Task: Search one way flight ticket for 1 adult, 5 children, 2 infants in seat and 1 infant on lap in first from Orlando: Orlando International Airport to Wilmington: Wilmington International Airport on 8-6-2023. Choice of flights is Westjet. Number of bags: 1 checked bag. Price is upto 82000. Outbound departure time preference is 6:45.
Action: Mouse moved to (297, 398)
Screenshot: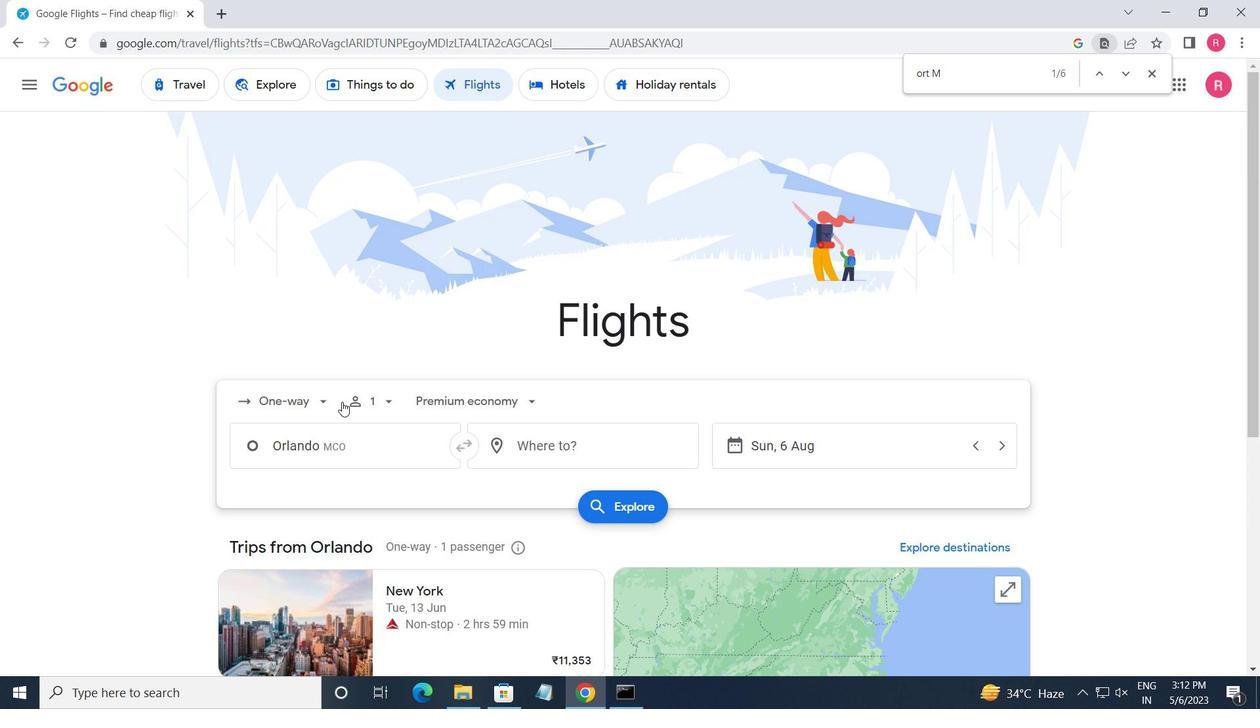 
Action: Mouse pressed left at (297, 398)
Screenshot: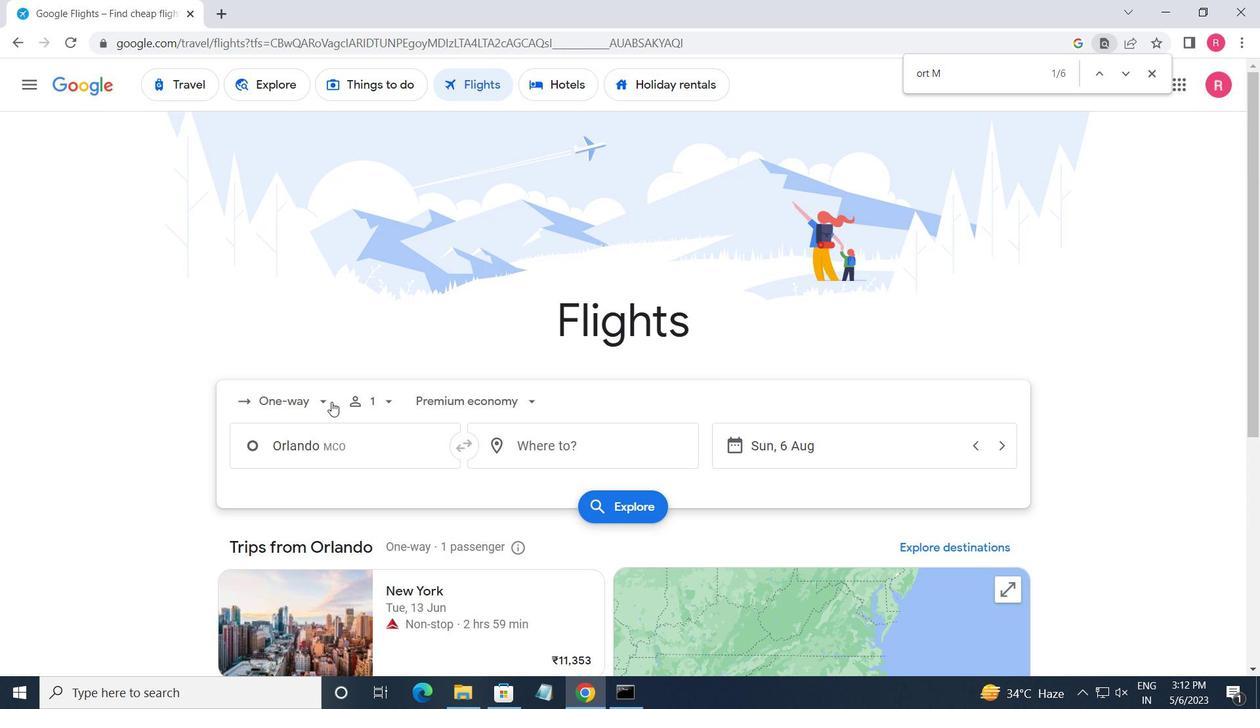 
Action: Mouse moved to (302, 481)
Screenshot: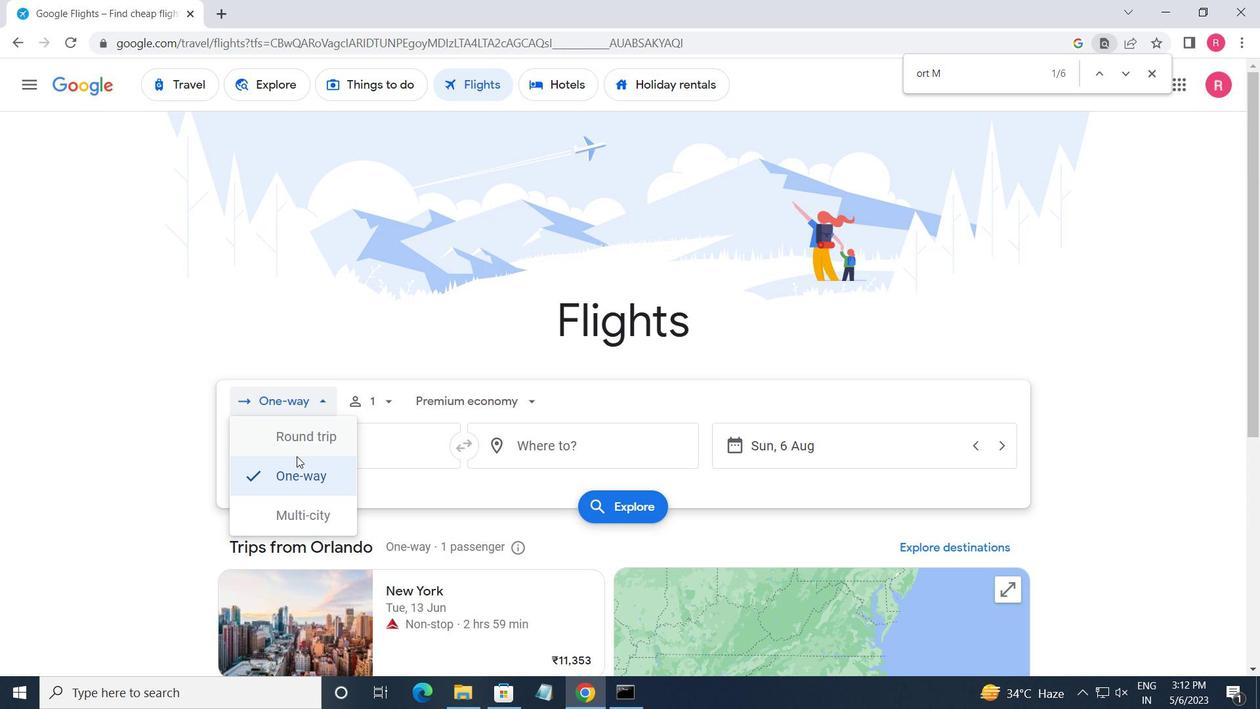 
Action: Mouse pressed left at (302, 481)
Screenshot: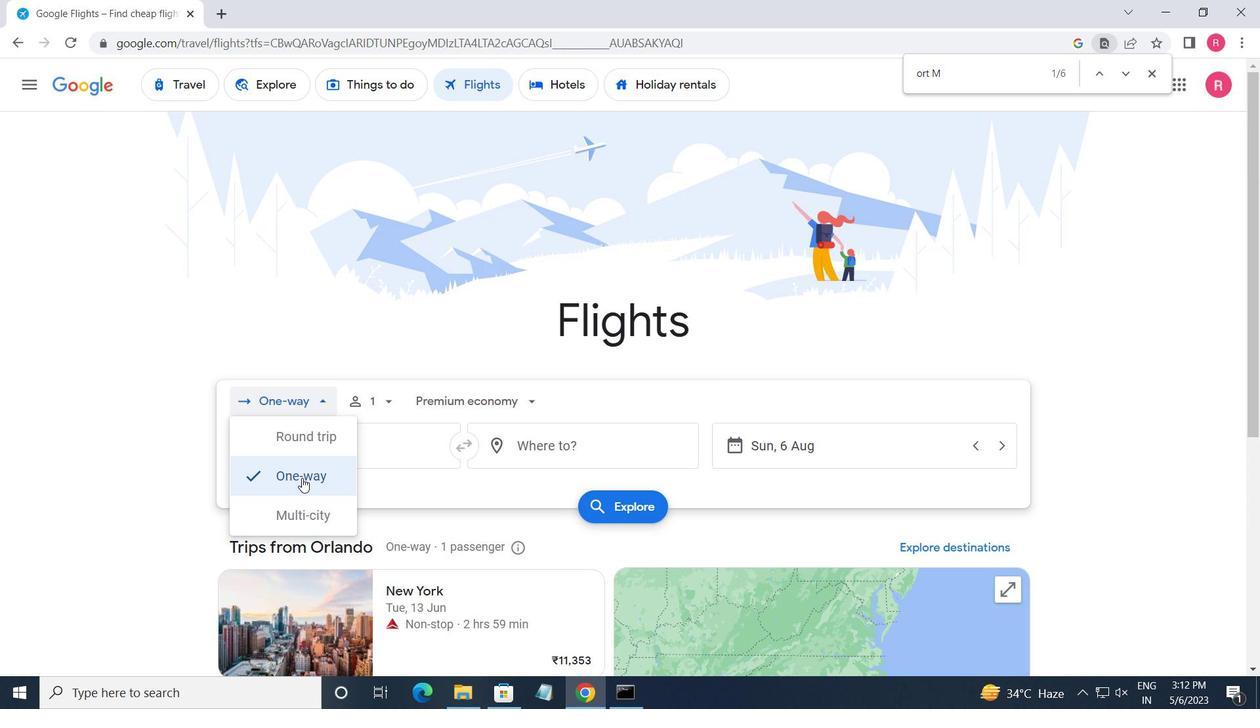 
Action: Mouse moved to (386, 412)
Screenshot: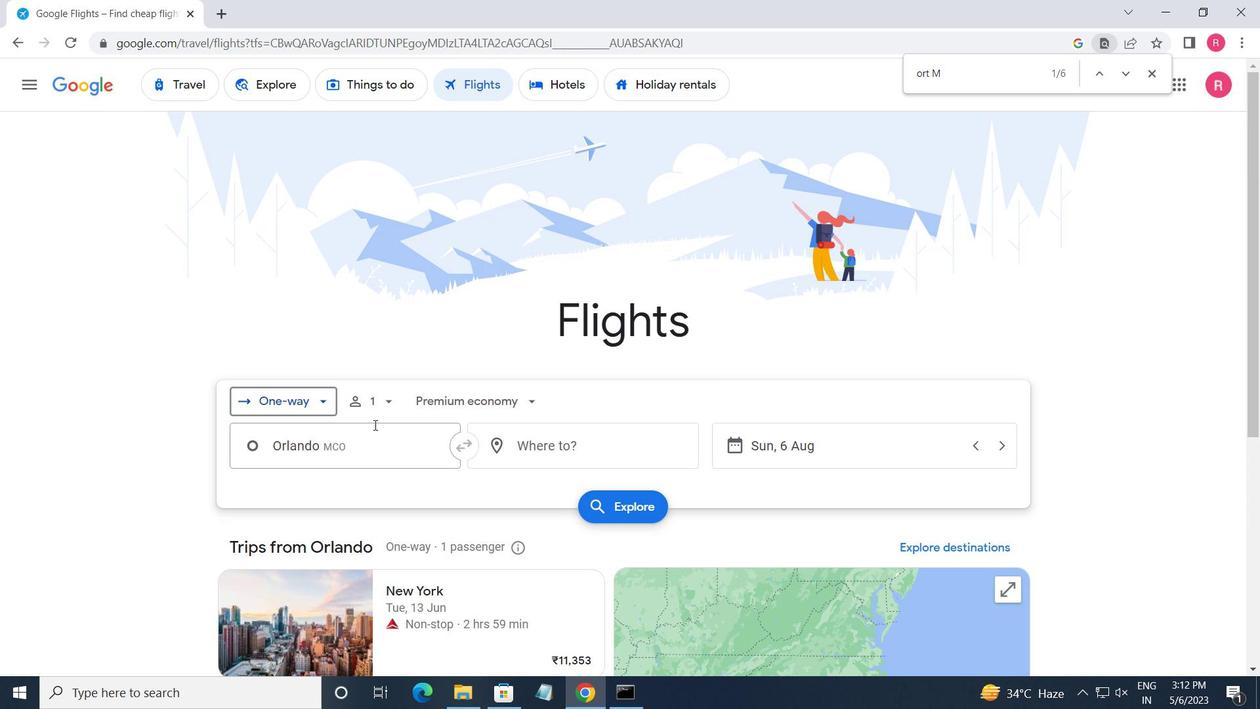 
Action: Mouse pressed left at (386, 412)
Screenshot: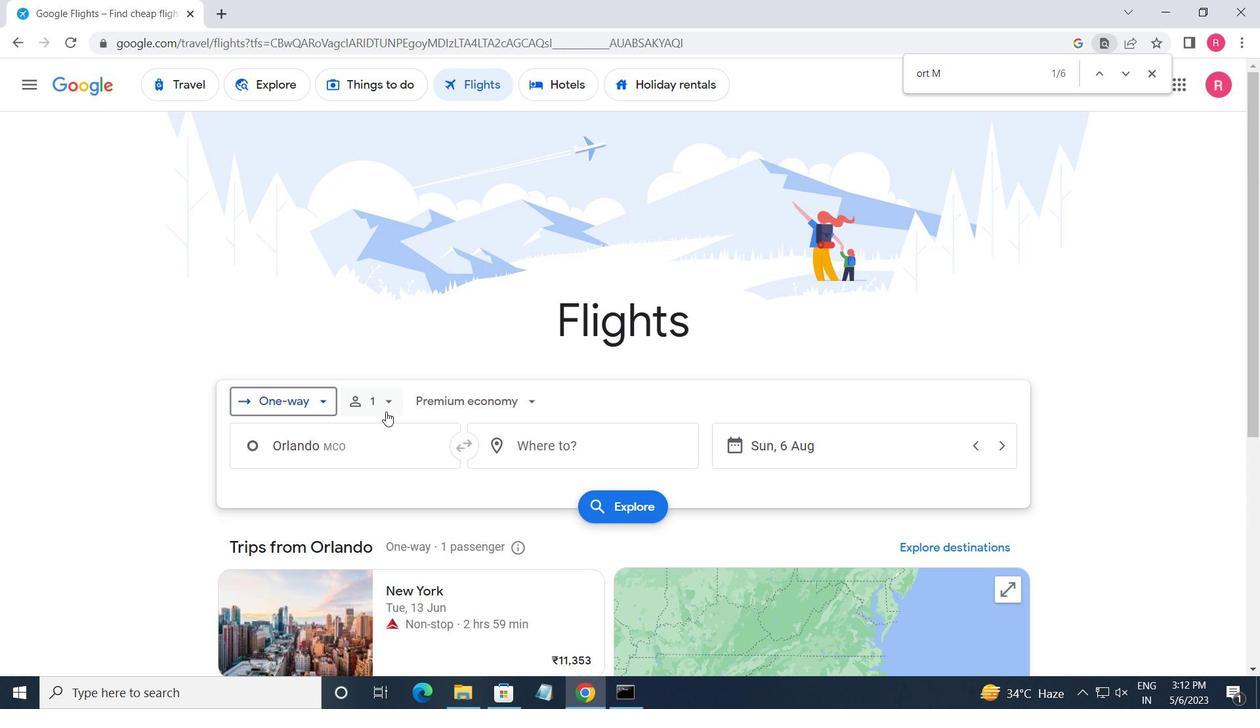 
Action: Mouse moved to (508, 488)
Screenshot: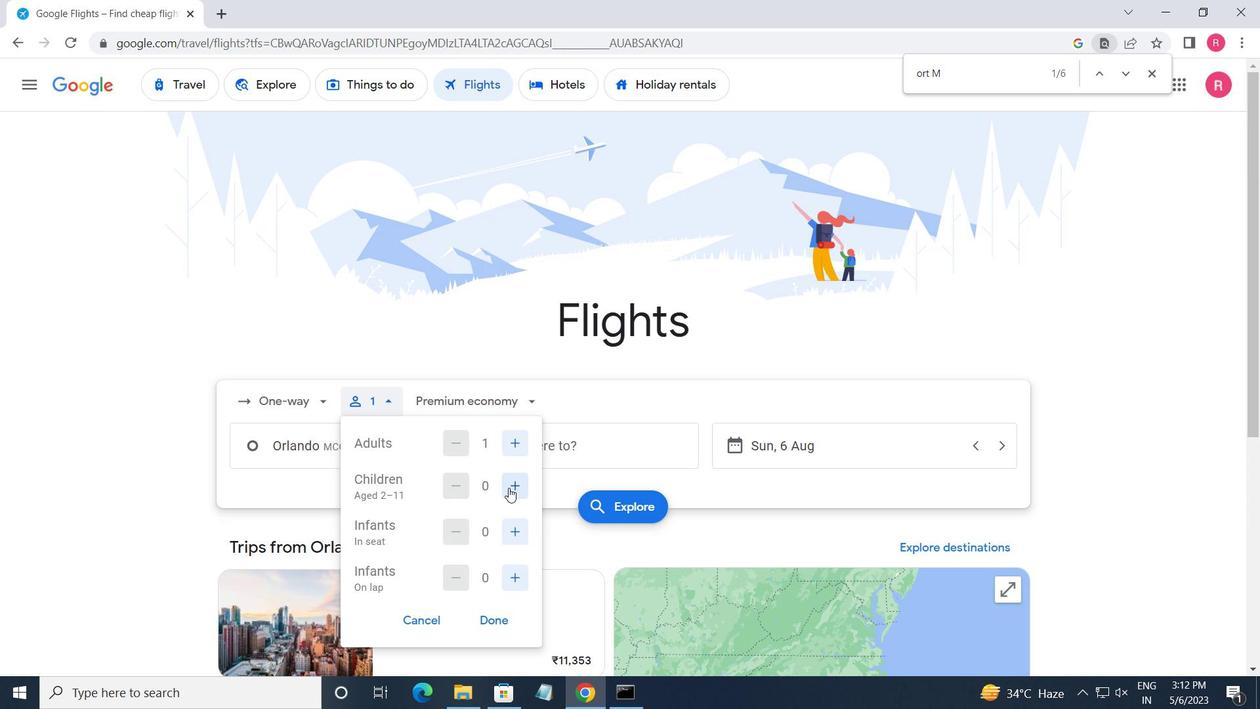 
Action: Mouse pressed left at (508, 488)
Screenshot: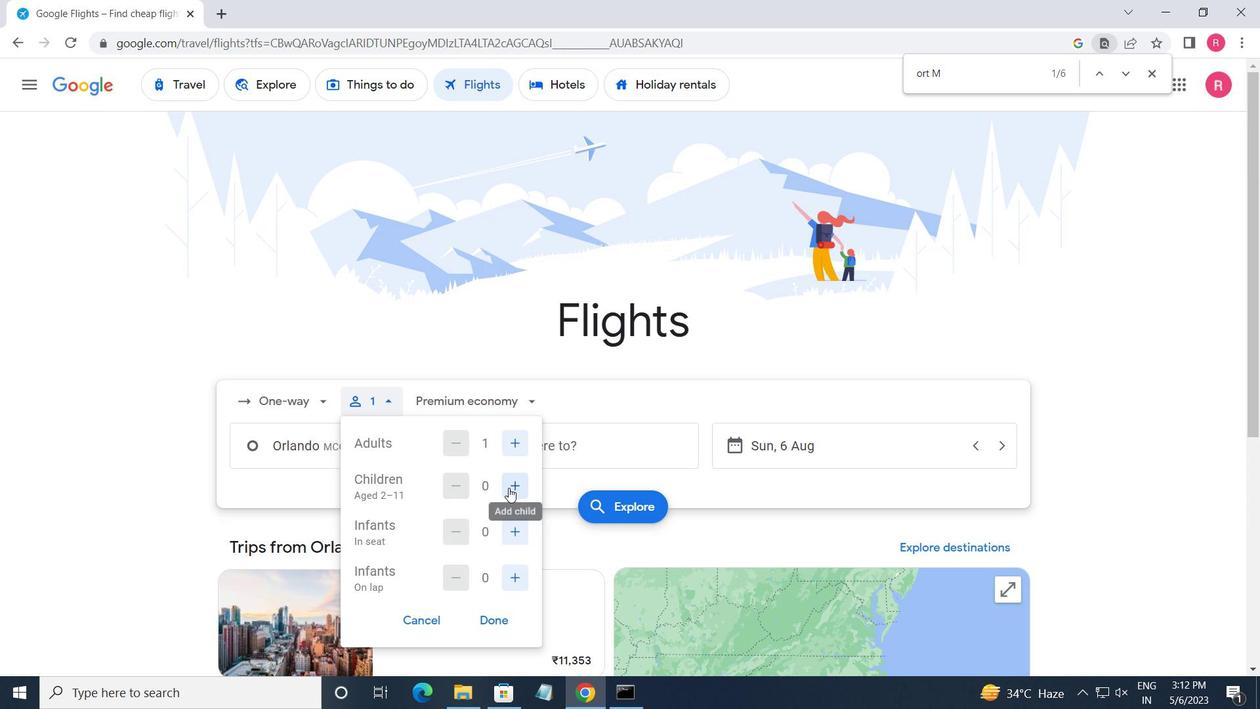 
Action: Mouse pressed left at (508, 488)
Screenshot: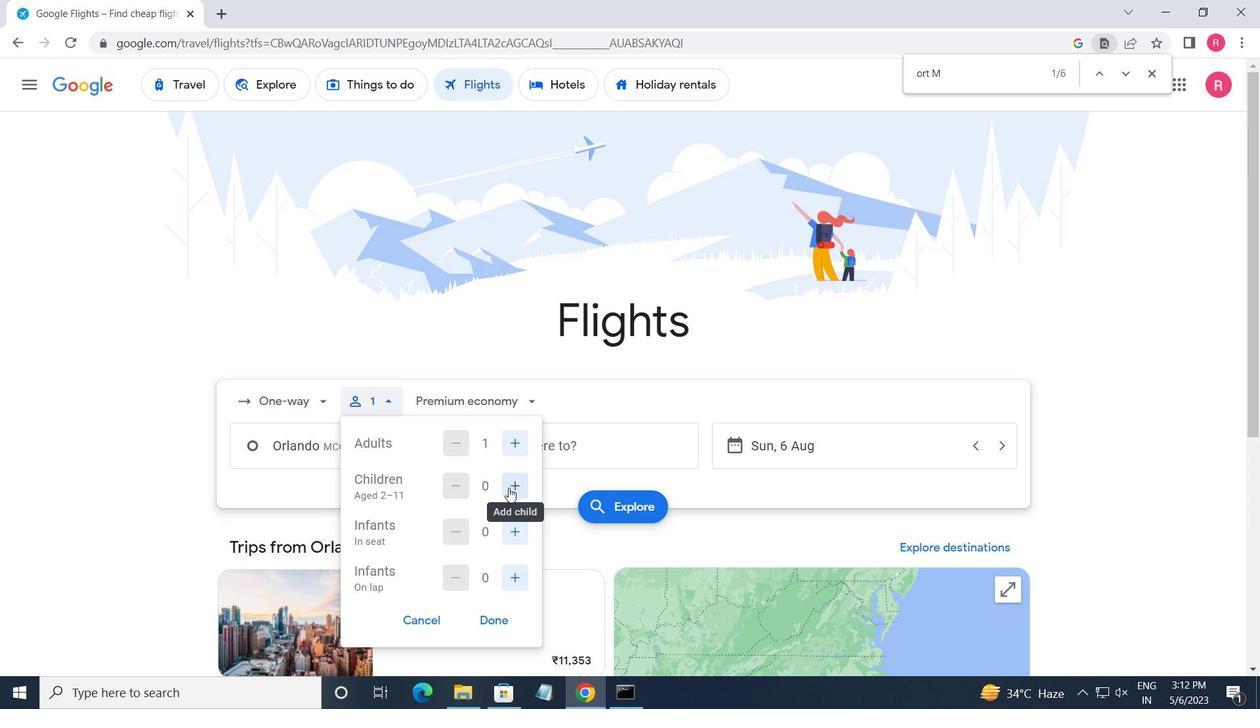 
Action: Mouse pressed left at (508, 488)
Screenshot: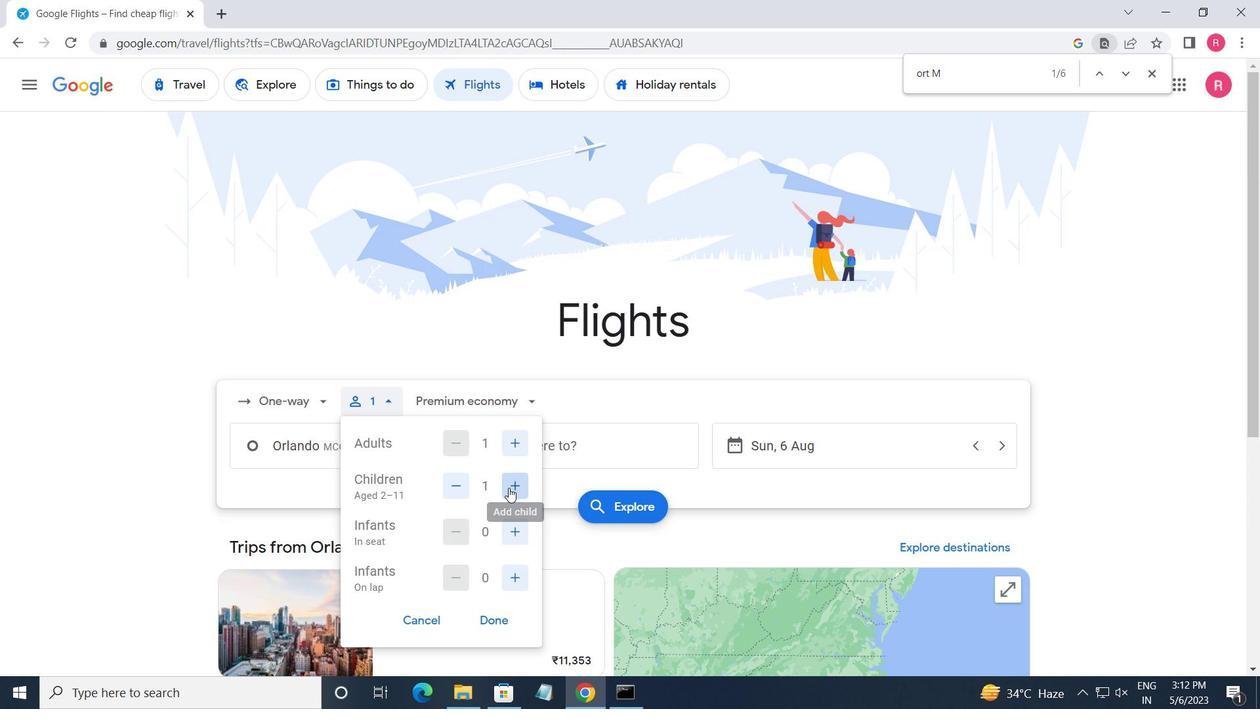 
Action: Mouse pressed left at (508, 488)
Screenshot: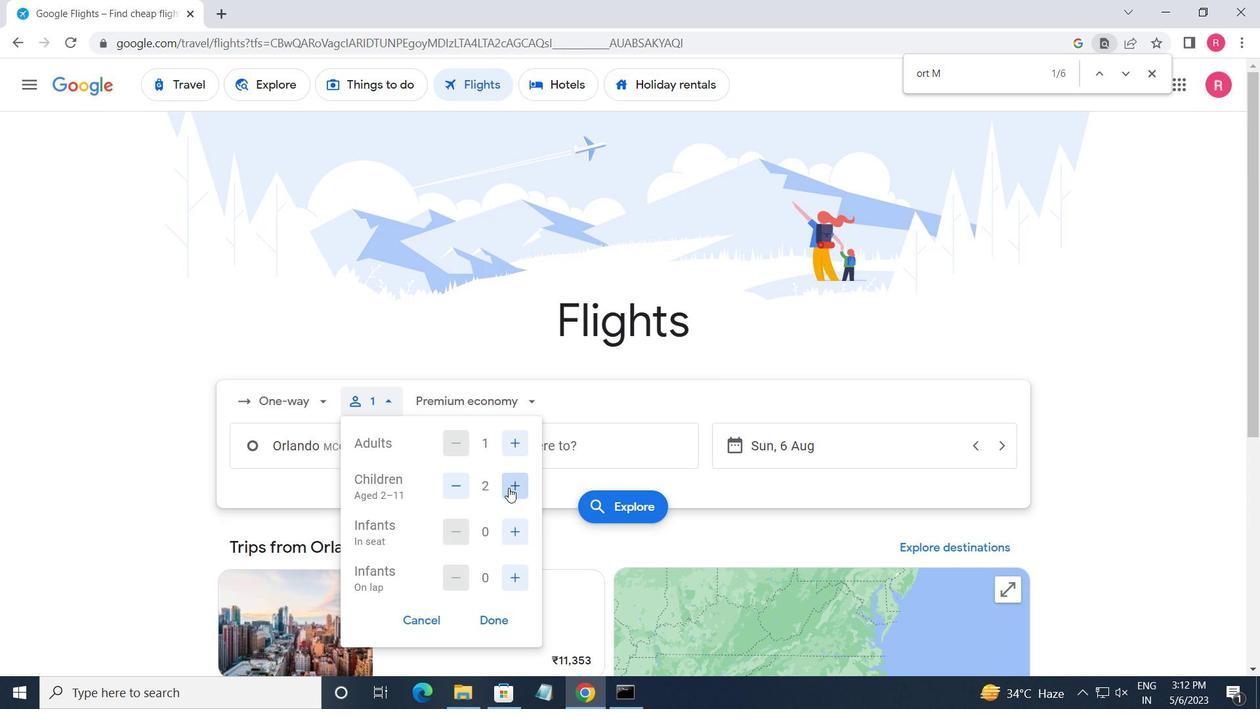 
Action: Mouse pressed left at (508, 488)
Screenshot: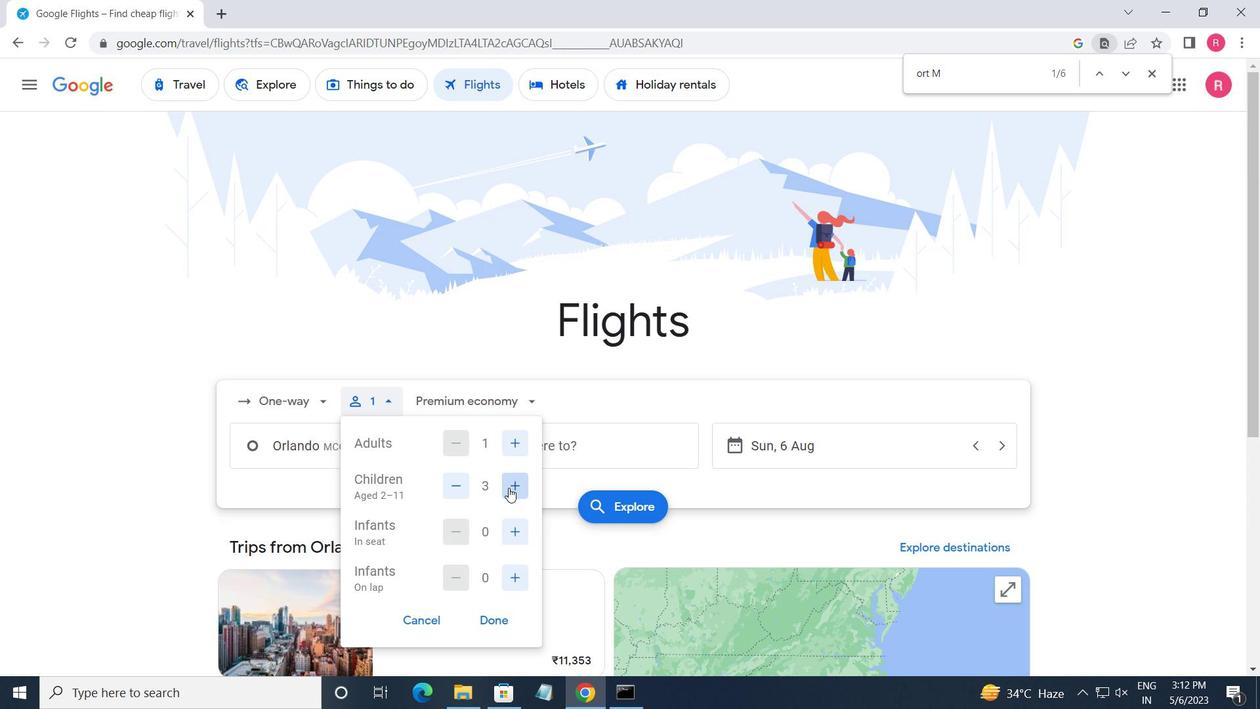 
Action: Mouse moved to (511, 522)
Screenshot: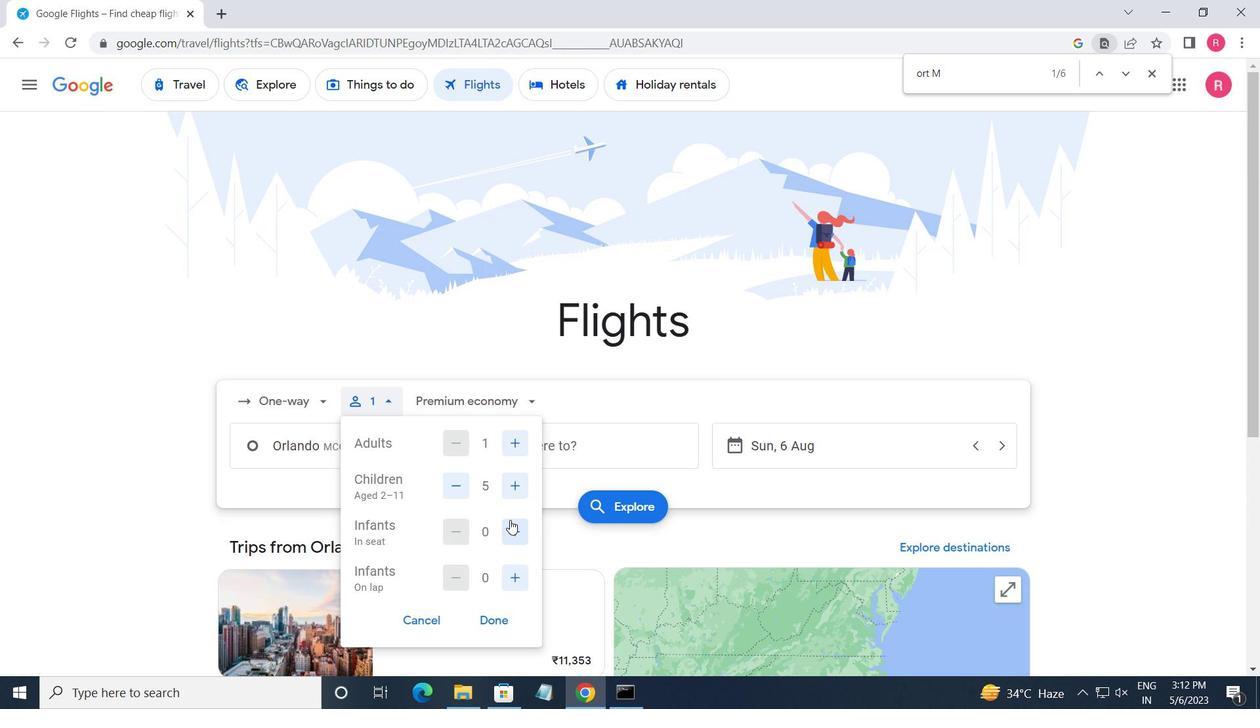 
Action: Mouse pressed left at (511, 522)
Screenshot: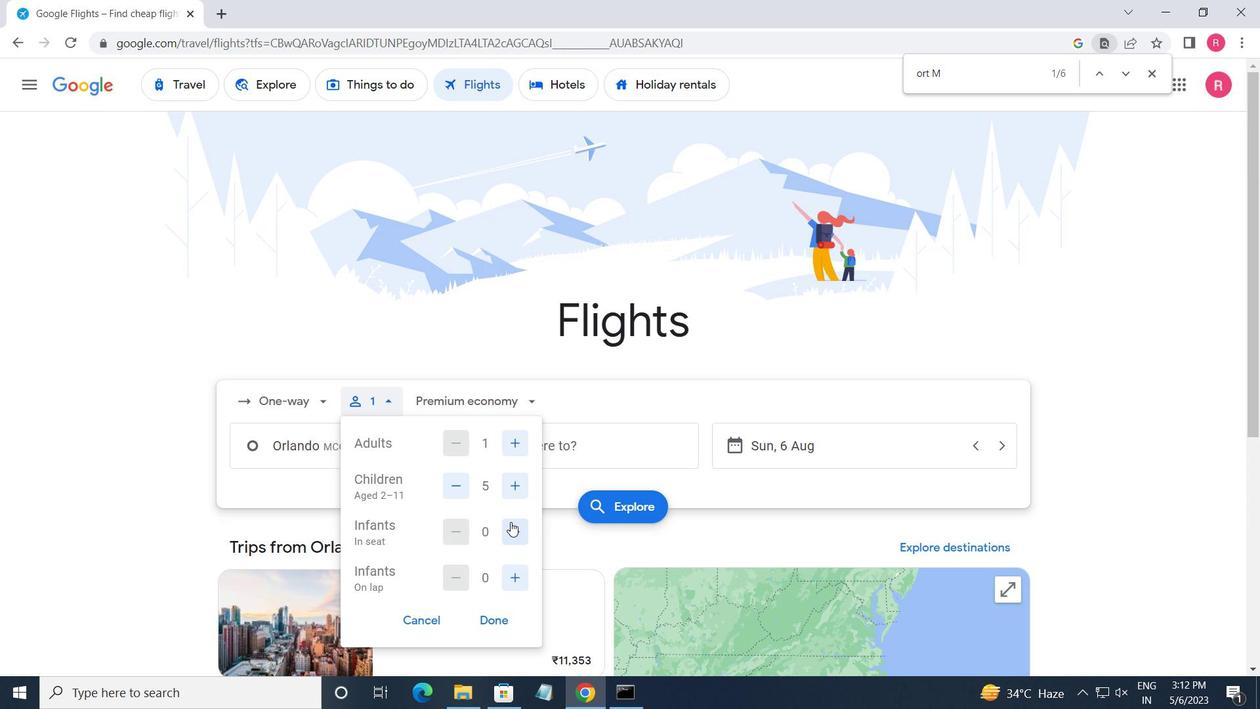 
Action: Mouse pressed left at (511, 522)
Screenshot: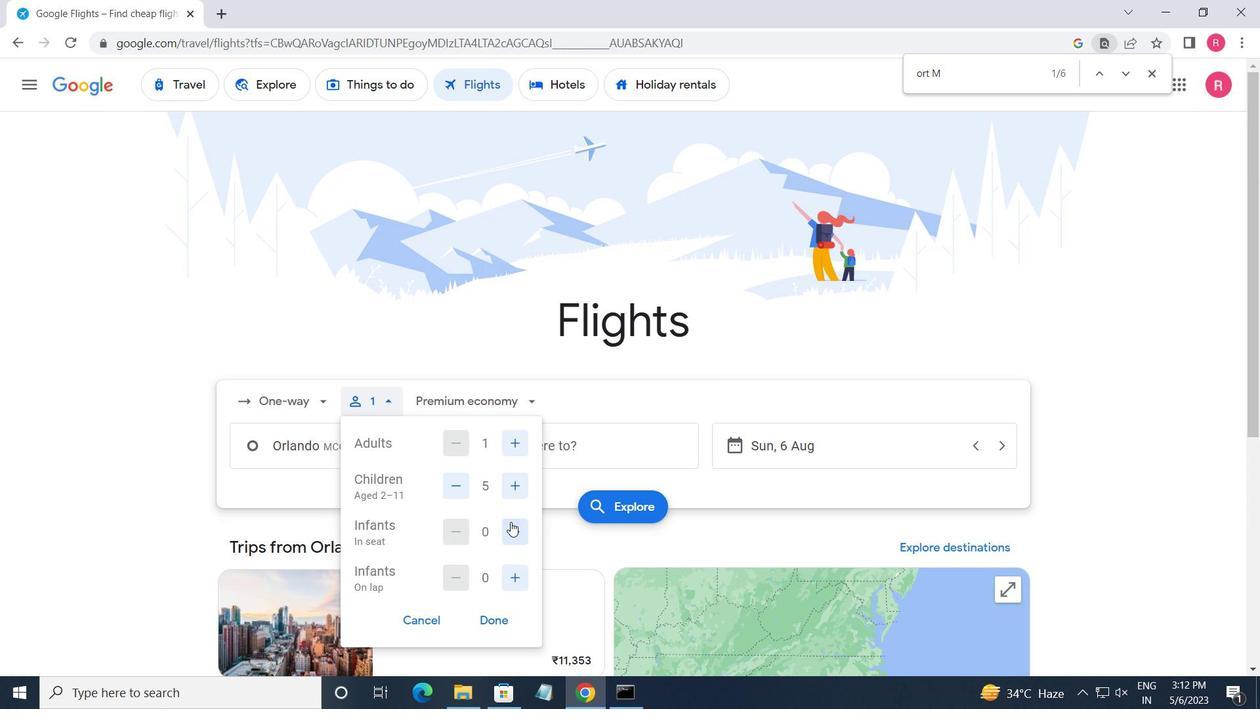 
Action: Mouse moved to (518, 575)
Screenshot: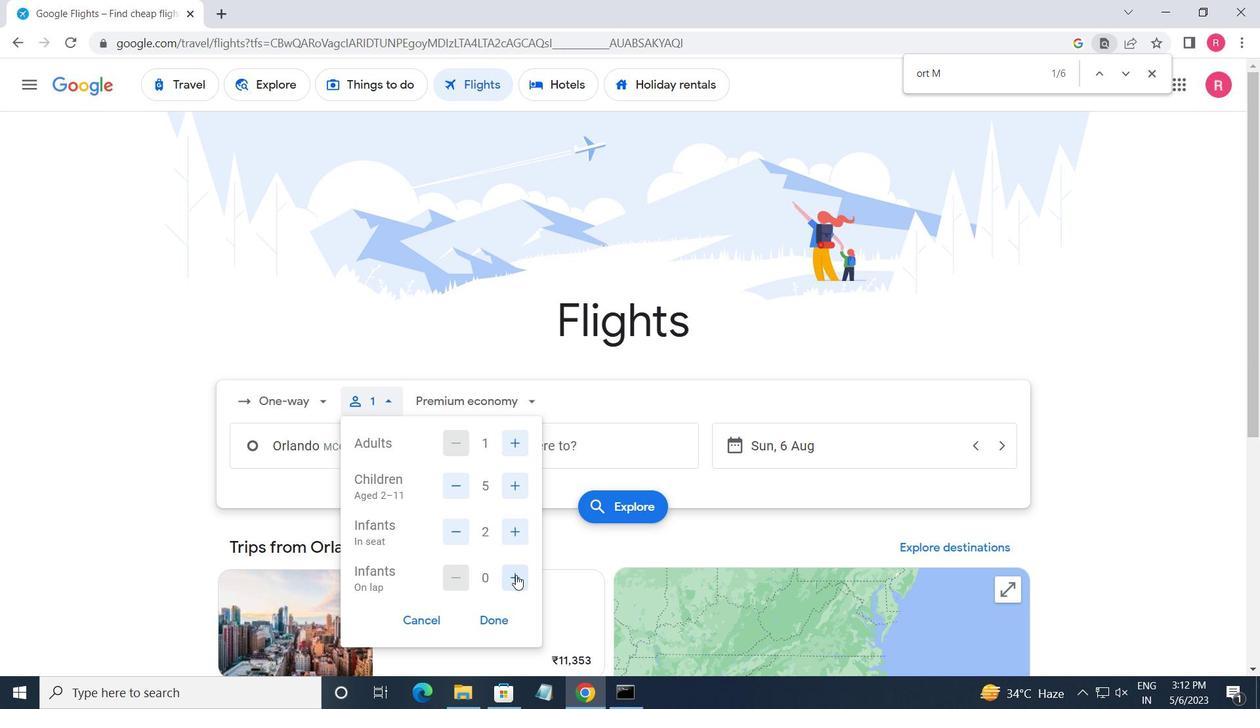 
Action: Mouse pressed left at (518, 575)
Screenshot: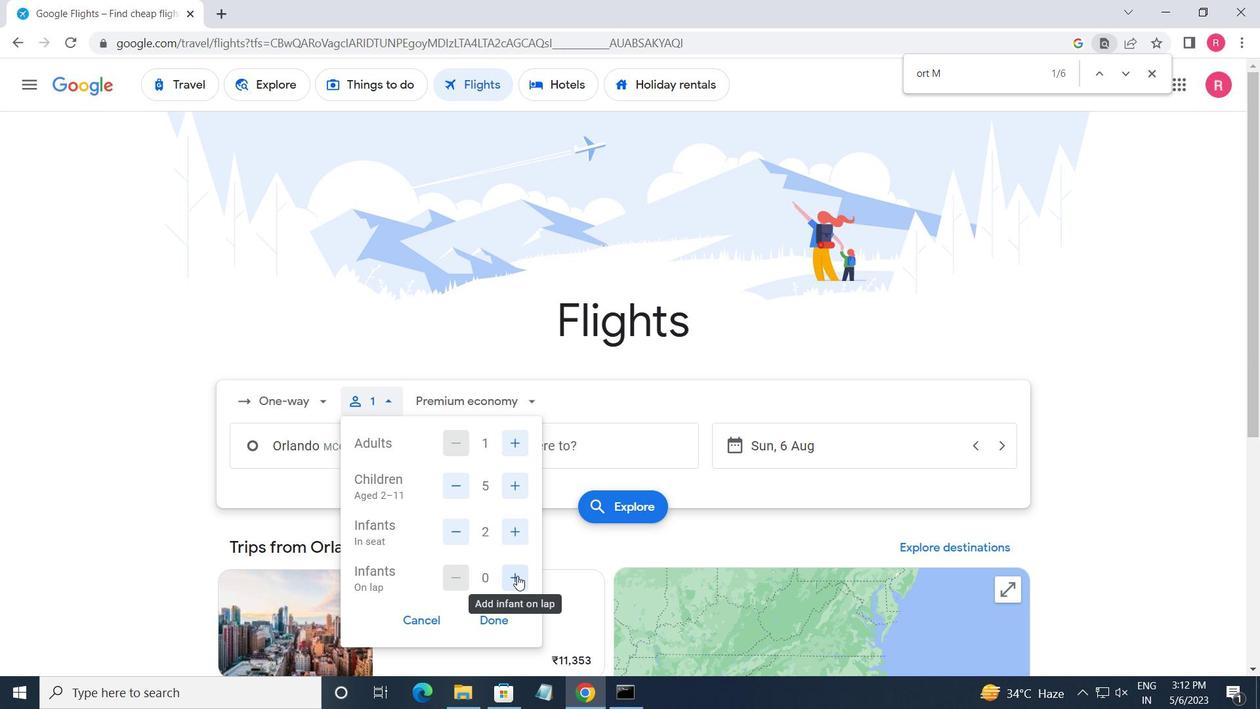 
Action: Mouse moved to (452, 581)
Screenshot: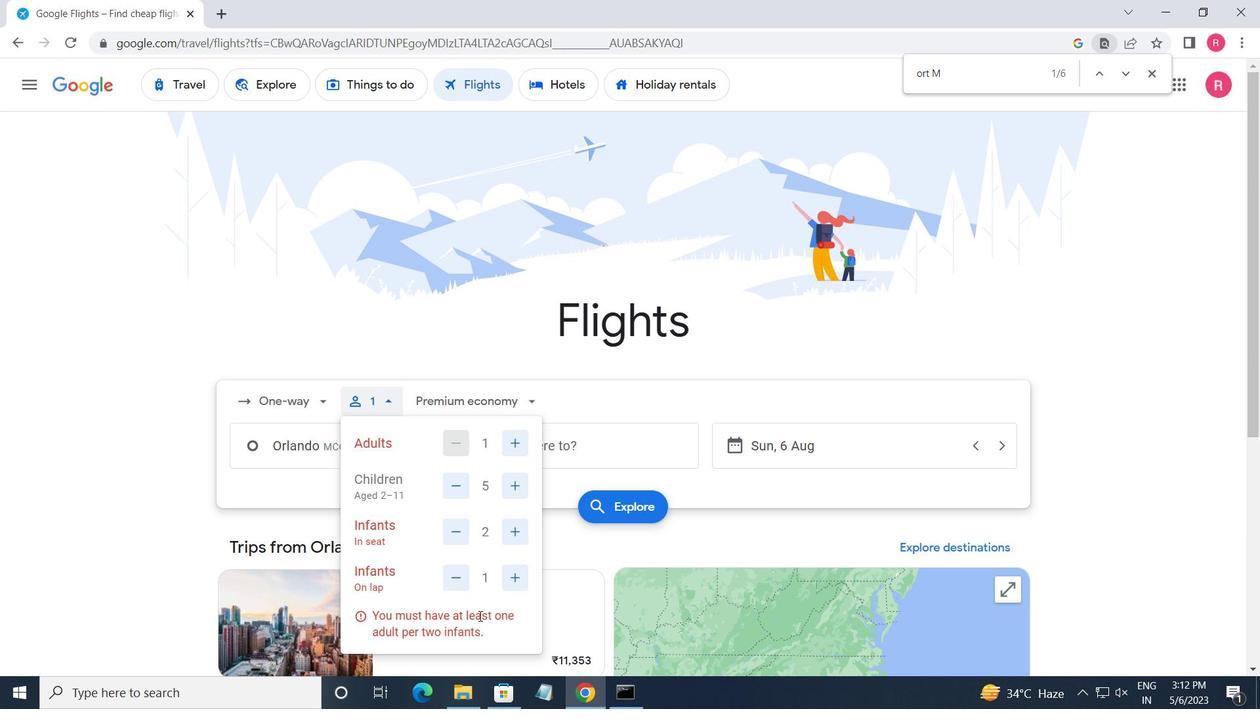 
Action: Mouse pressed left at (452, 581)
Screenshot: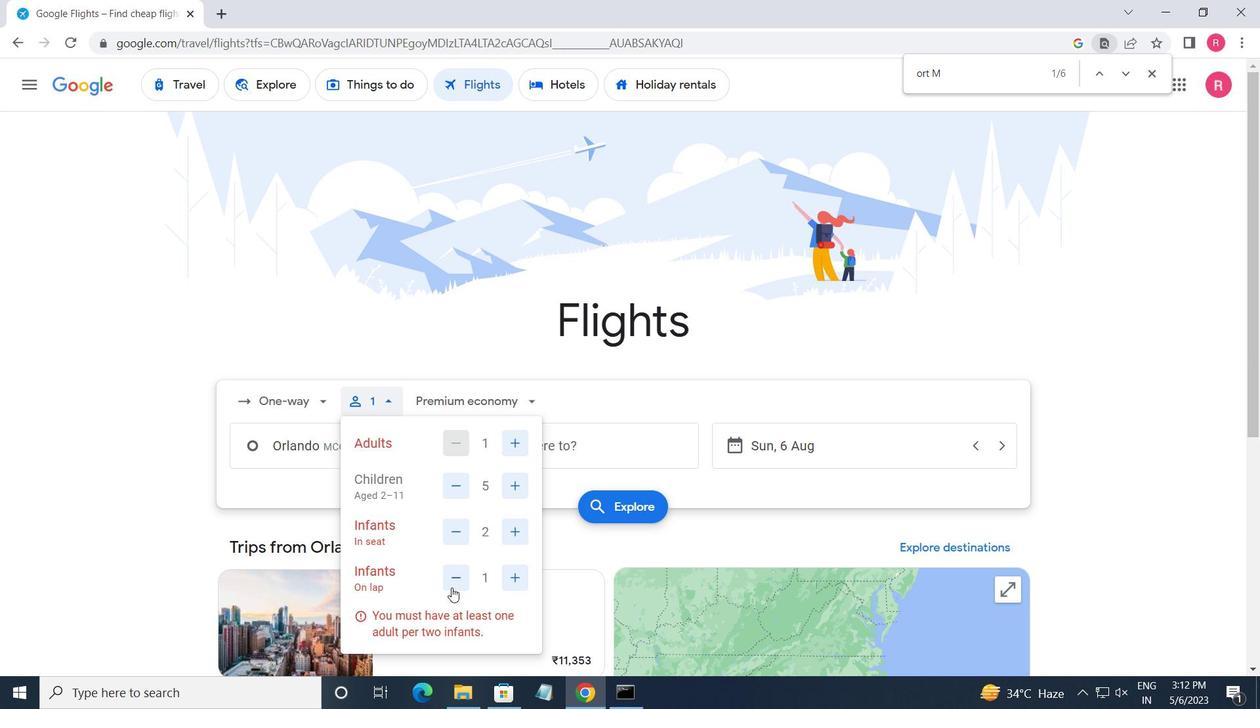 
Action: Mouse moved to (476, 618)
Screenshot: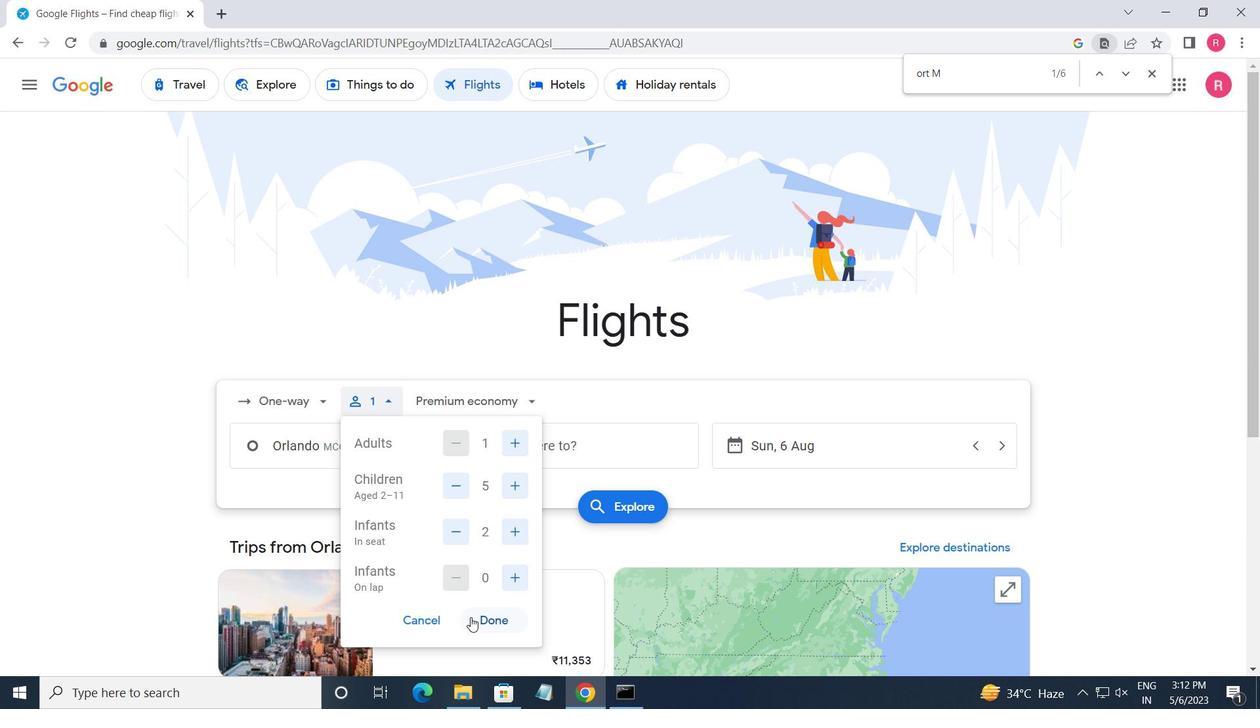 
Action: Mouse pressed left at (476, 618)
Screenshot: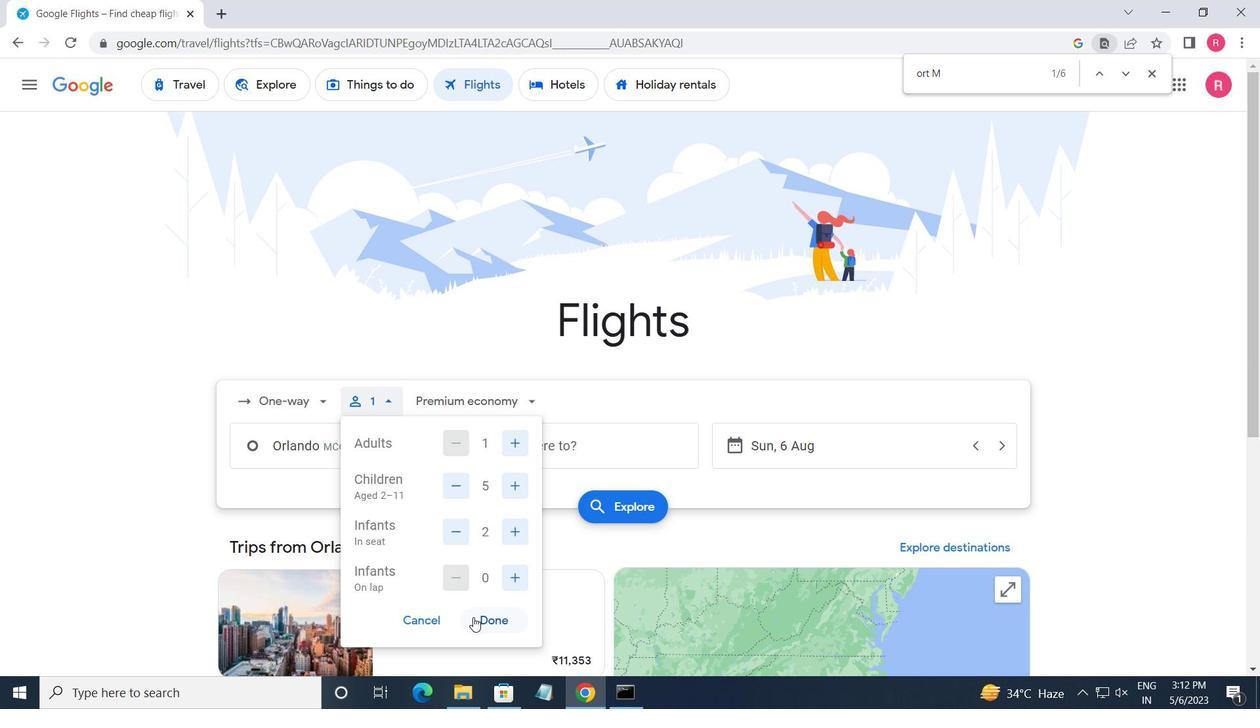 
Action: Mouse moved to (449, 407)
Screenshot: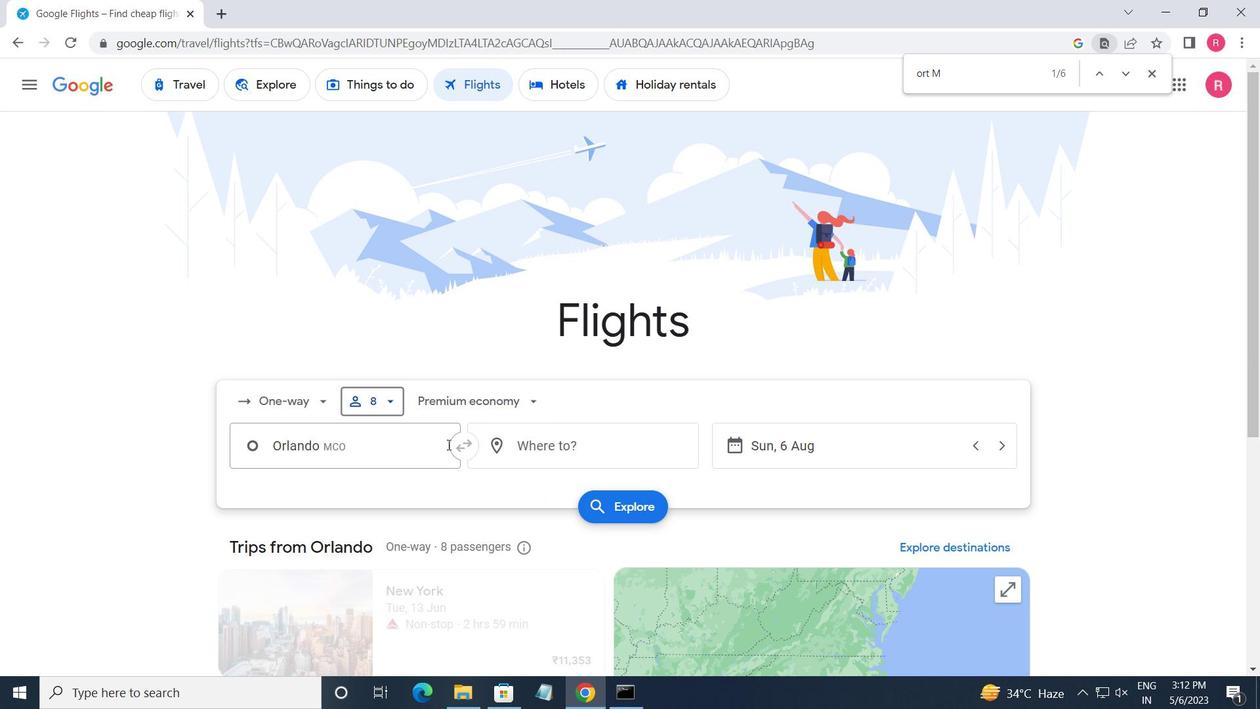 
Action: Mouse pressed left at (449, 407)
Screenshot: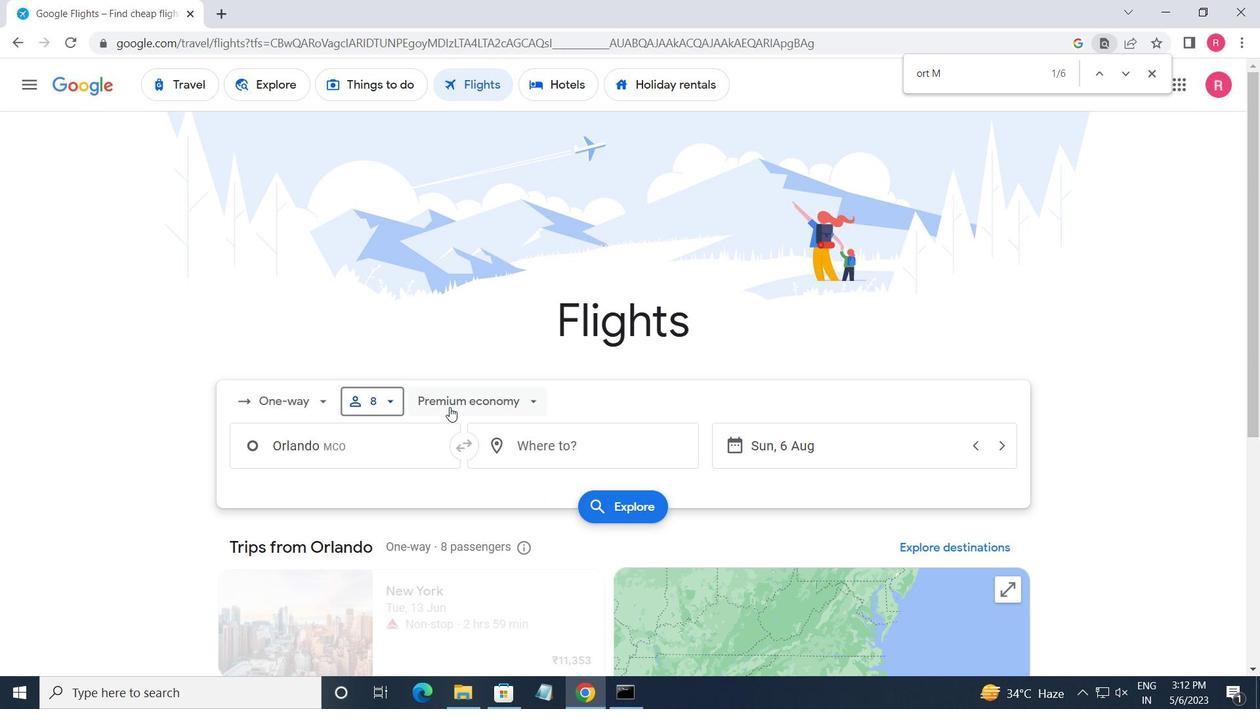 
Action: Mouse moved to (456, 548)
Screenshot: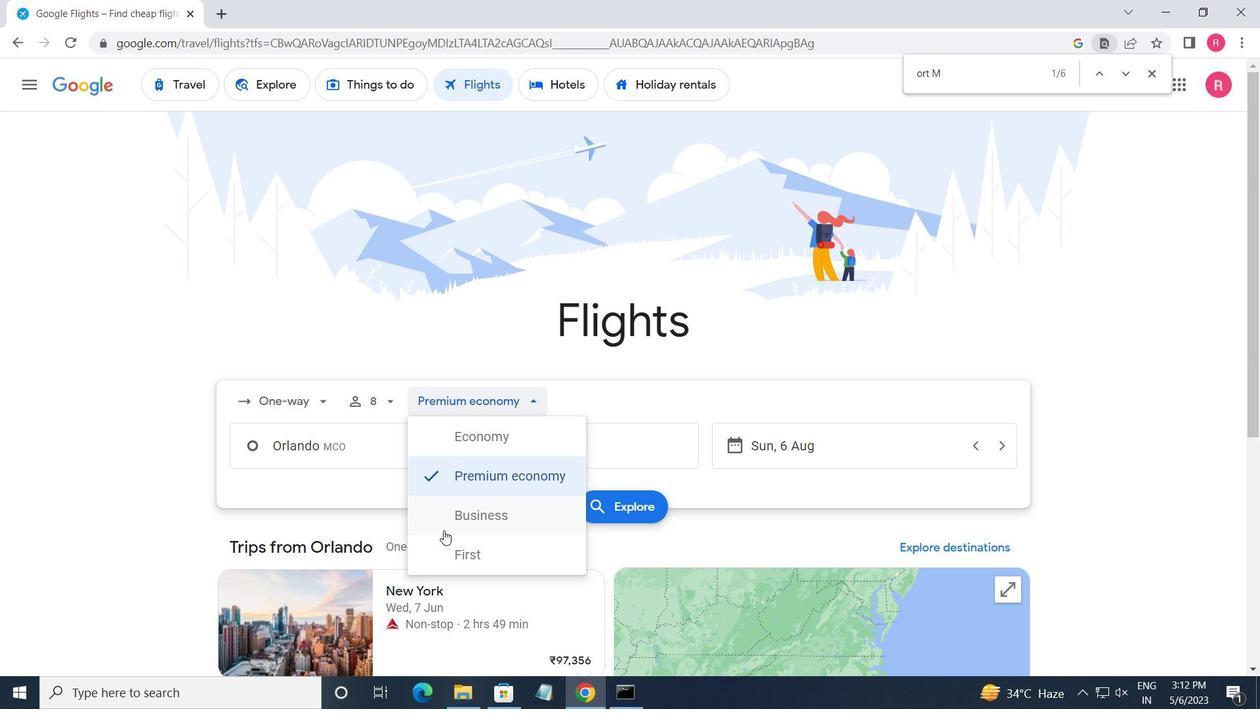 
Action: Mouse pressed left at (456, 548)
Screenshot: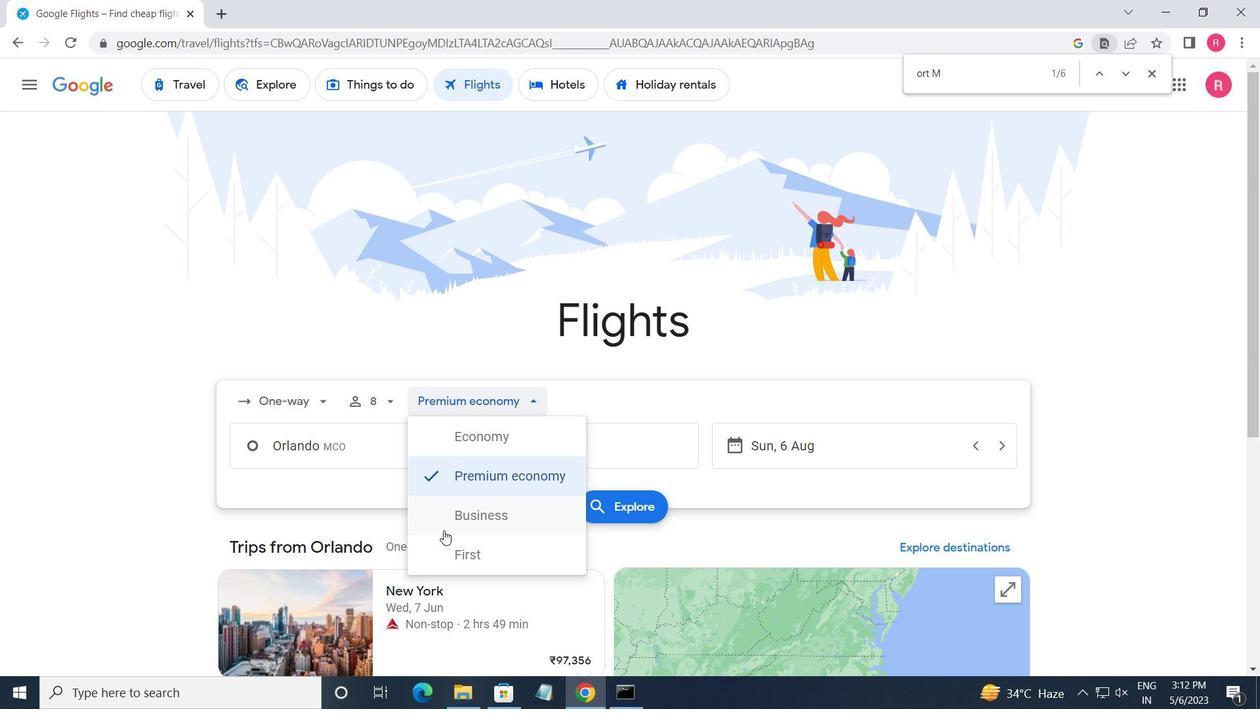 
Action: Mouse moved to (401, 441)
Screenshot: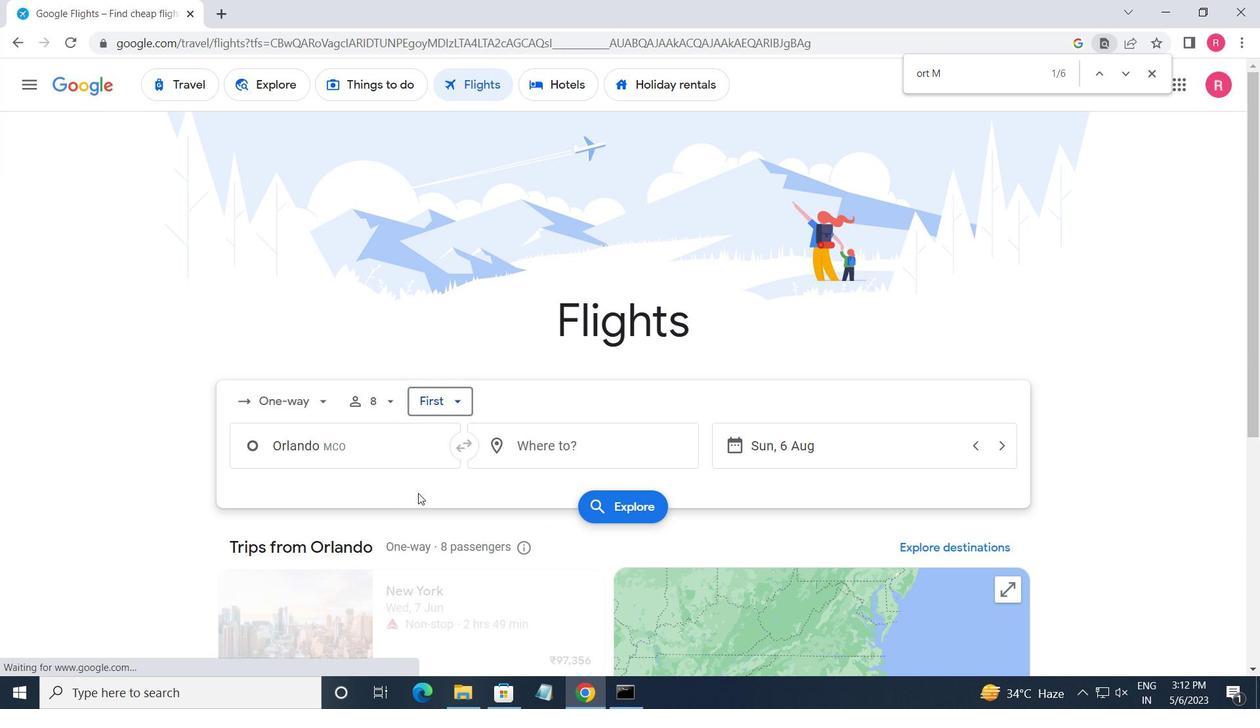 
Action: Mouse pressed left at (401, 441)
Screenshot: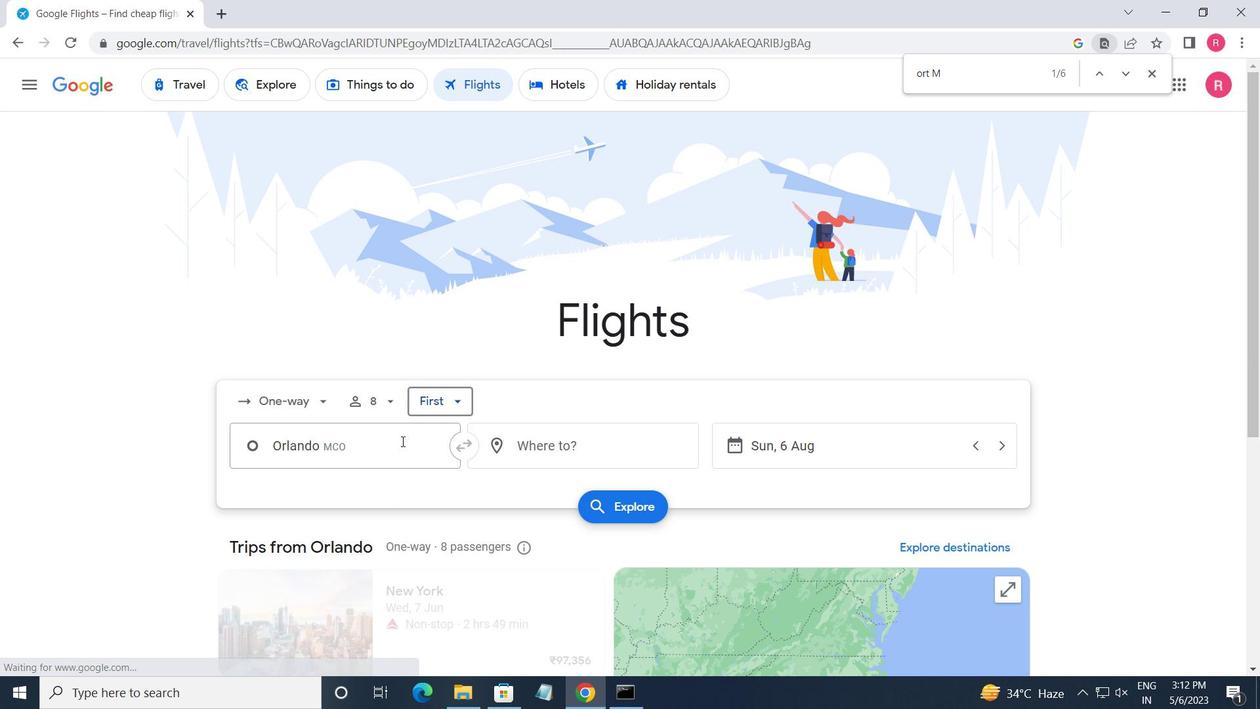 
Action: Key pressed <Key.shift_r>Orlando
Screenshot: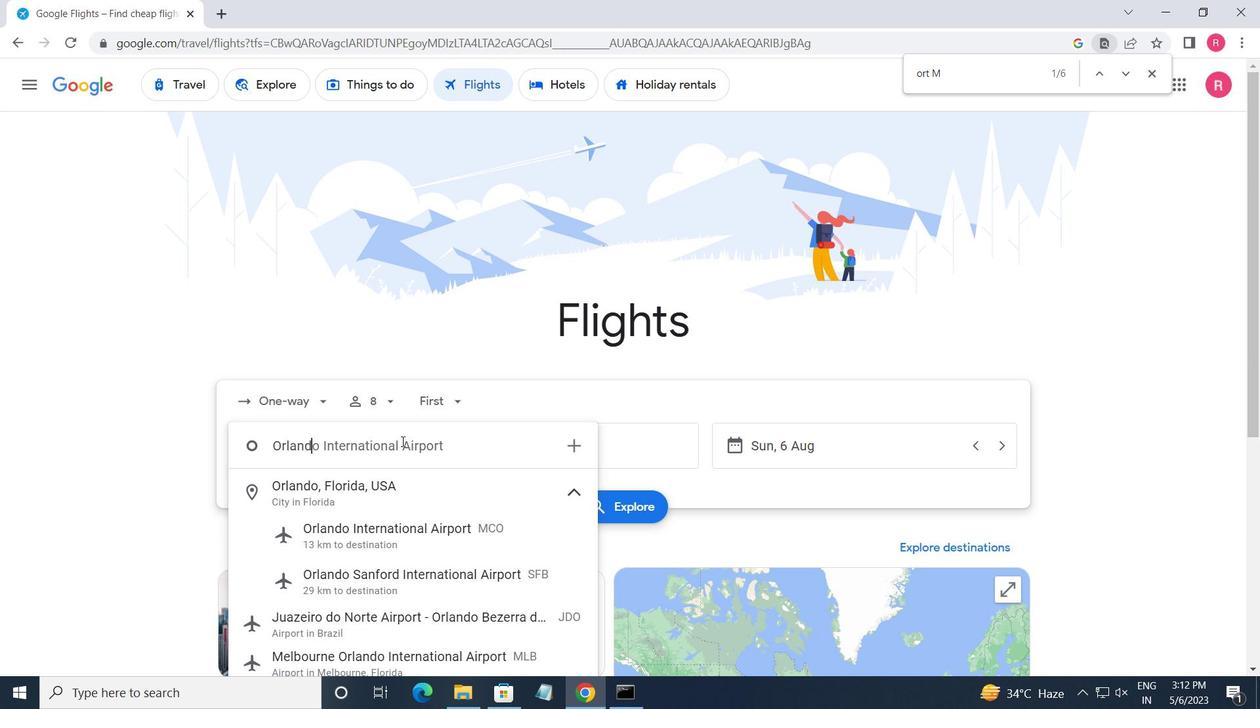 
Action: Mouse moved to (407, 522)
Screenshot: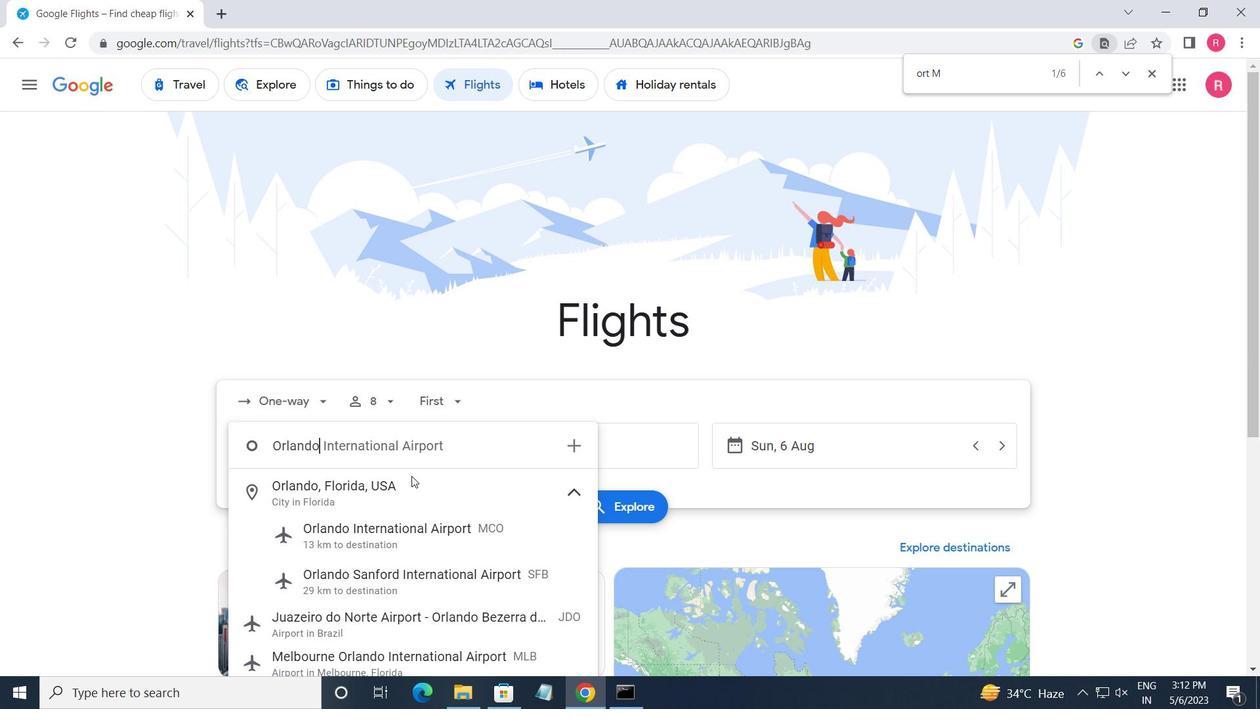 
Action: Mouse pressed left at (407, 522)
Screenshot: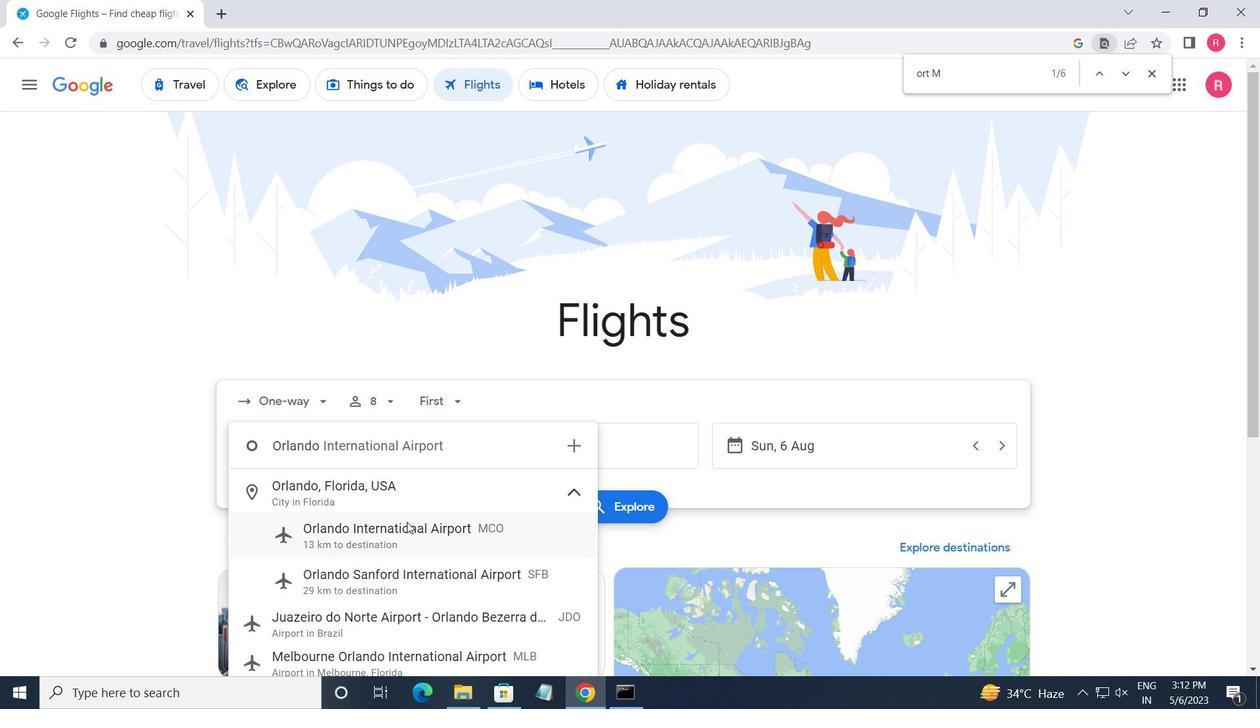 
Action: Mouse moved to (567, 452)
Screenshot: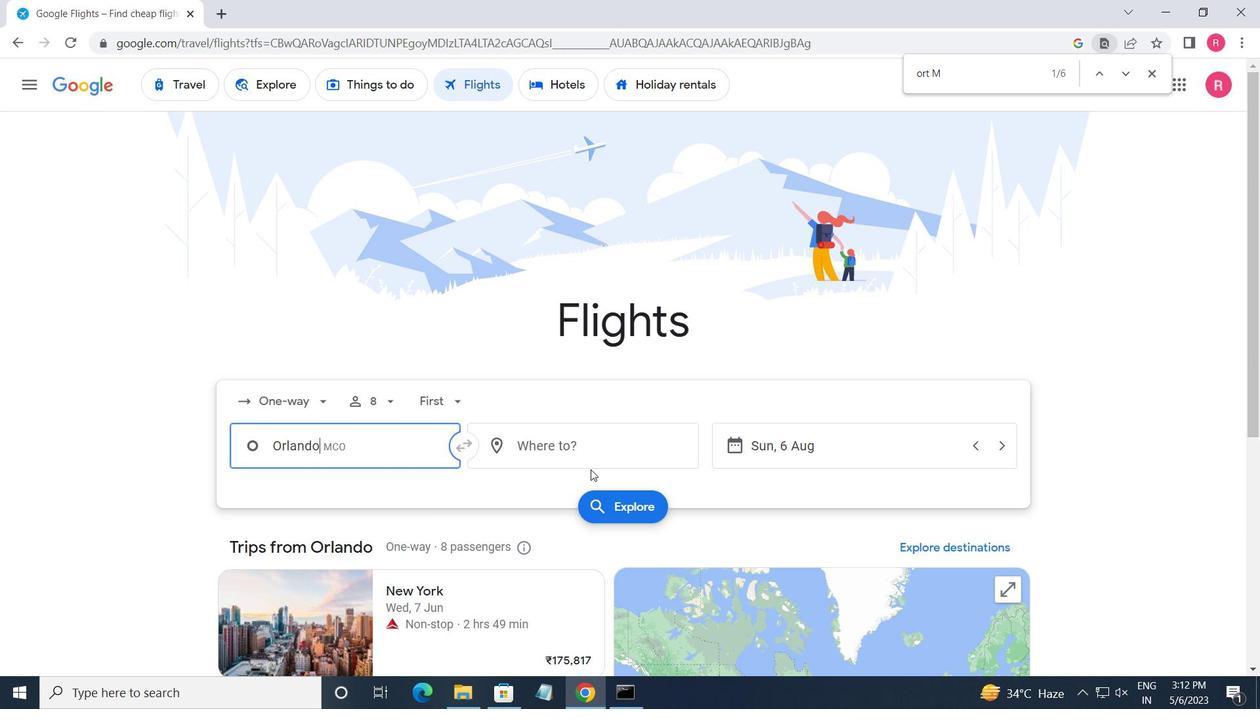 
Action: Mouse pressed left at (567, 452)
Screenshot: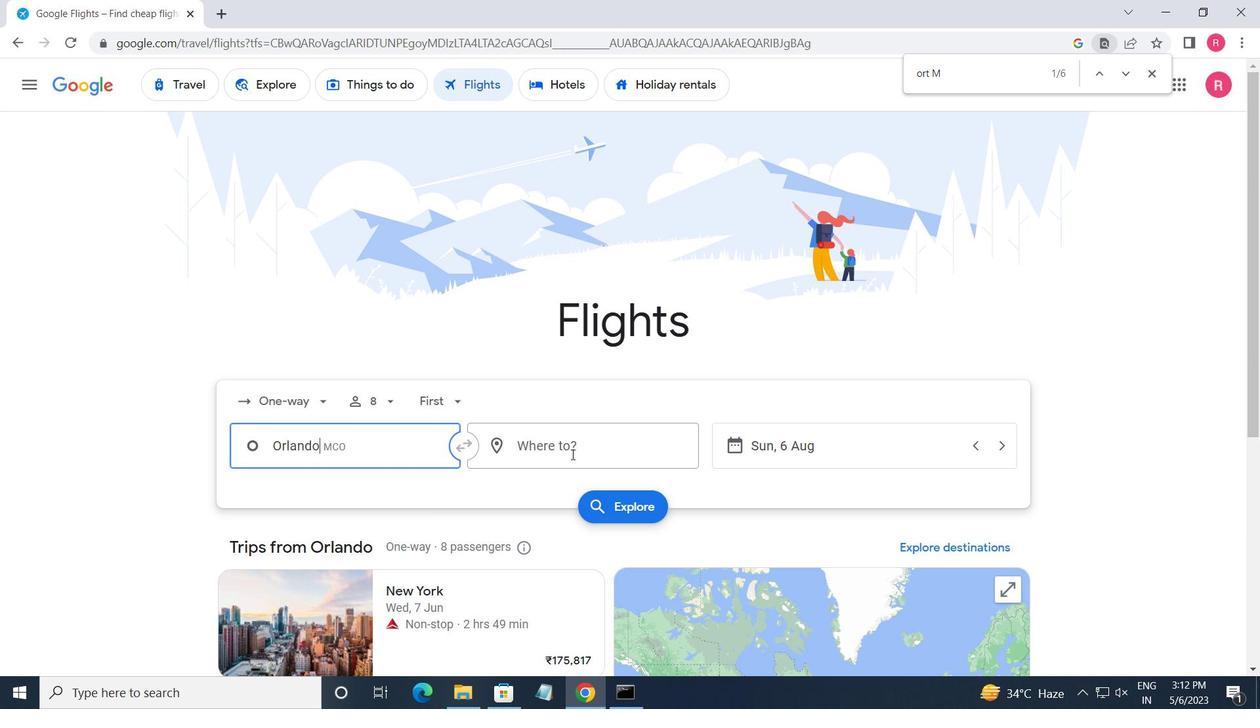 
Action: Key pressed <Key.shift>WILD<Key.backspace>MINGTON
Screenshot: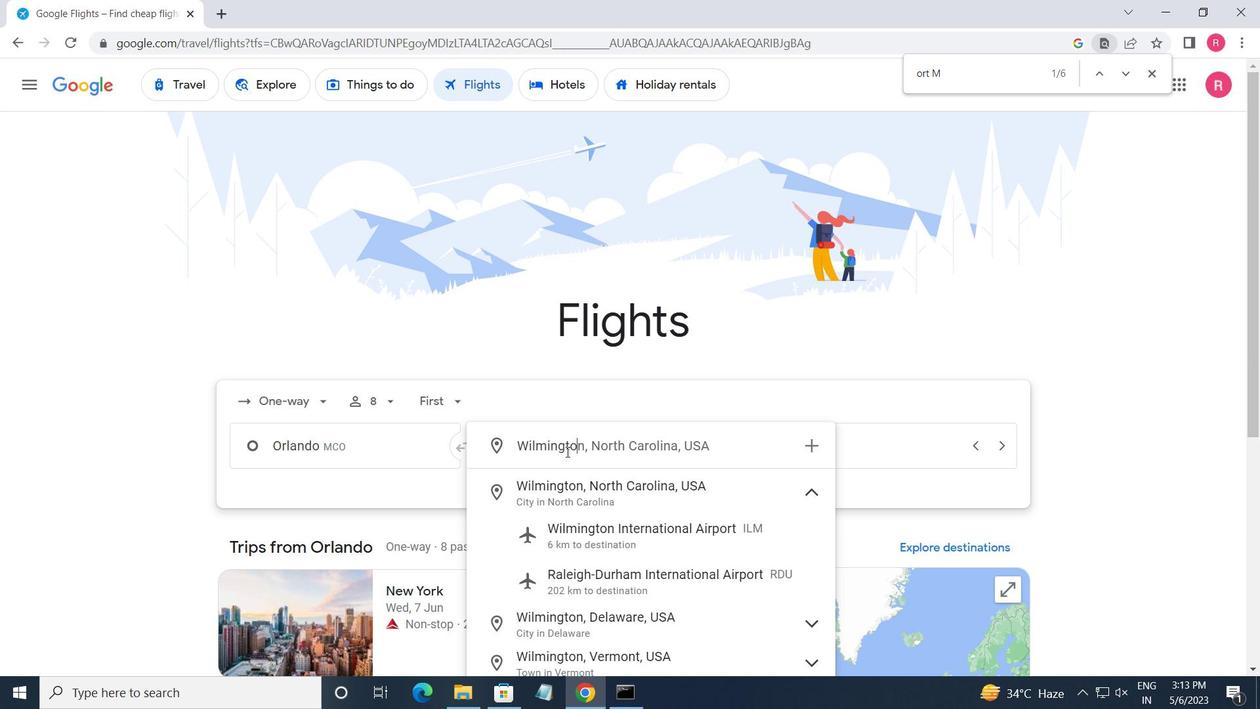 
Action: Mouse moved to (586, 550)
Screenshot: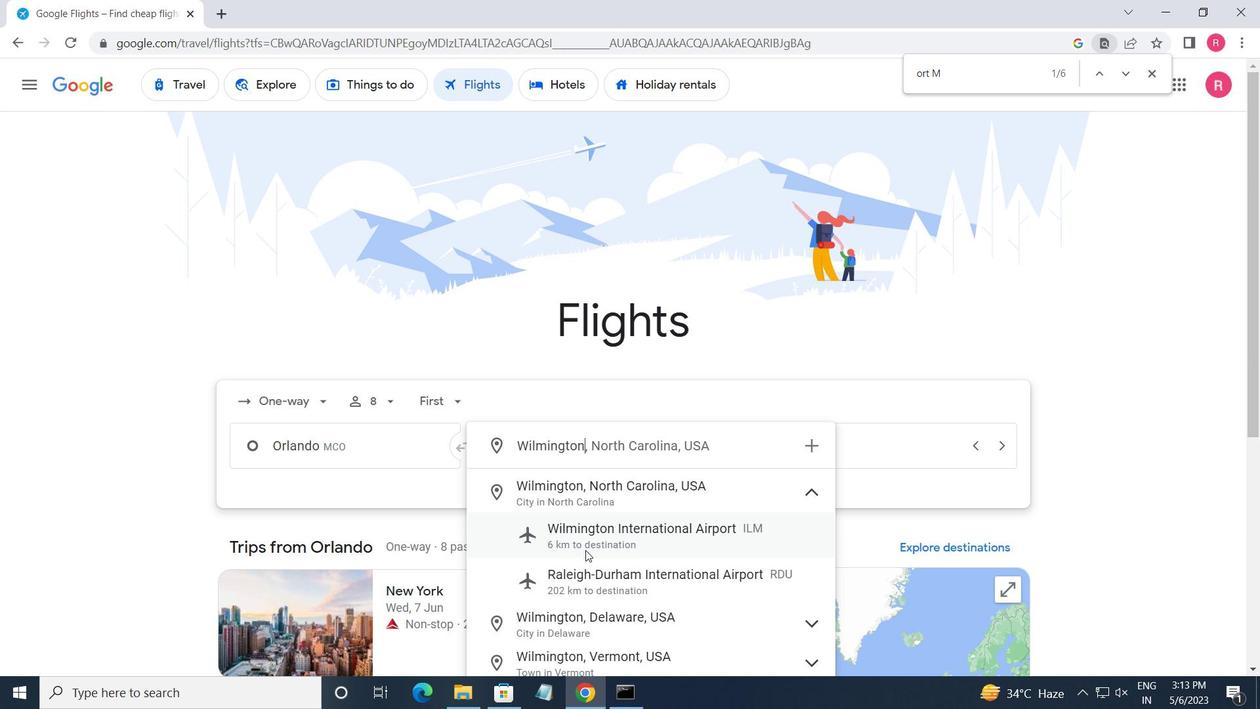 
Action: Mouse pressed left at (586, 550)
Screenshot: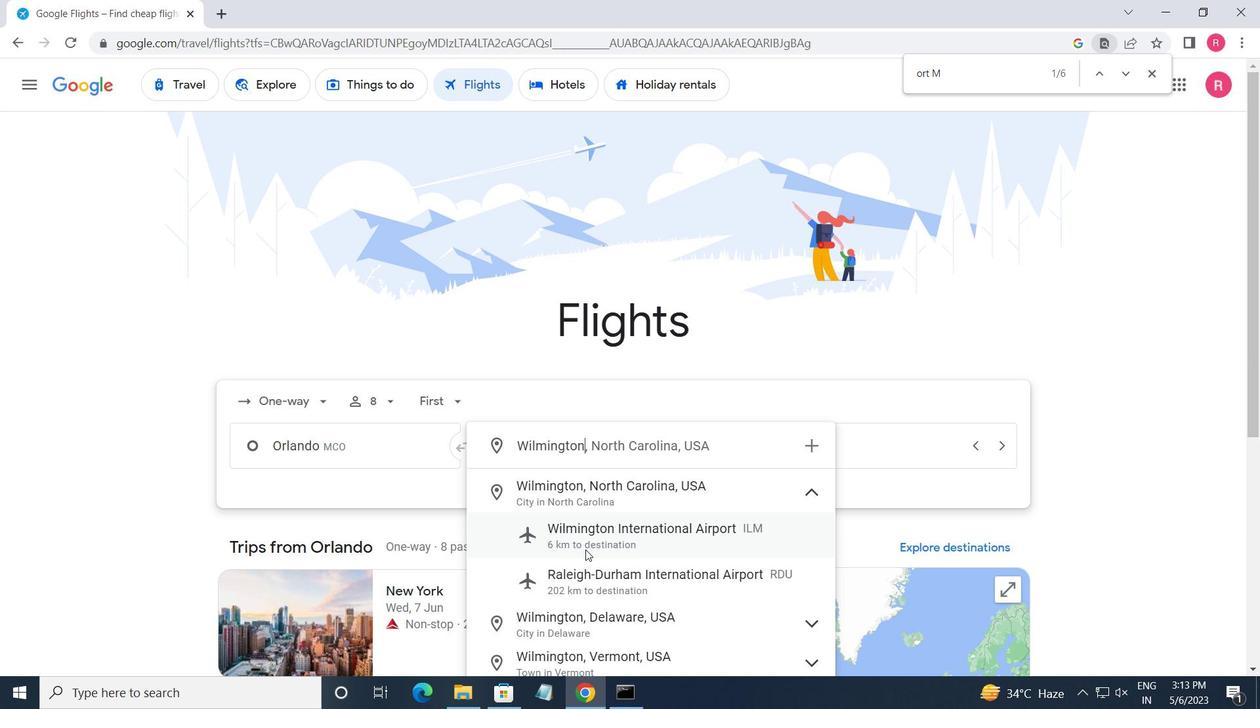 
Action: Mouse moved to (816, 435)
Screenshot: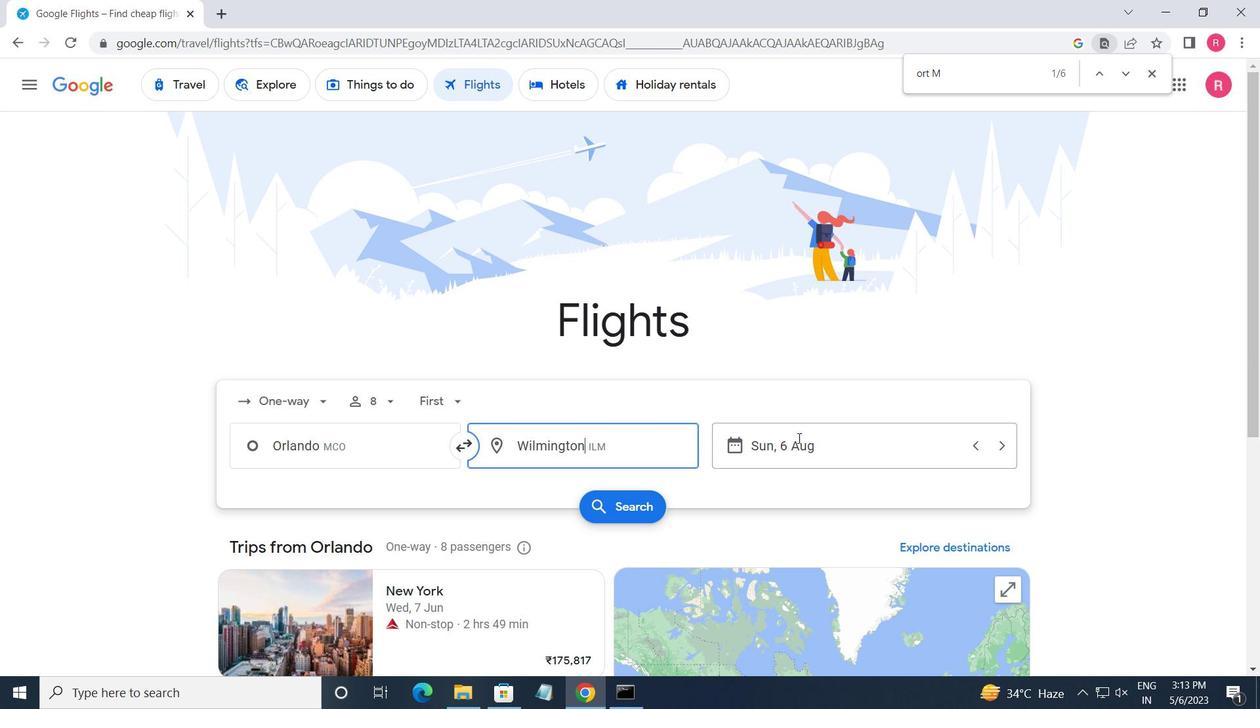 
Action: Mouse pressed left at (816, 435)
Screenshot: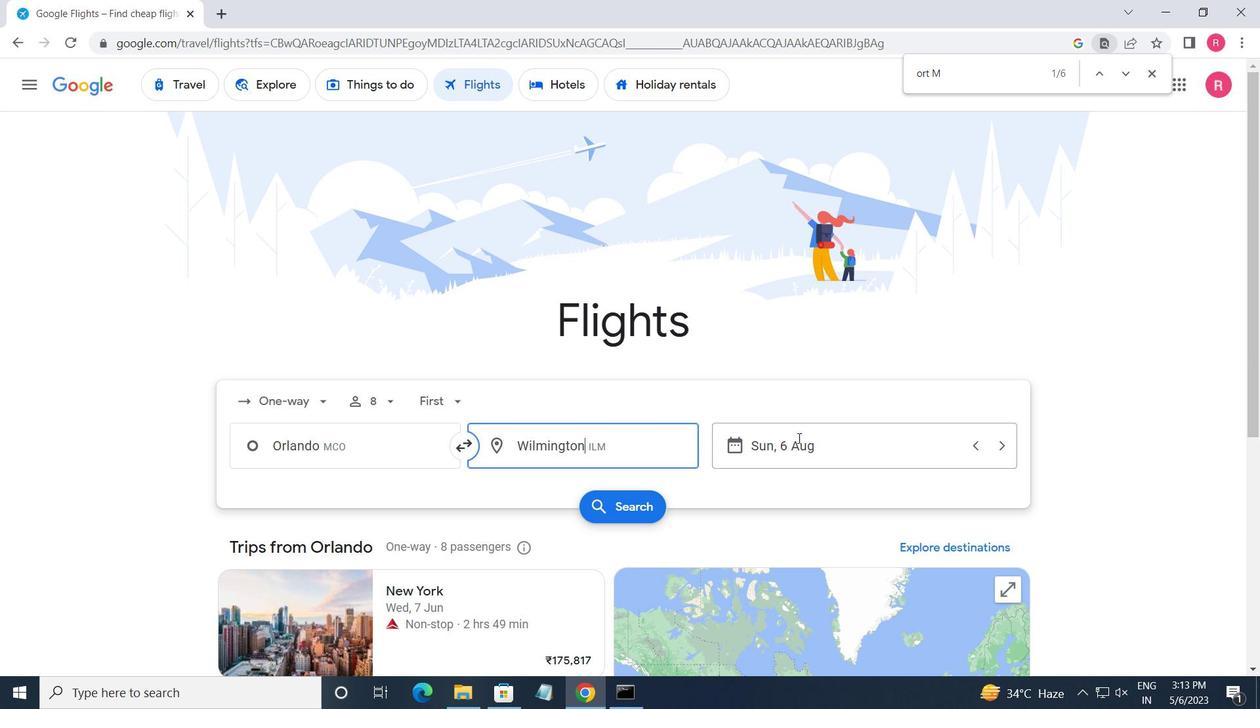 
Action: Mouse moved to (437, 426)
Screenshot: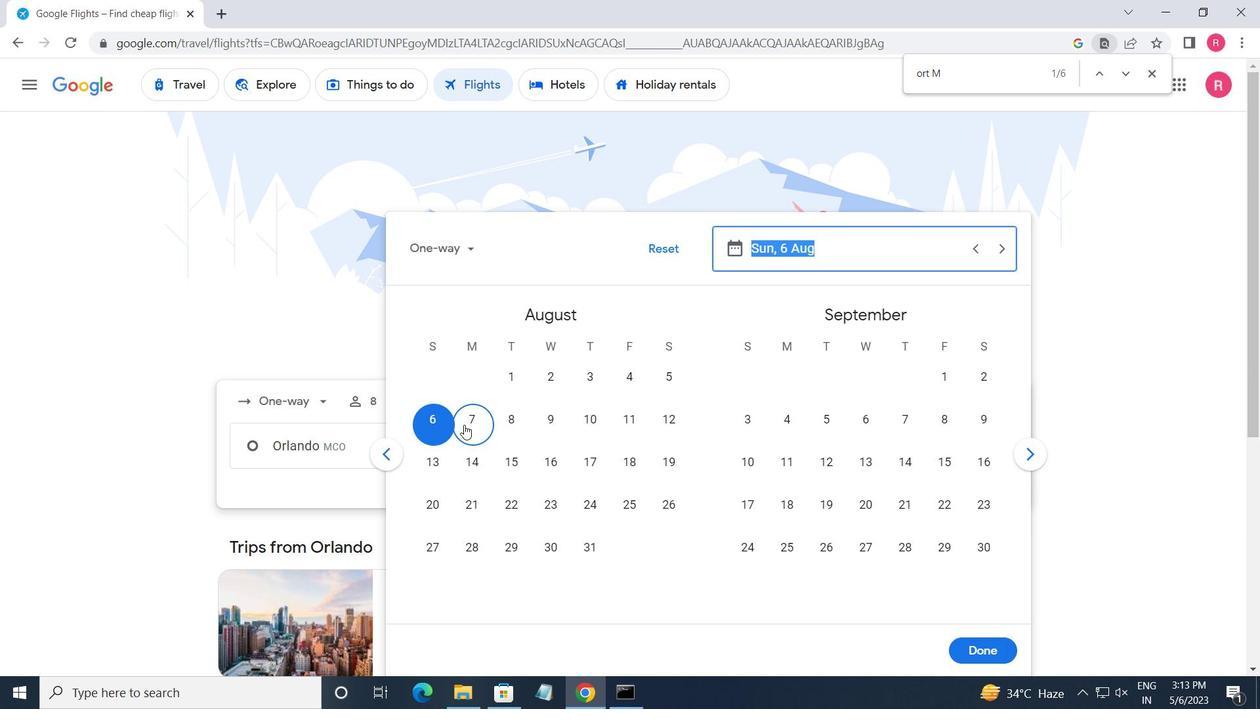 
Action: Mouse pressed left at (437, 426)
Screenshot: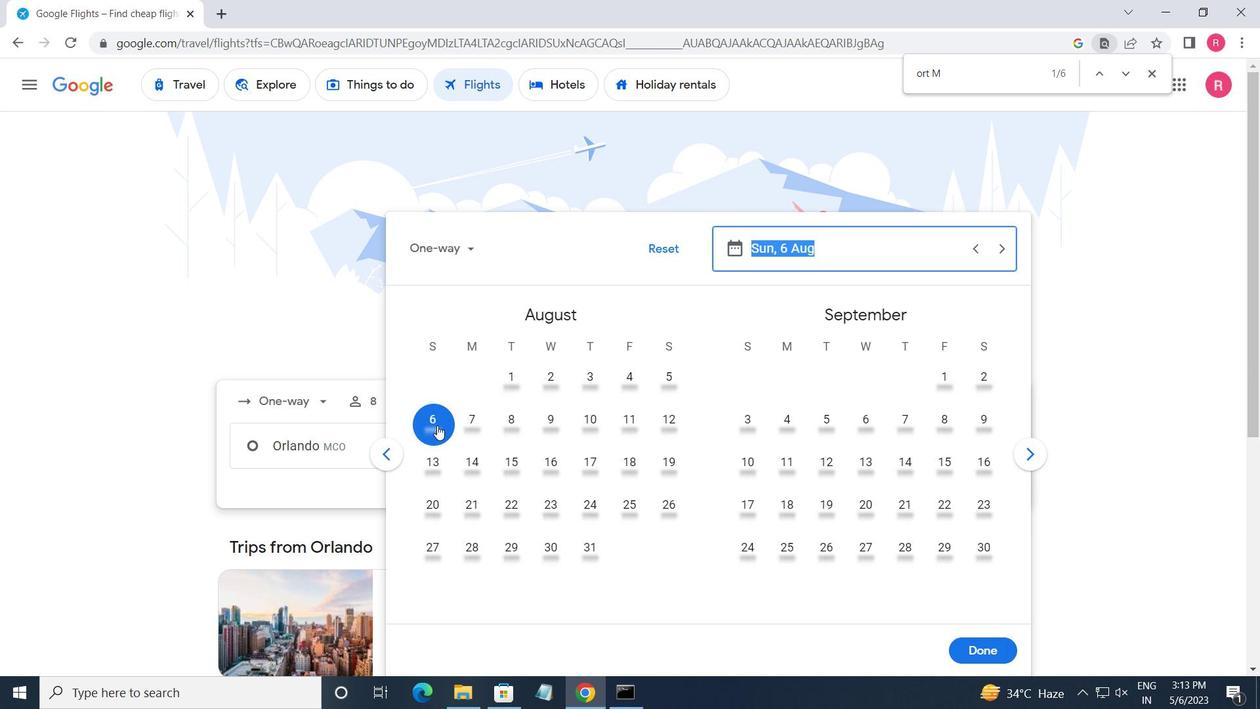 
Action: Mouse moved to (999, 657)
Screenshot: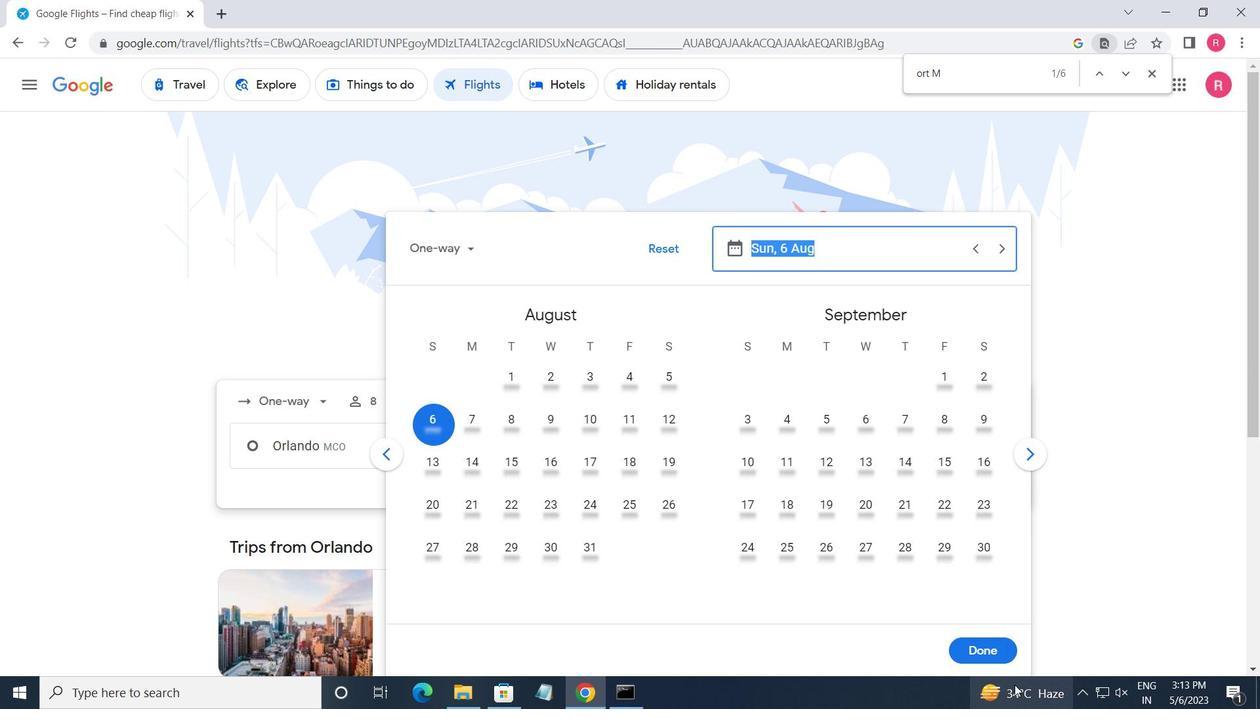 
Action: Mouse pressed left at (999, 657)
Screenshot: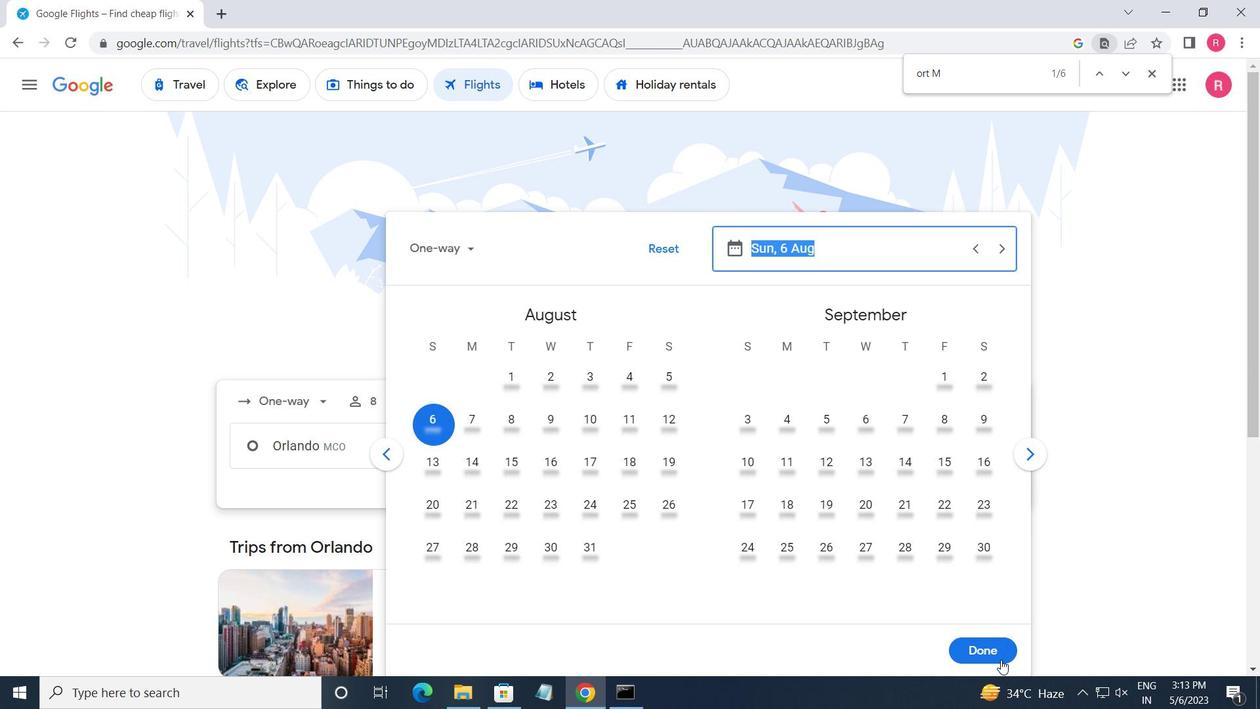 
Action: Mouse moved to (633, 517)
Screenshot: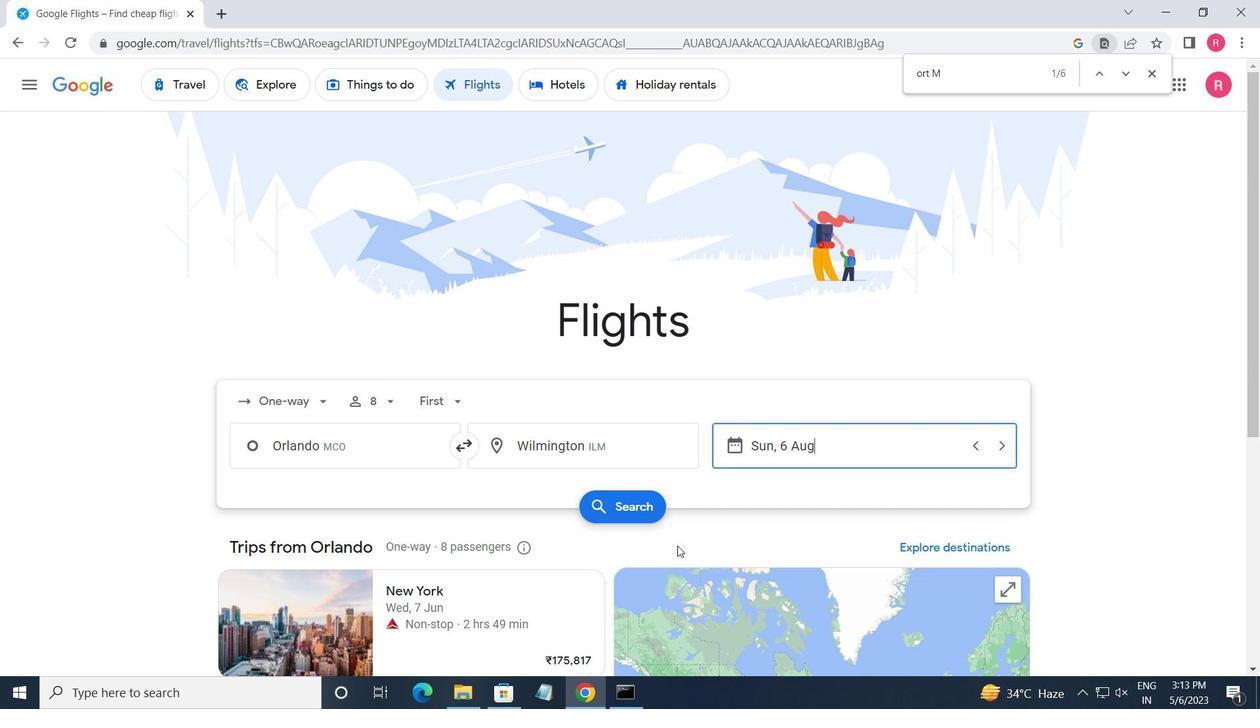 
Action: Mouse pressed left at (633, 517)
Screenshot: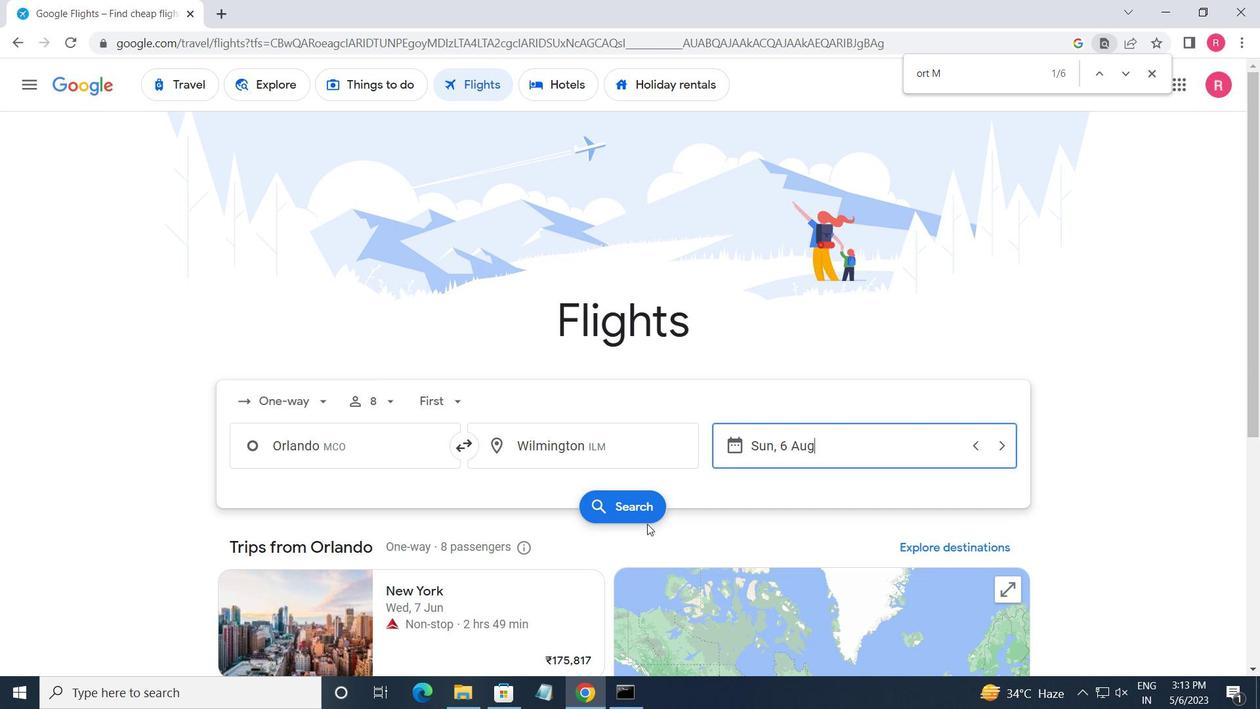 
Action: Mouse moved to (229, 235)
Screenshot: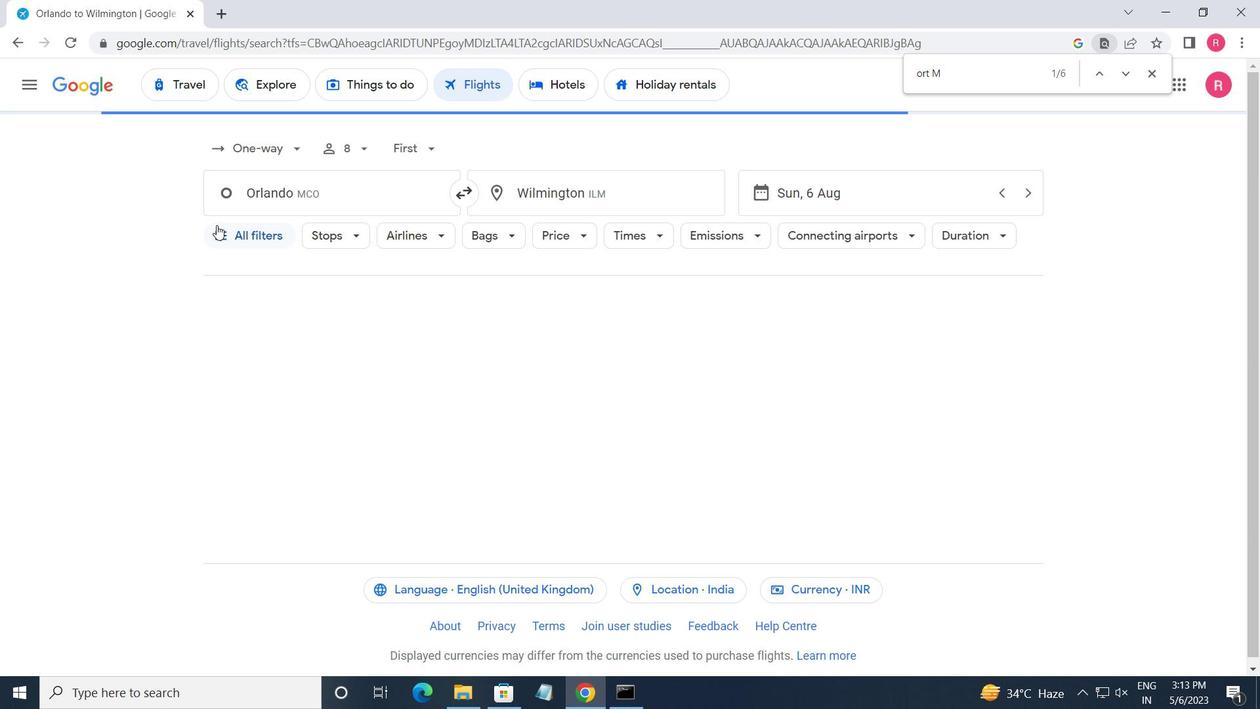 
Action: Mouse pressed left at (229, 235)
Screenshot: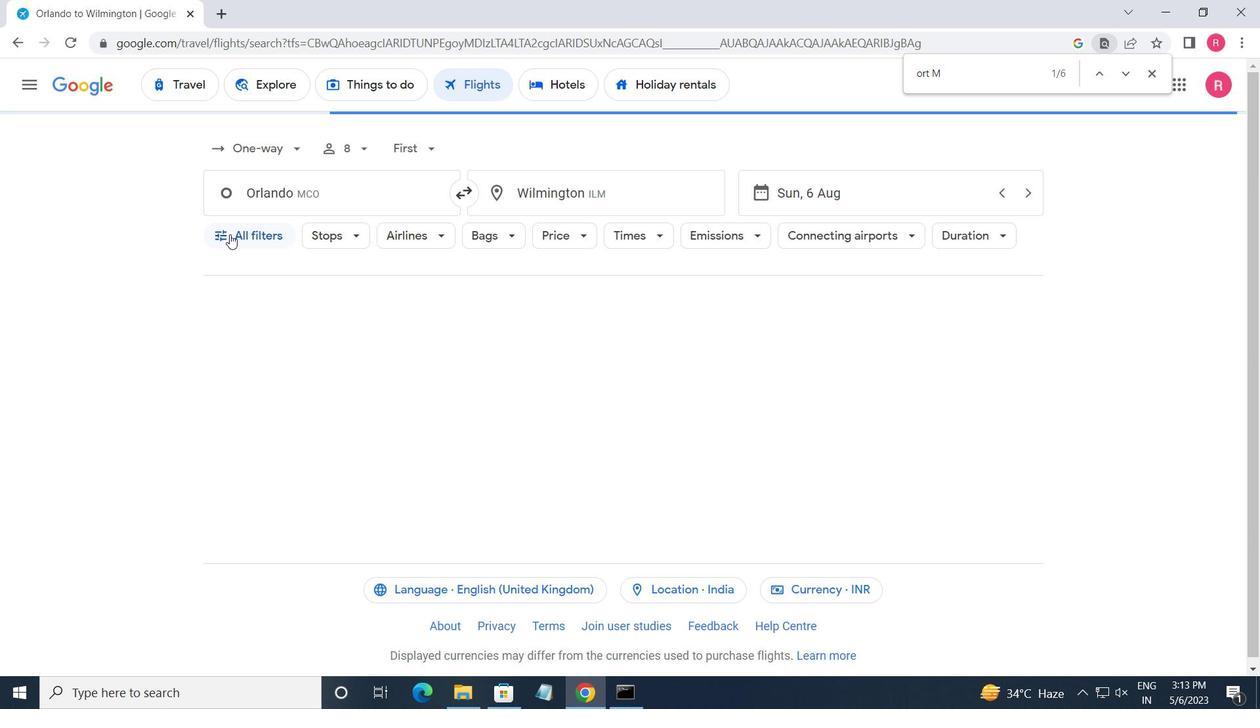 
Action: Mouse moved to (302, 385)
Screenshot: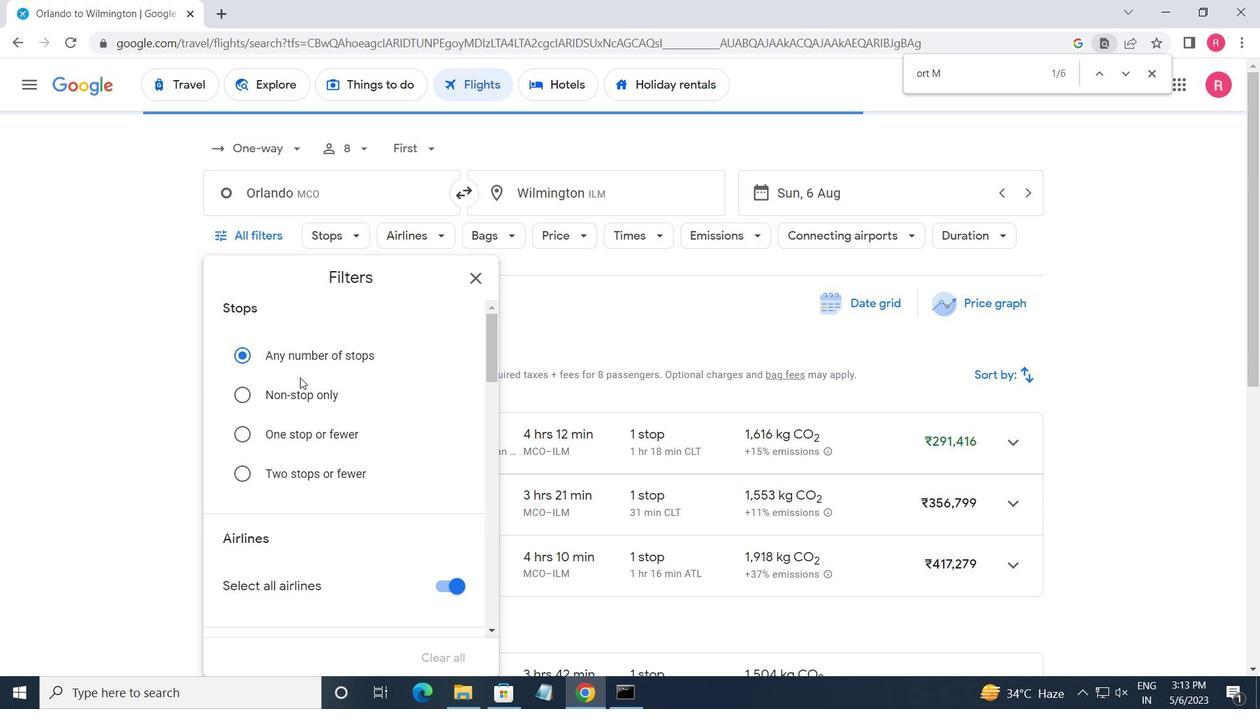
Action: Mouse scrolled (302, 384) with delta (0, 0)
Screenshot: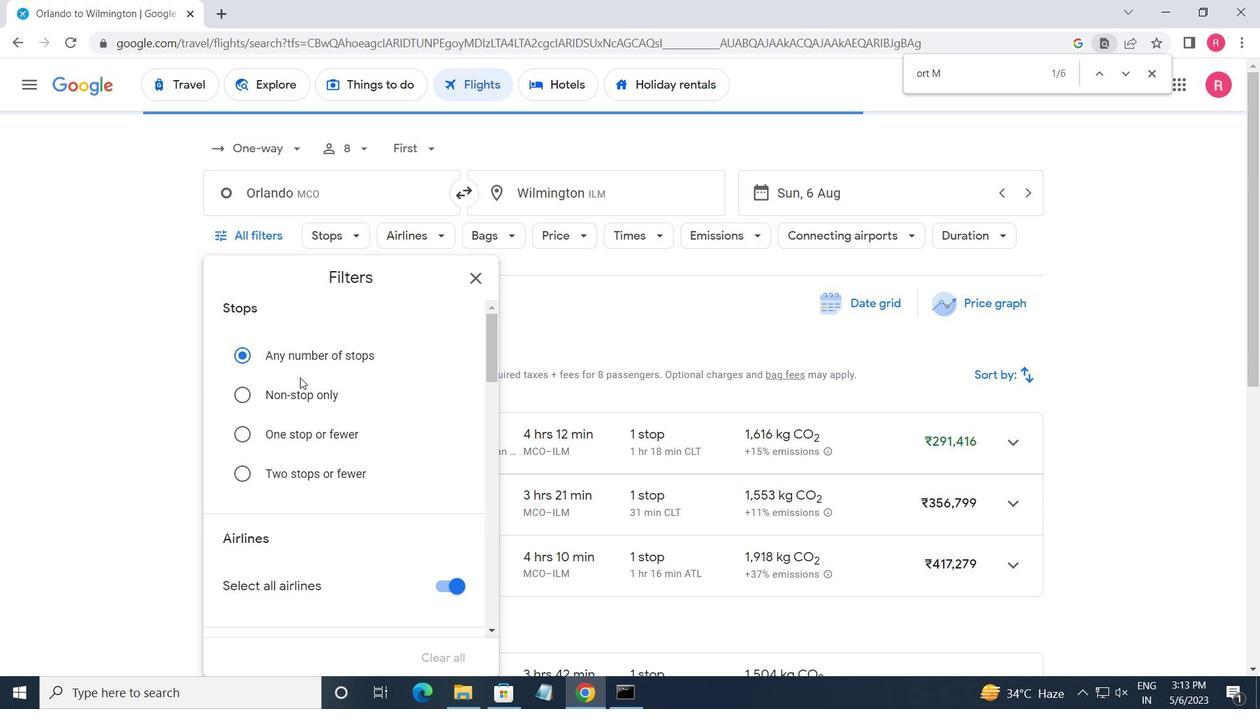 
Action: Mouse moved to (302, 389)
Screenshot: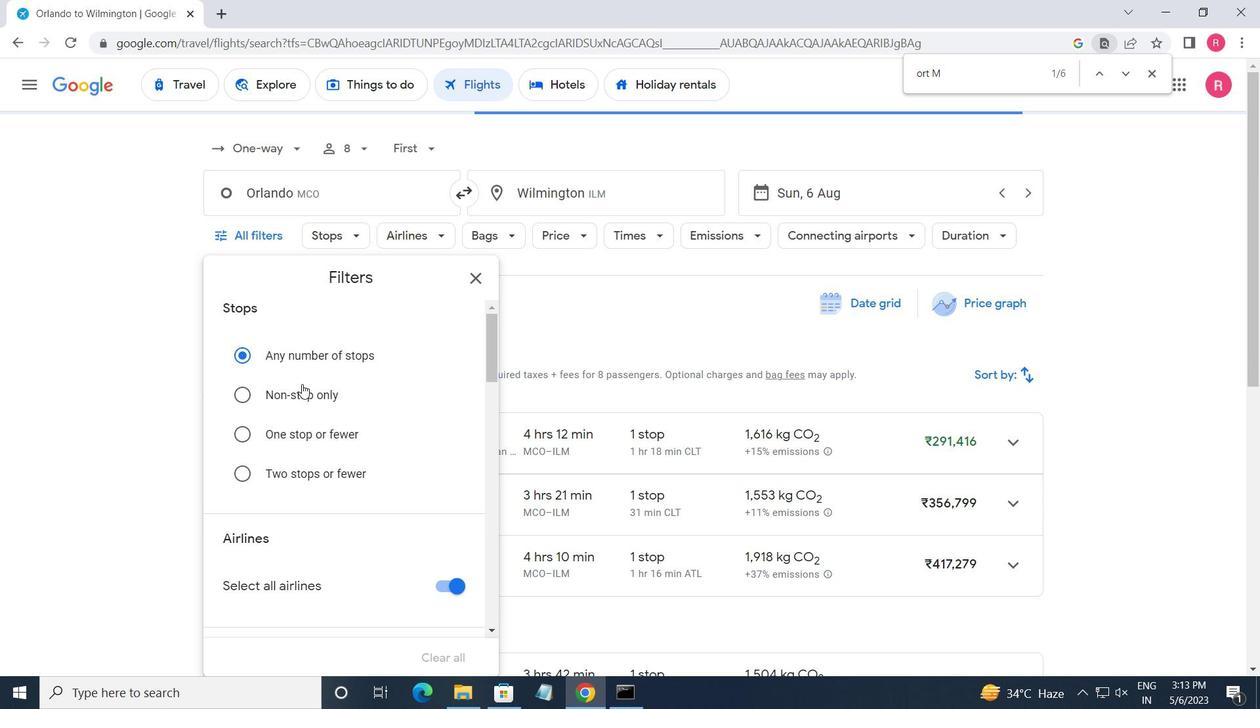 
Action: Mouse scrolled (302, 388) with delta (0, 0)
Screenshot: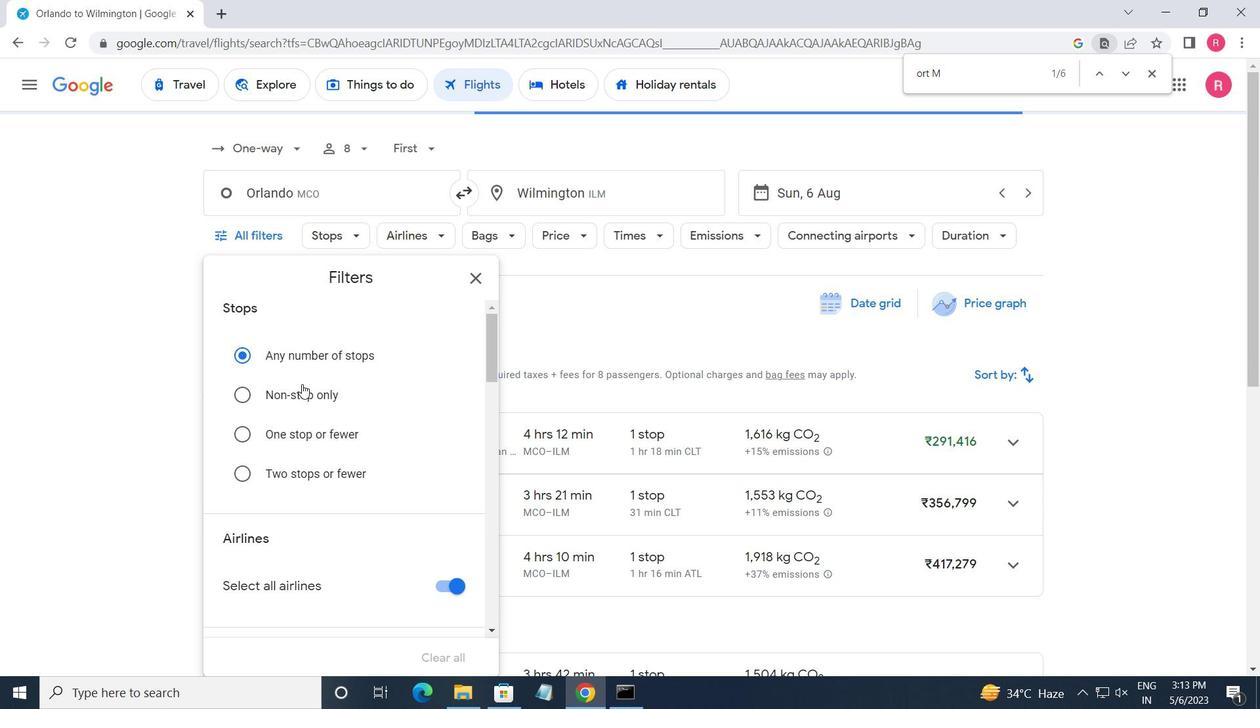 
Action: Mouse moved to (303, 390)
Screenshot: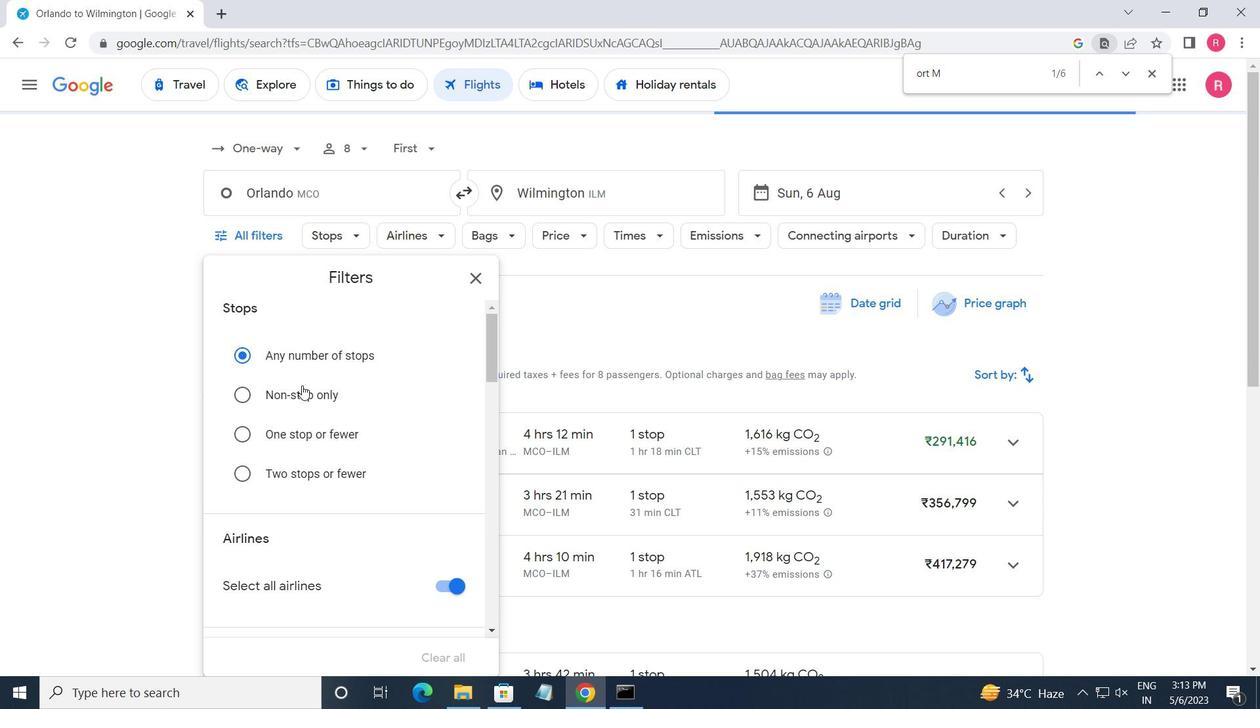 
Action: Mouse scrolled (303, 389) with delta (0, 0)
Screenshot: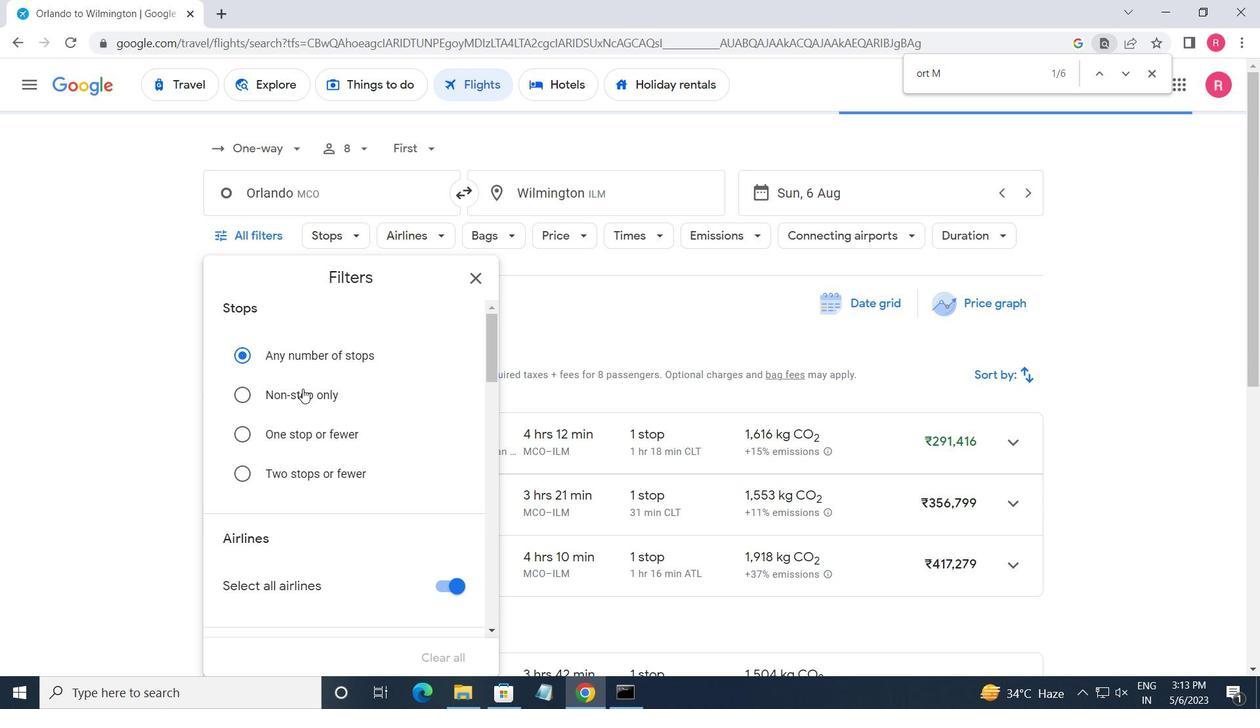 
Action: Mouse scrolled (303, 389) with delta (0, 0)
Screenshot: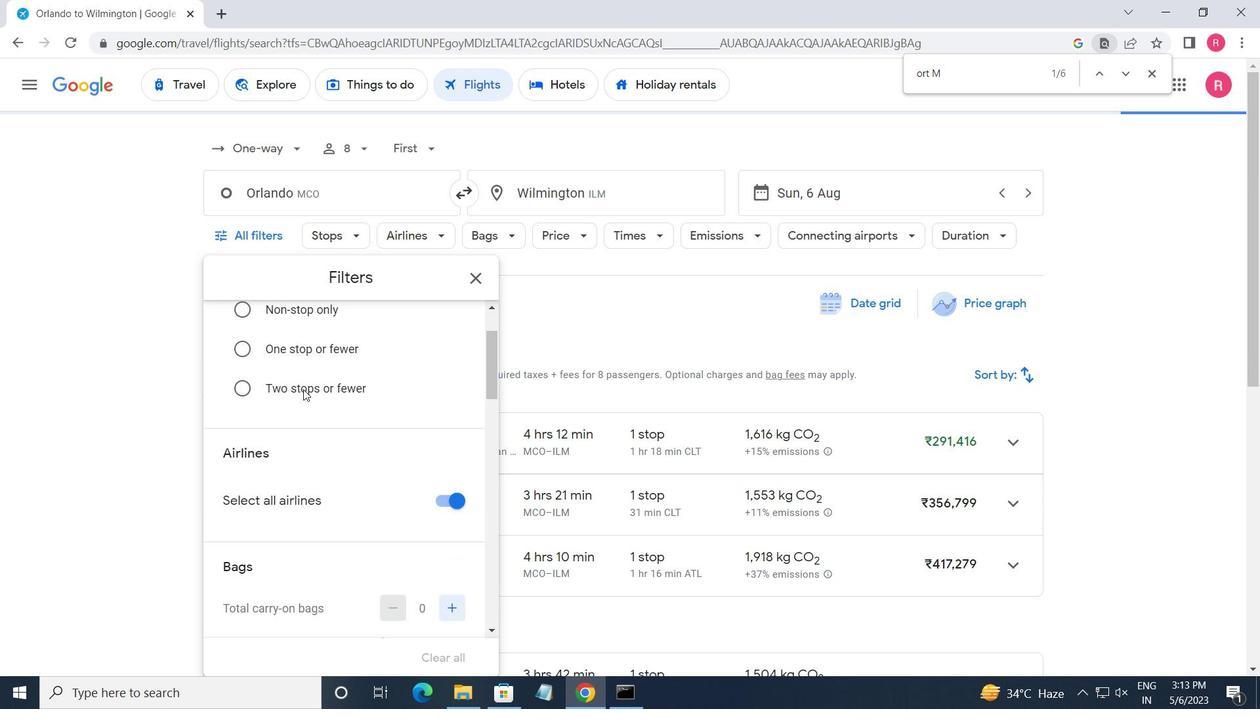 
Action: Mouse scrolled (303, 389) with delta (0, 0)
Screenshot: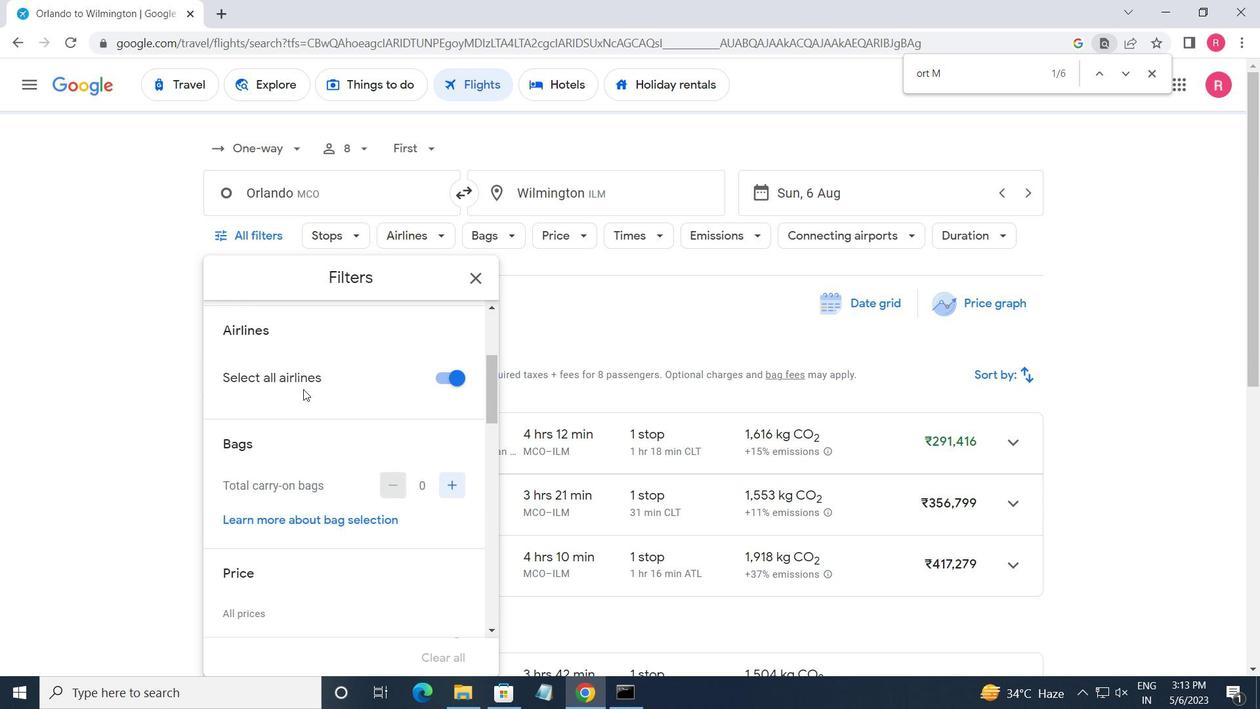 
Action: Mouse scrolled (303, 389) with delta (0, 0)
Screenshot: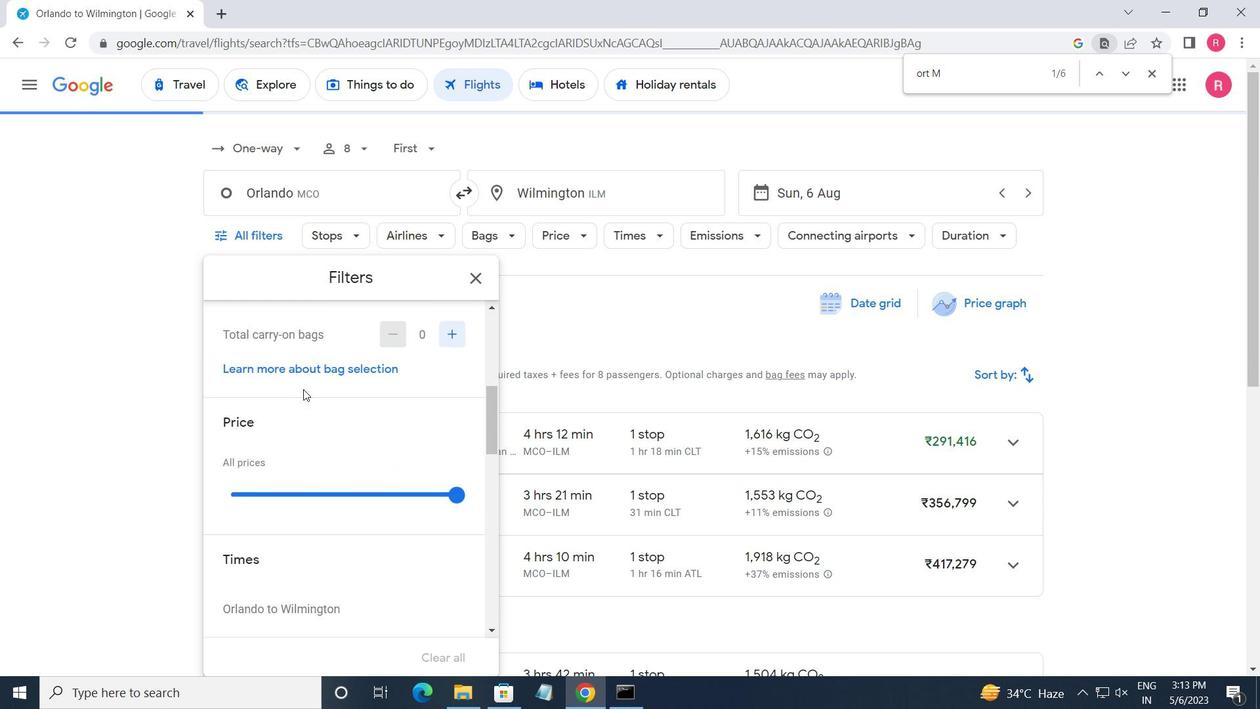 
Action: Mouse moved to (304, 390)
Screenshot: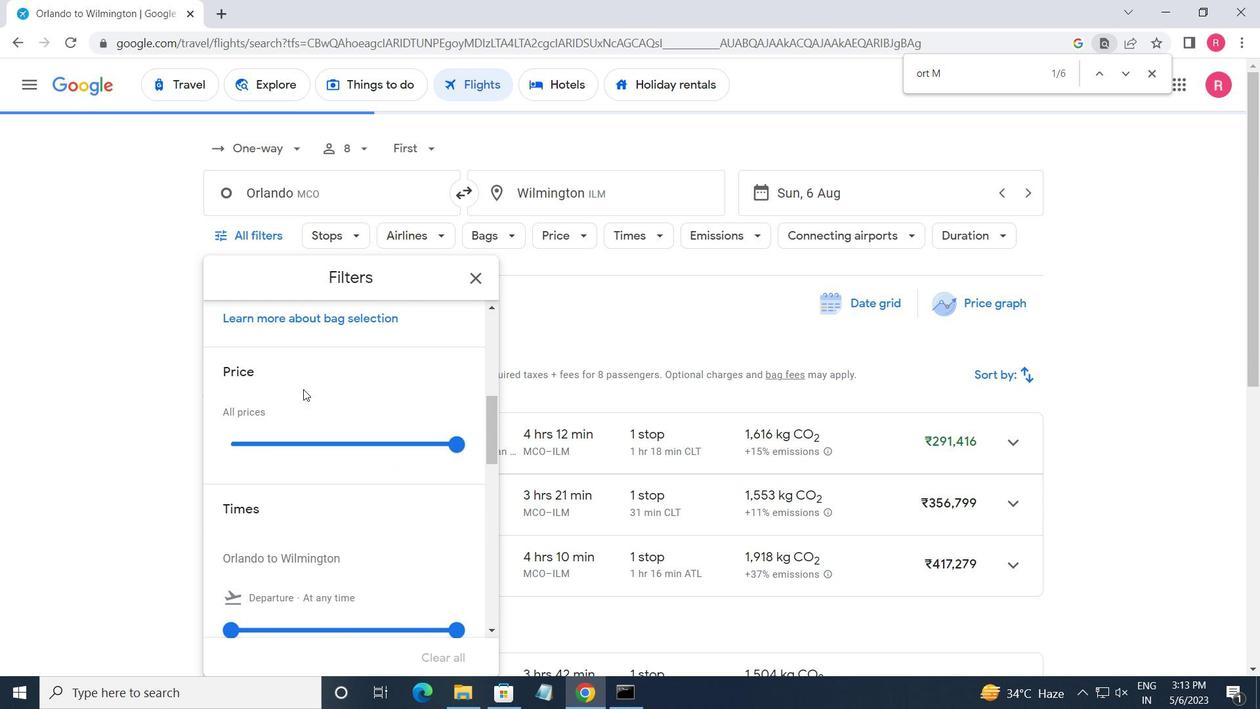 
Action: Mouse scrolled (304, 391) with delta (0, 0)
Screenshot: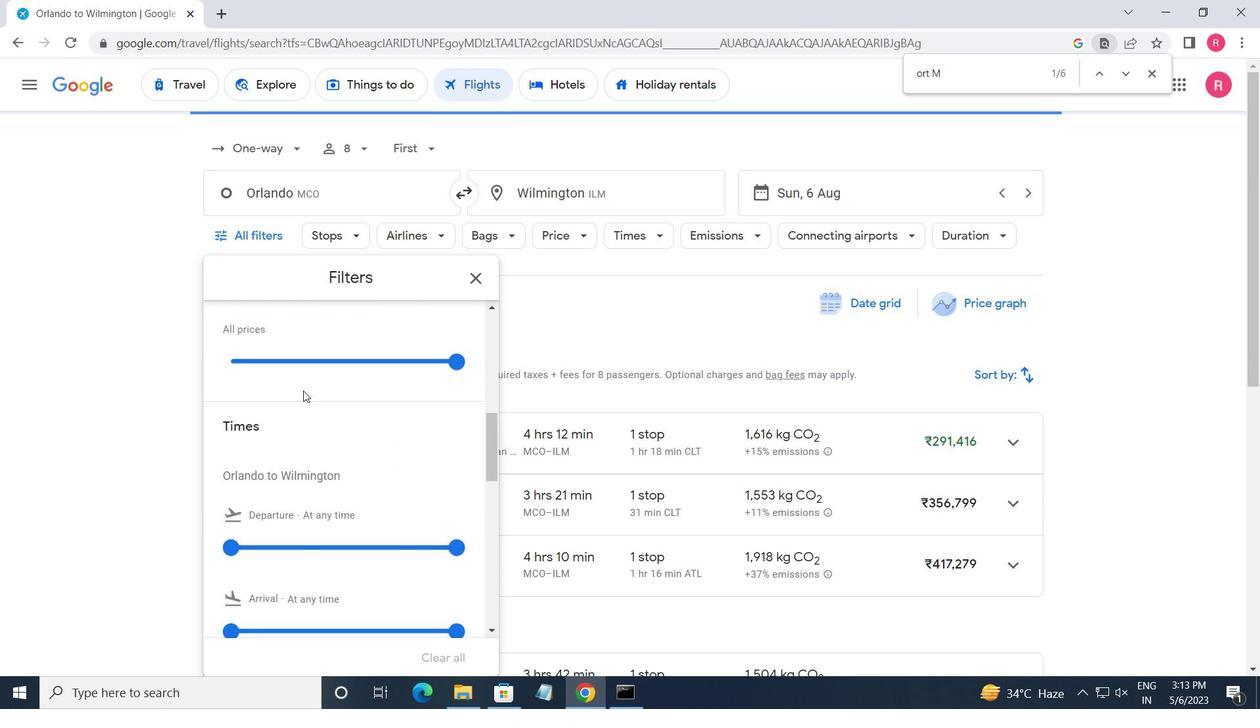 
Action: Mouse scrolled (304, 391) with delta (0, 0)
Screenshot: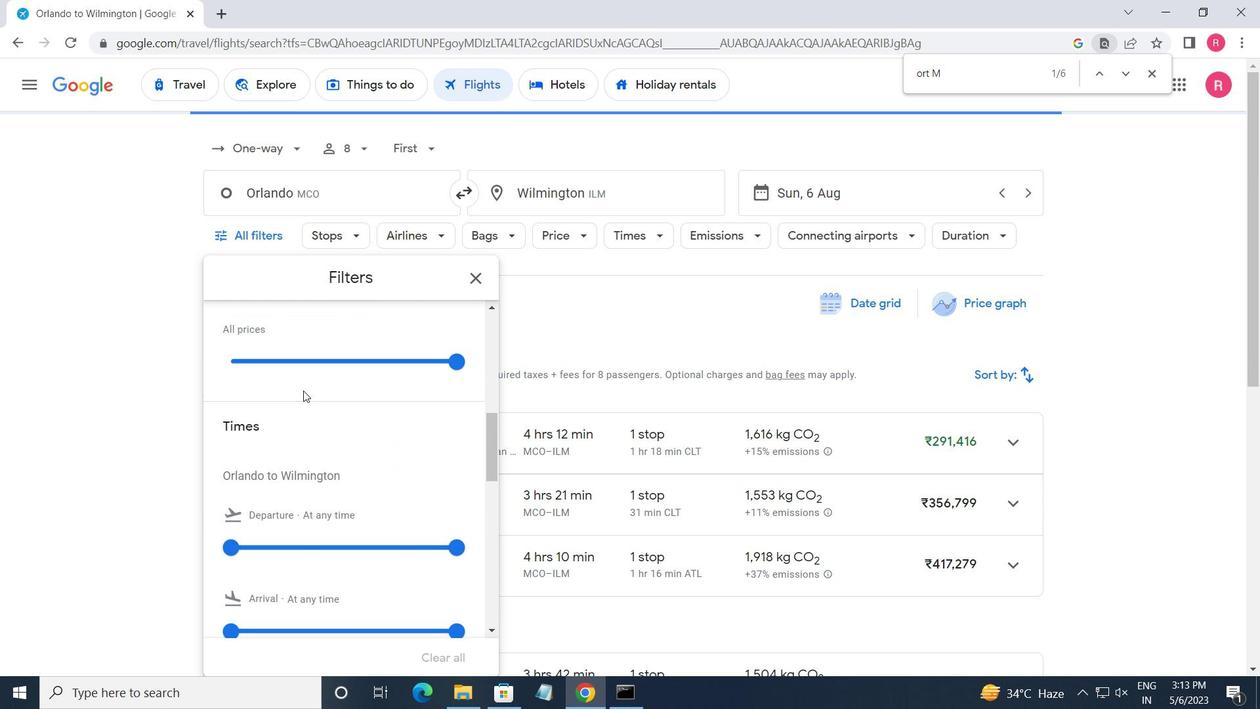 
Action: Mouse scrolled (304, 391) with delta (0, 0)
Screenshot: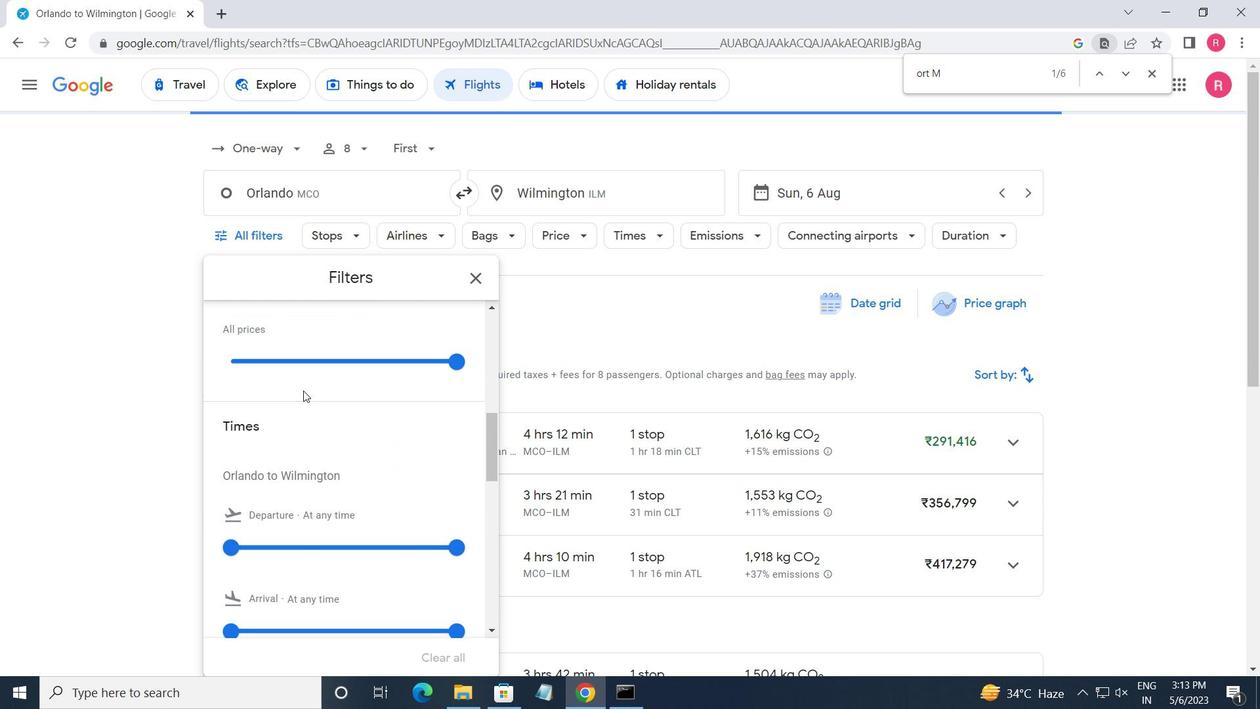 
Action: Mouse scrolled (304, 391) with delta (0, 0)
Screenshot: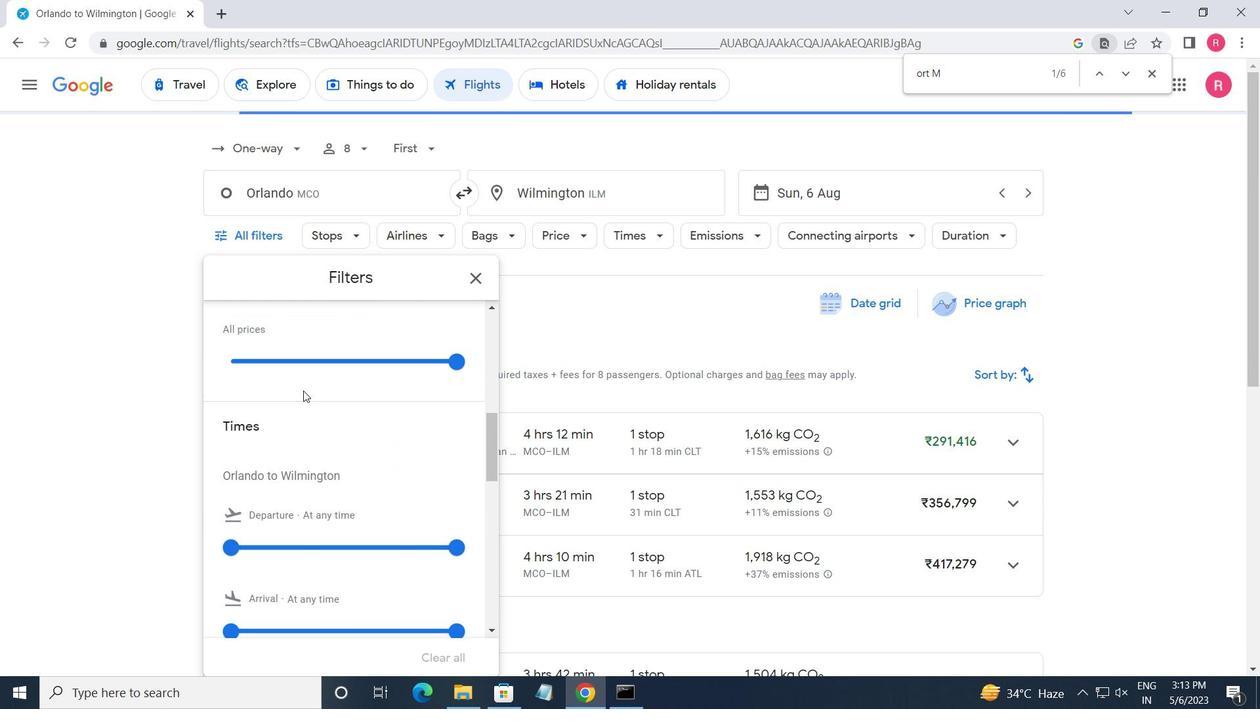 
Action: Mouse moved to (304, 390)
Screenshot: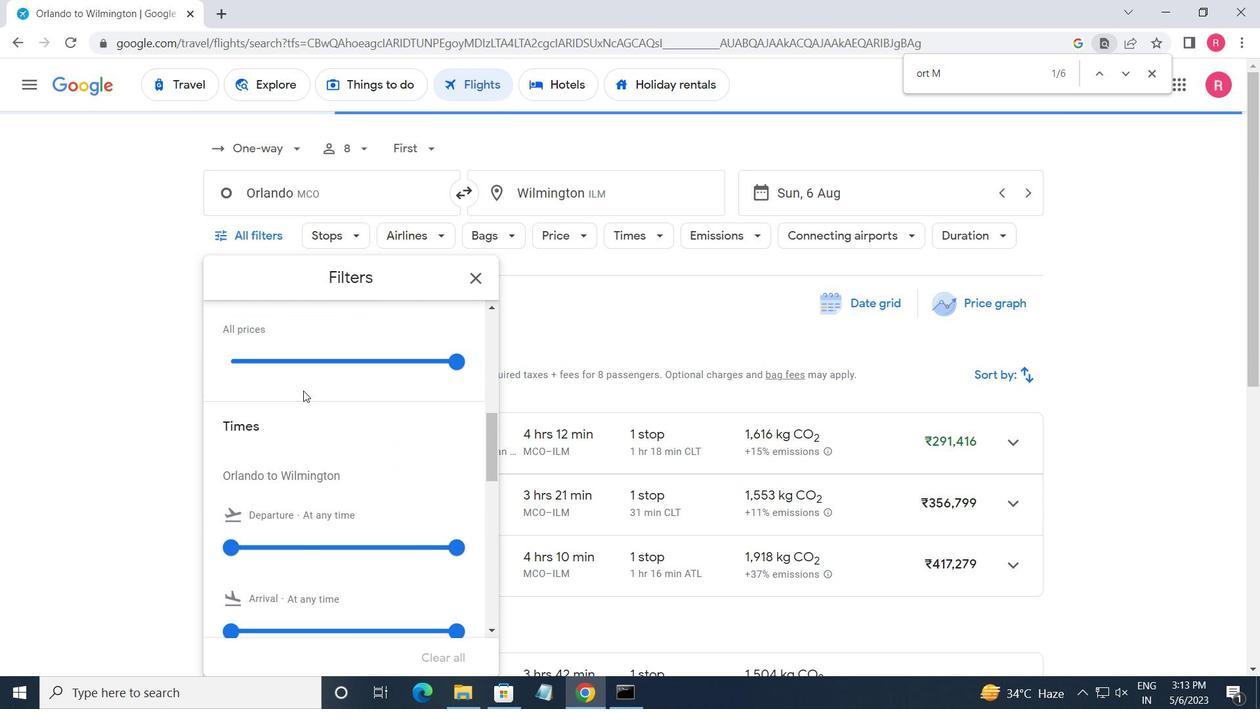
Action: Mouse scrolled (304, 391) with delta (0, 0)
Screenshot: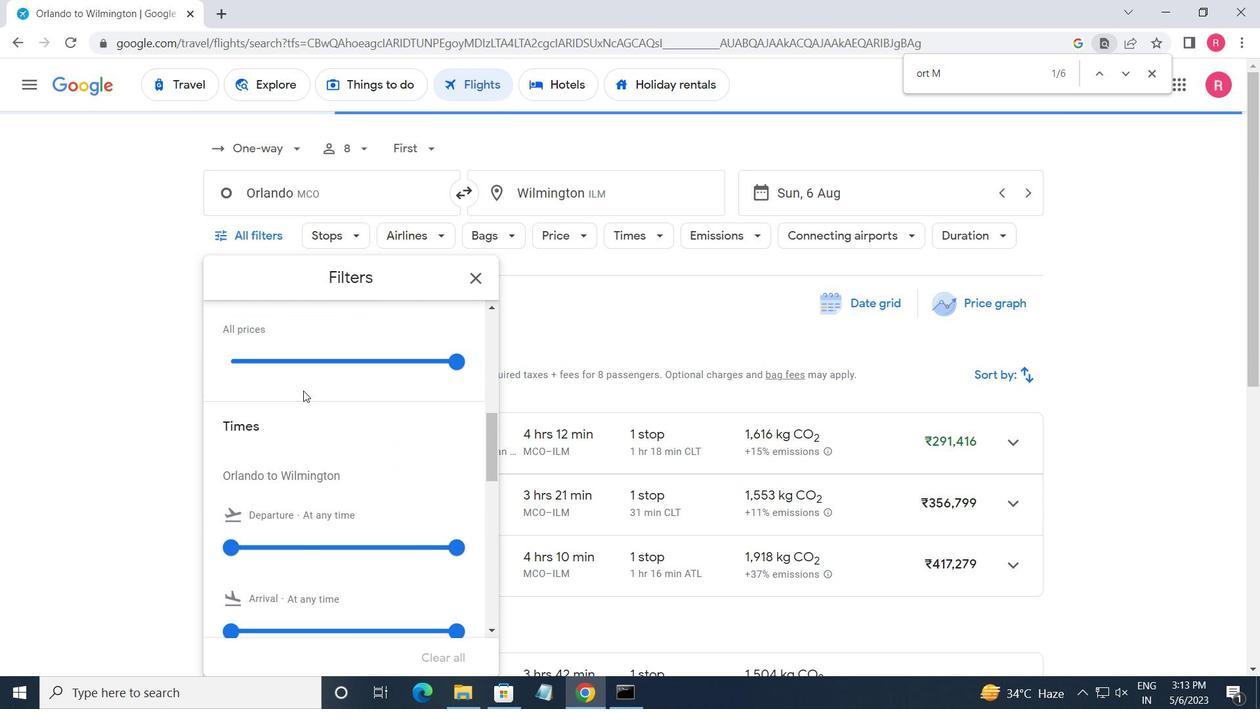 
Action: Mouse moved to (306, 388)
Screenshot: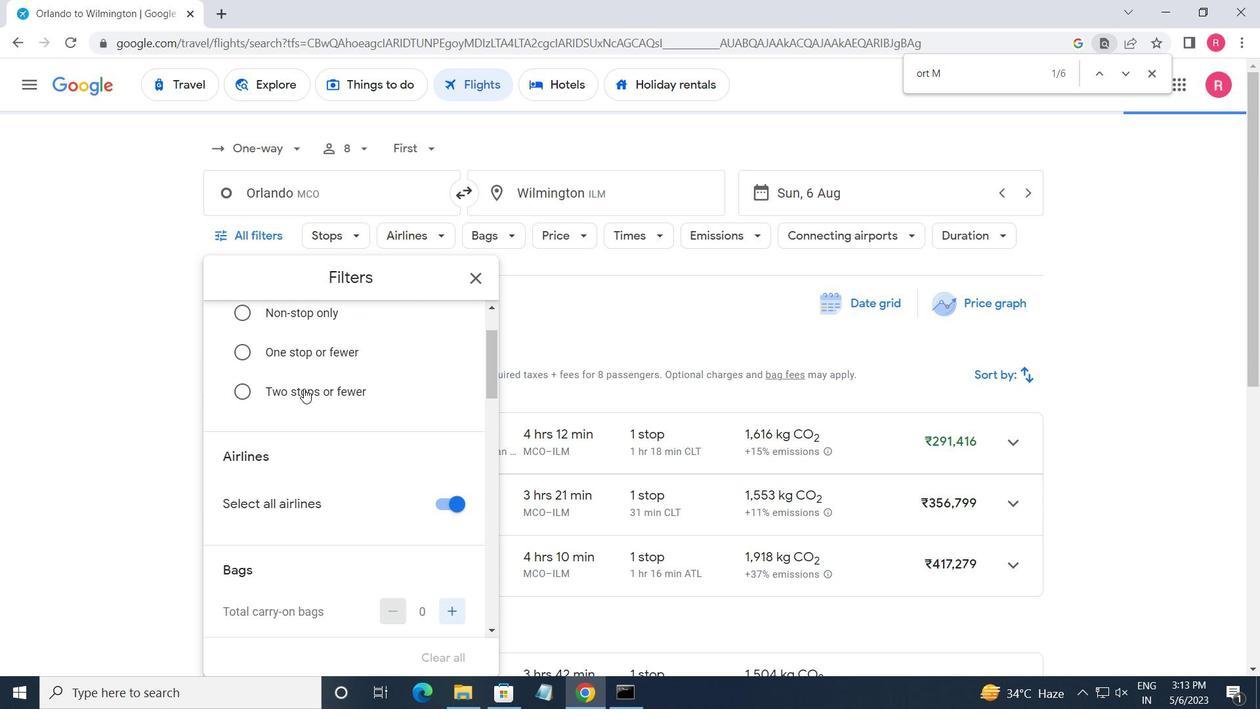 
Action: Mouse scrolled (306, 388) with delta (0, 0)
Screenshot: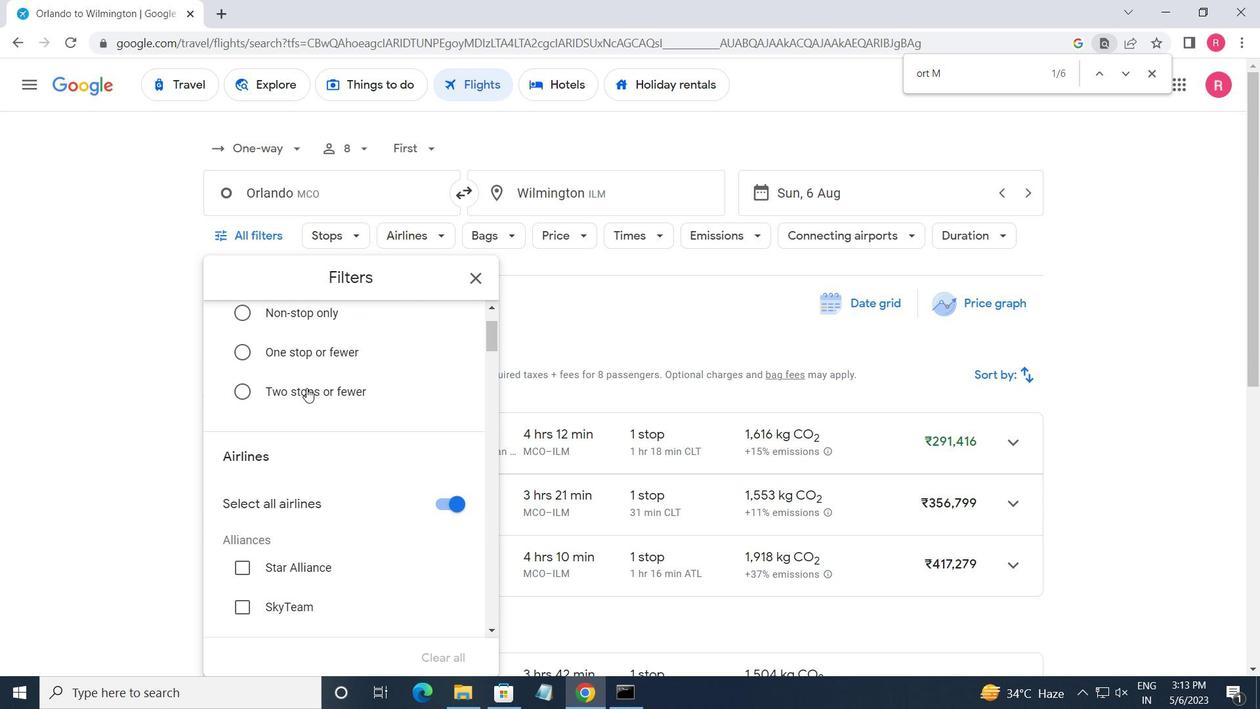 
Action: Mouse scrolled (306, 388) with delta (0, 0)
Screenshot: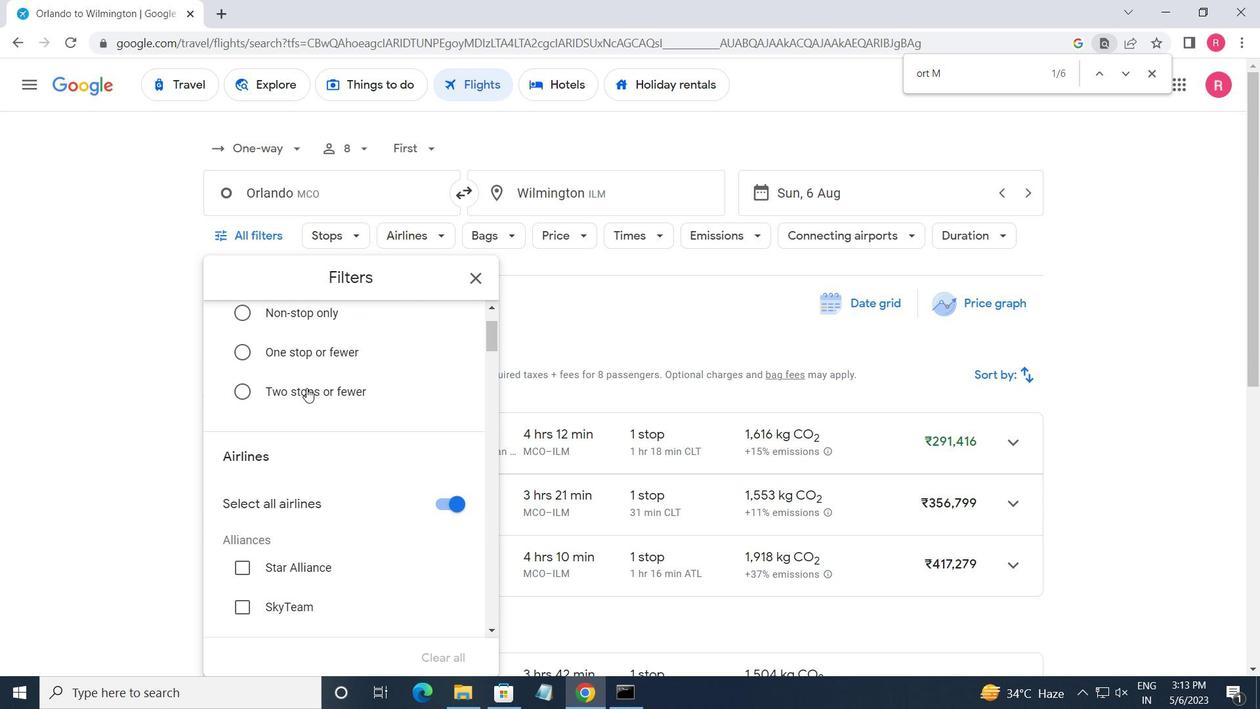 
Action: Mouse scrolled (306, 388) with delta (0, 0)
Screenshot: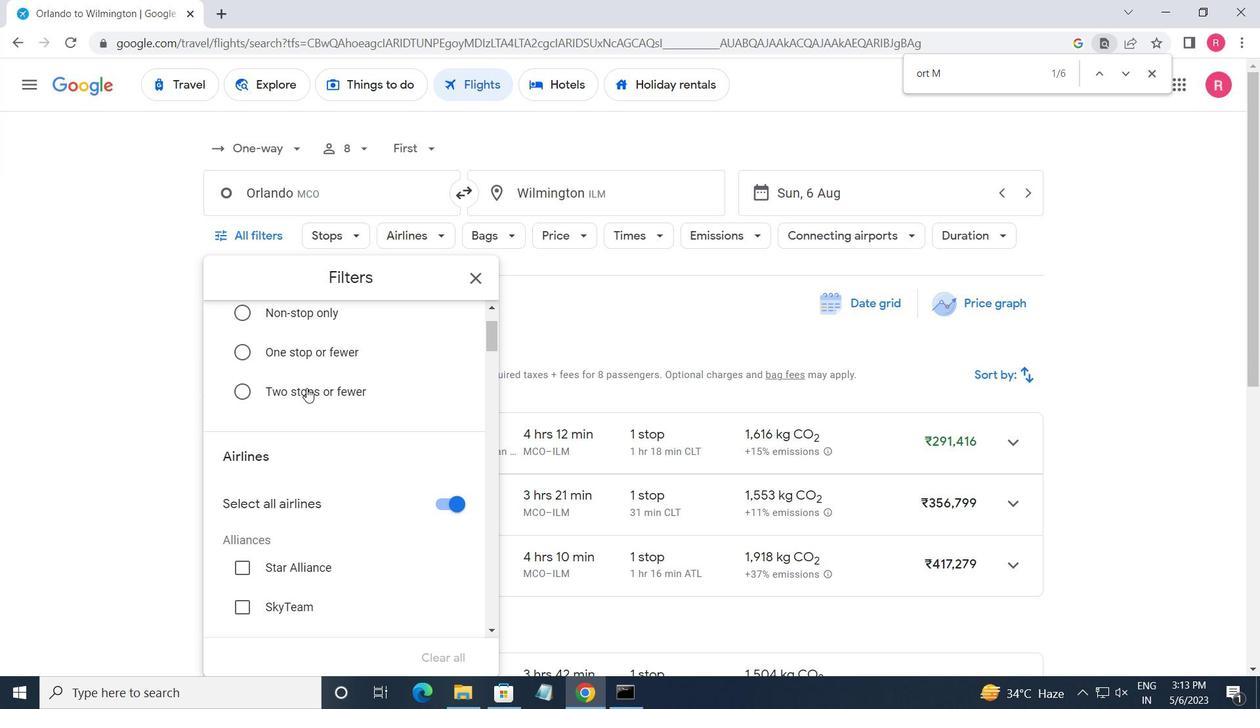
Action: Mouse scrolled (306, 387) with delta (0, 0)
Screenshot: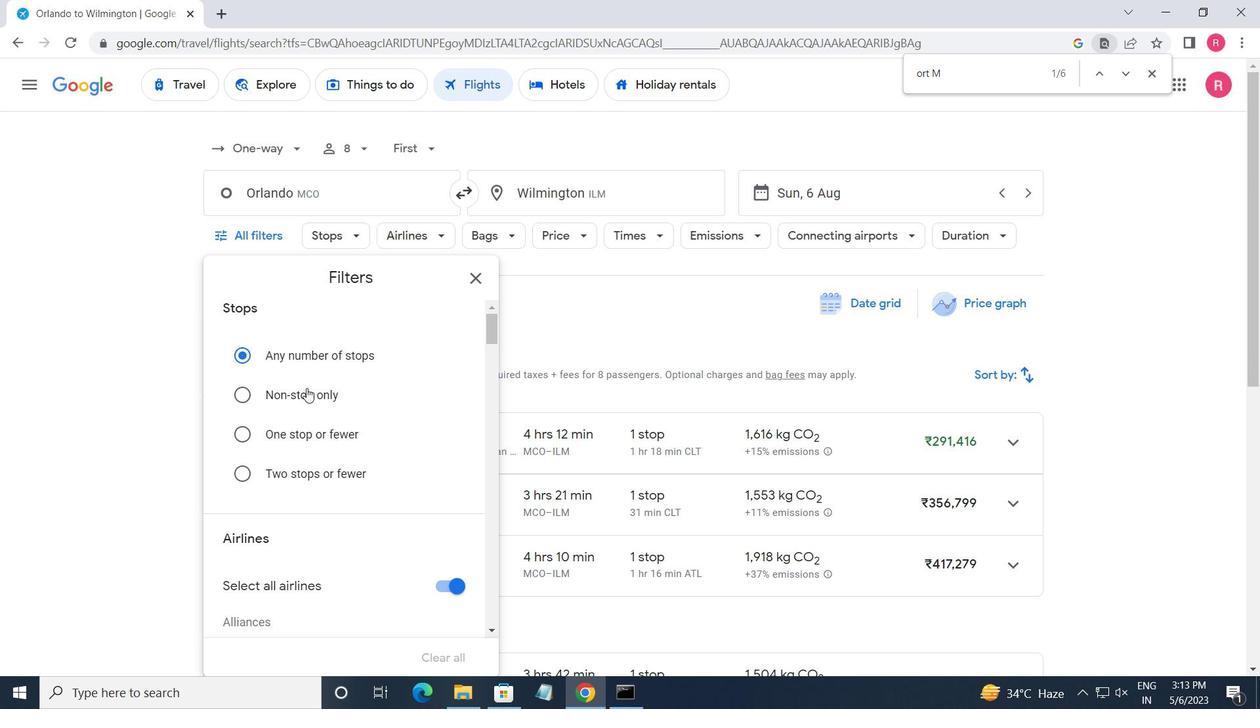 
Action: Mouse scrolled (306, 387) with delta (0, 0)
Screenshot: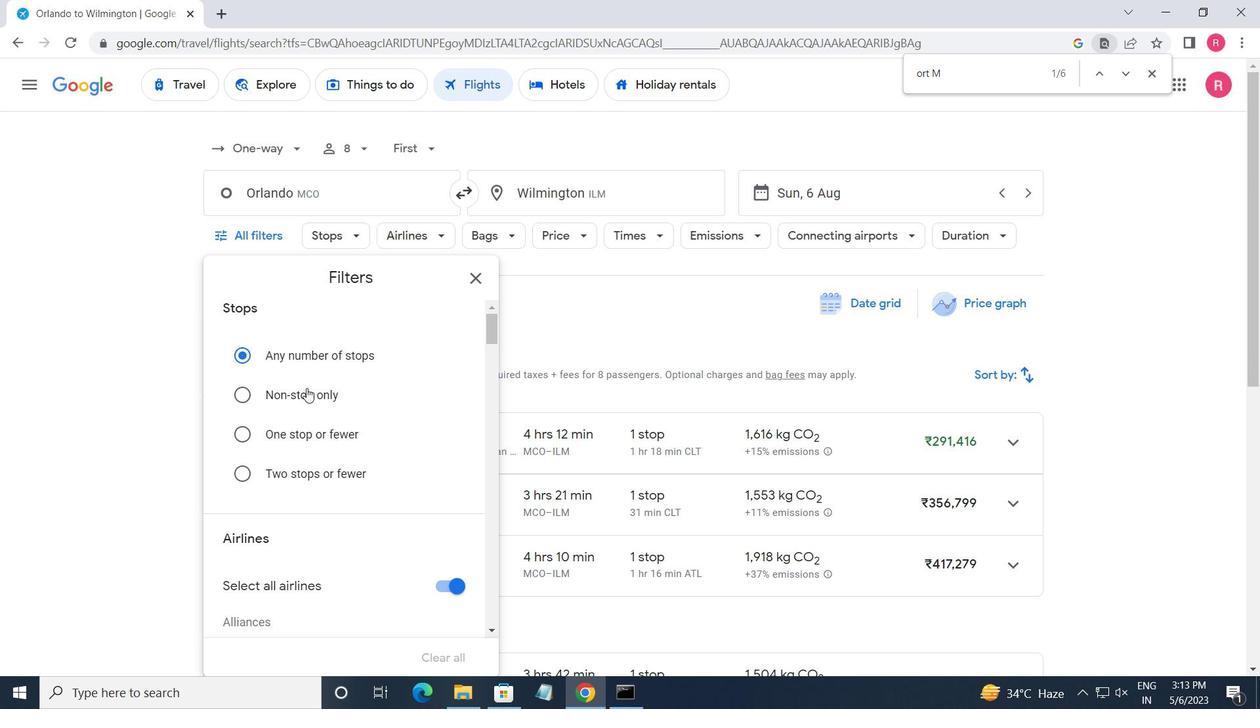 
Action: Mouse scrolled (306, 387) with delta (0, 0)
Screenshot: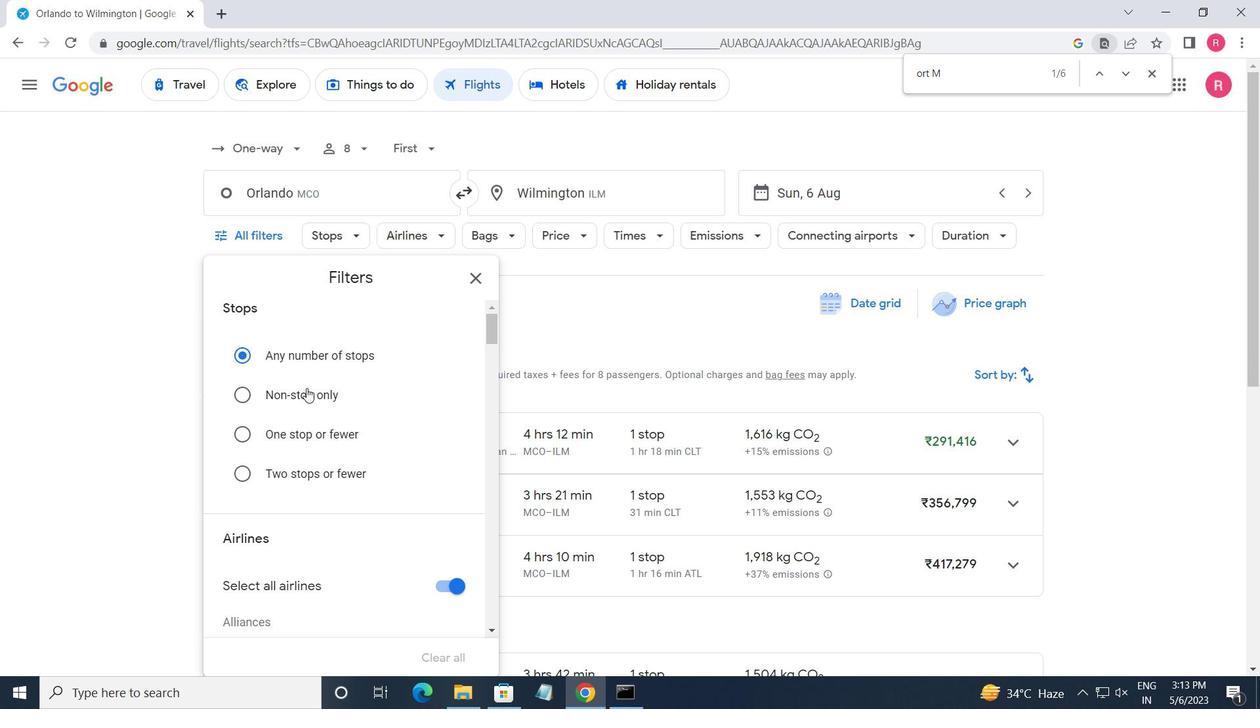 
Action: Mouse moved to (284, 436)
Screenshot: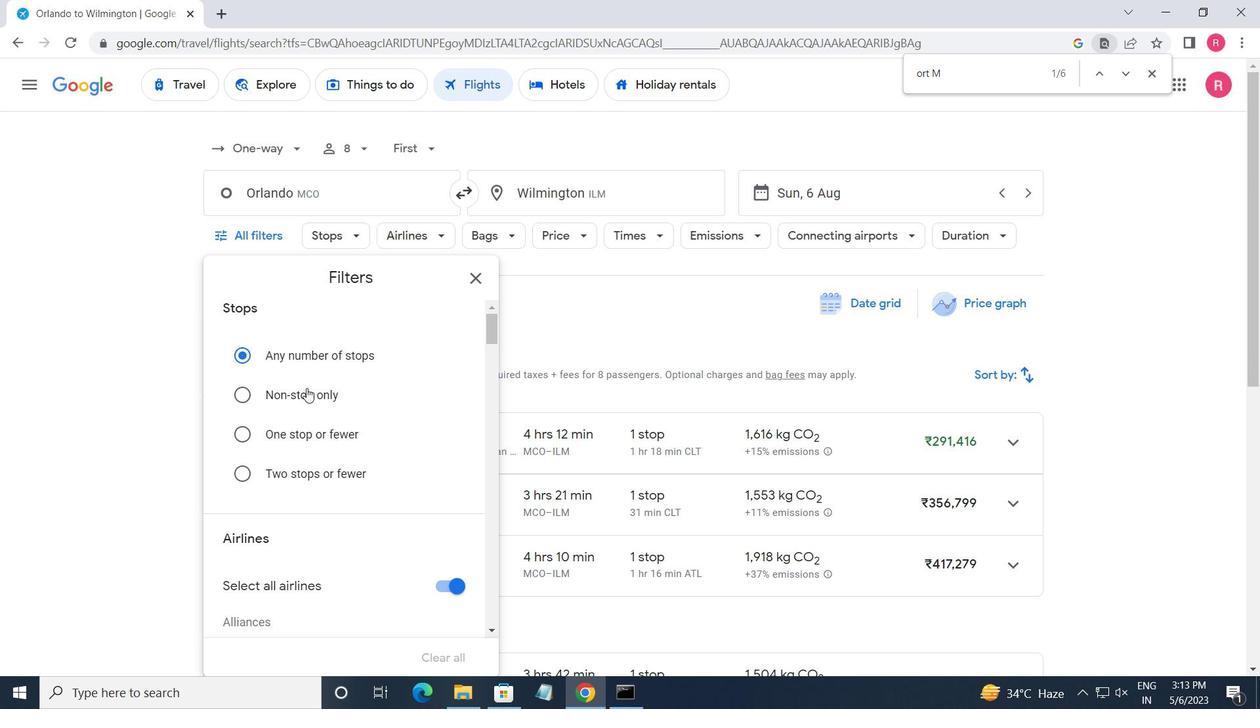
Action: Mouse scrolled (284, 436) with delta (0, 0)
Screenshot: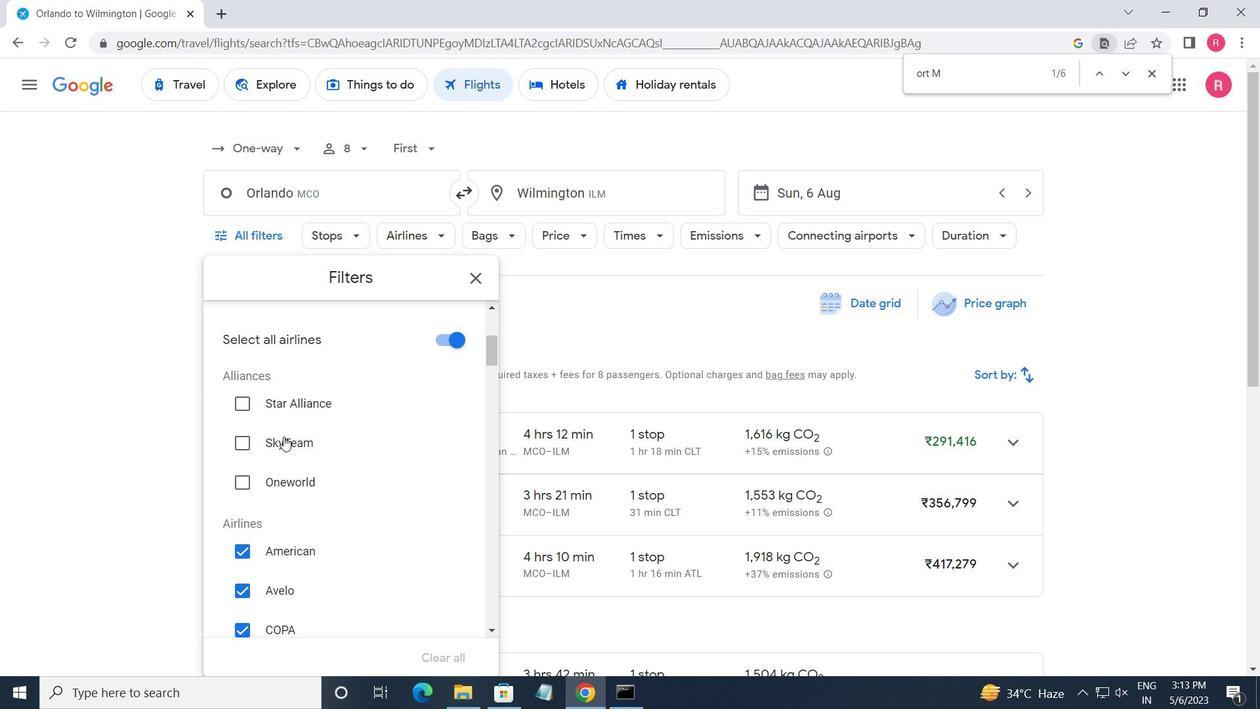 
Action: Mouse moved to (284, 437)
Screenshot: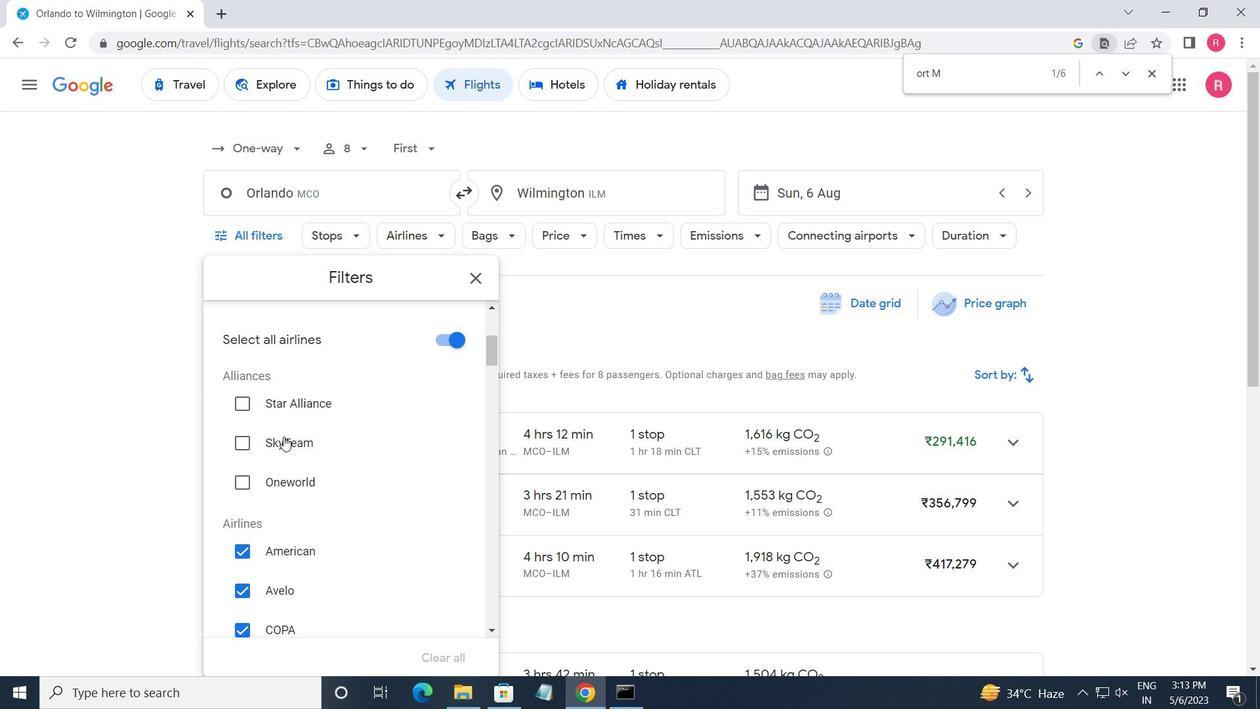 
Action: Mouse scrolled (284, 436) with delta (0, 0)
Screenshot: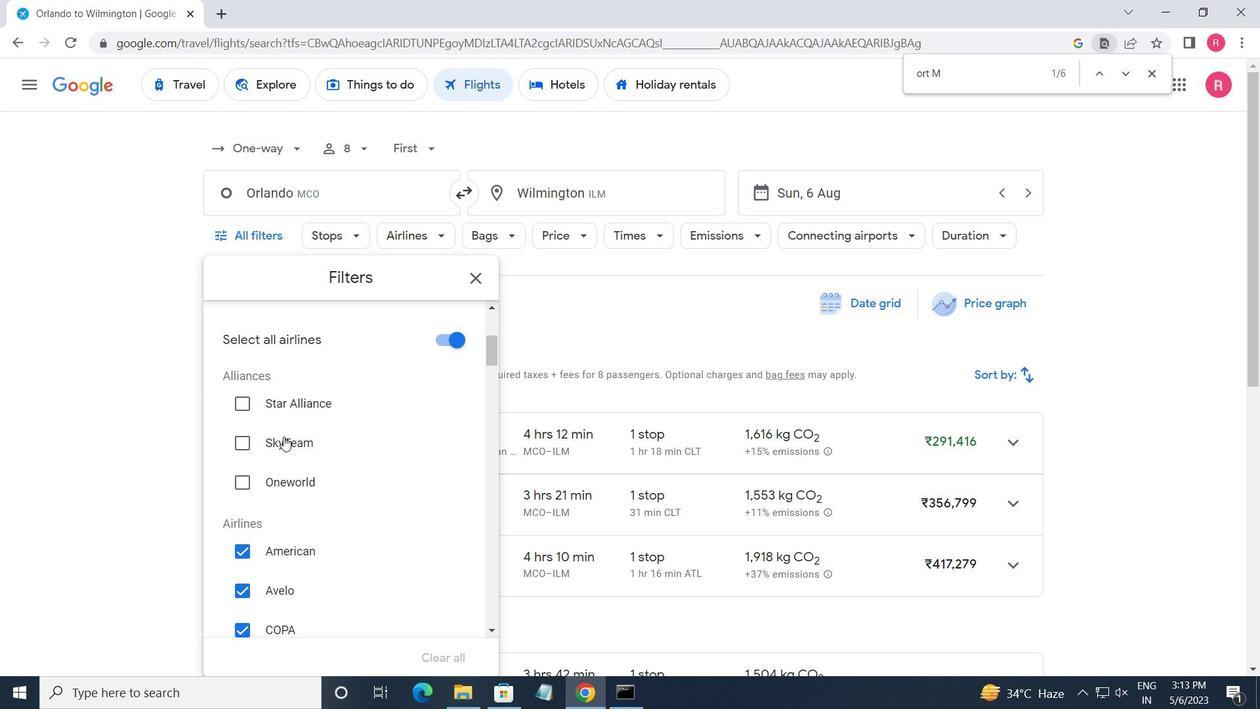 
Action: Mouse moved to (284, 438)
Screenshot: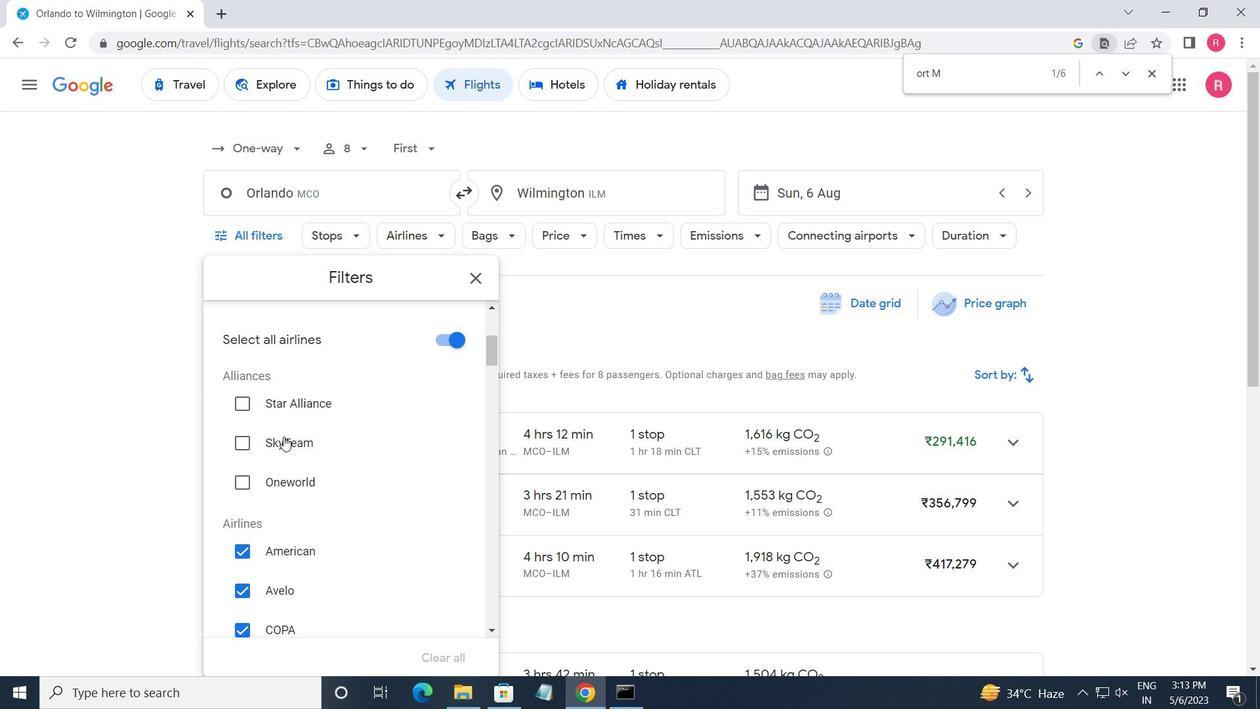 
Action: Mouse scrolled (284, 437) with delta (0, 0)
Screenshot: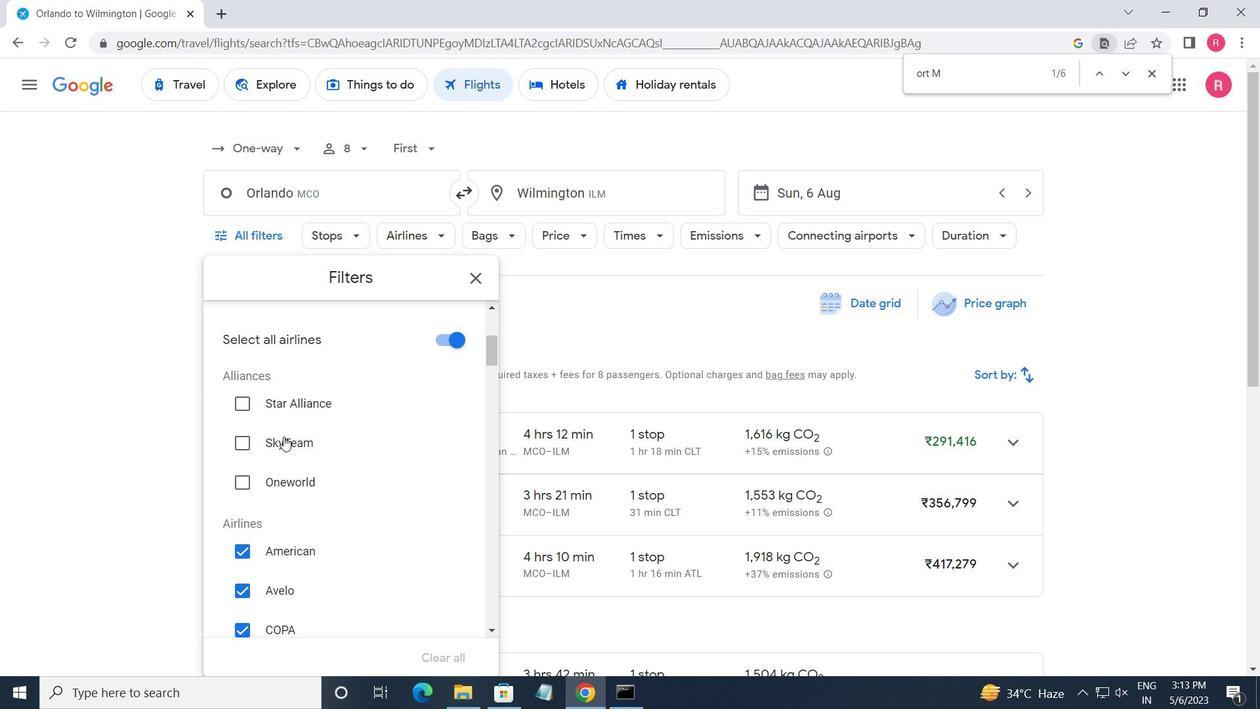 
Action: Mouse moved to (288, 455)
Screenshot: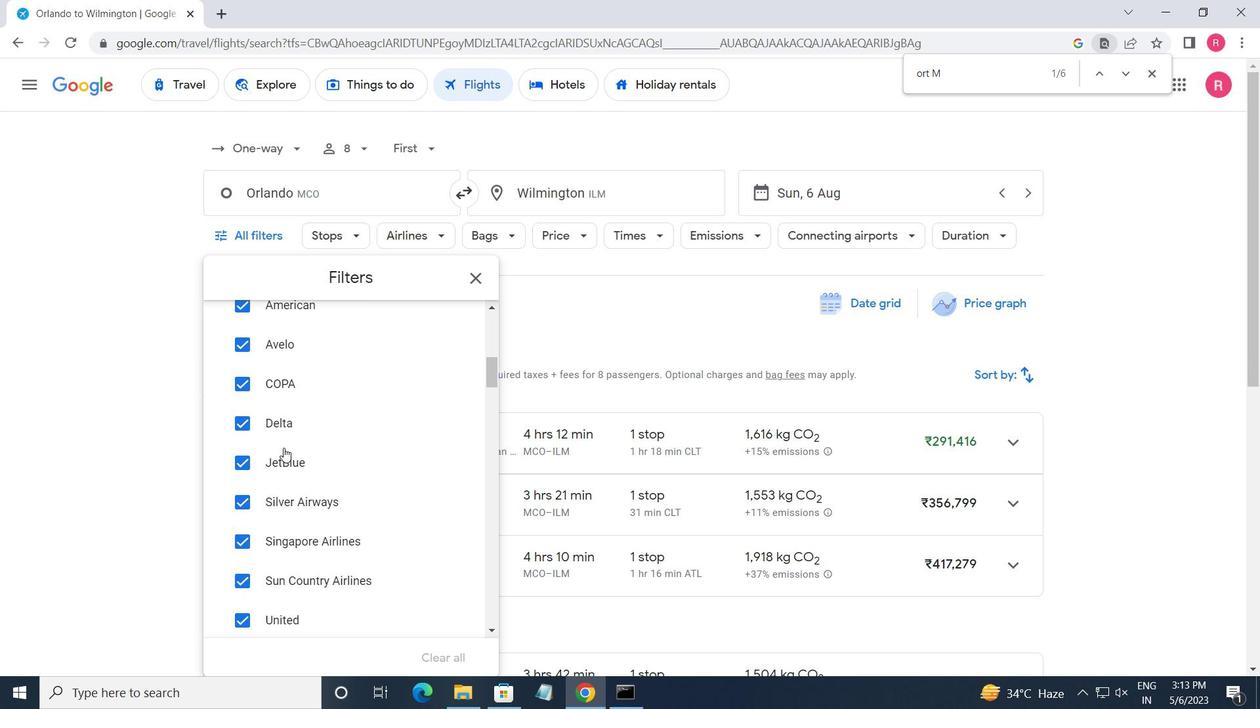 
Action: Mouse scrolled (288, 455) with delta (0, 0)
Screenshot: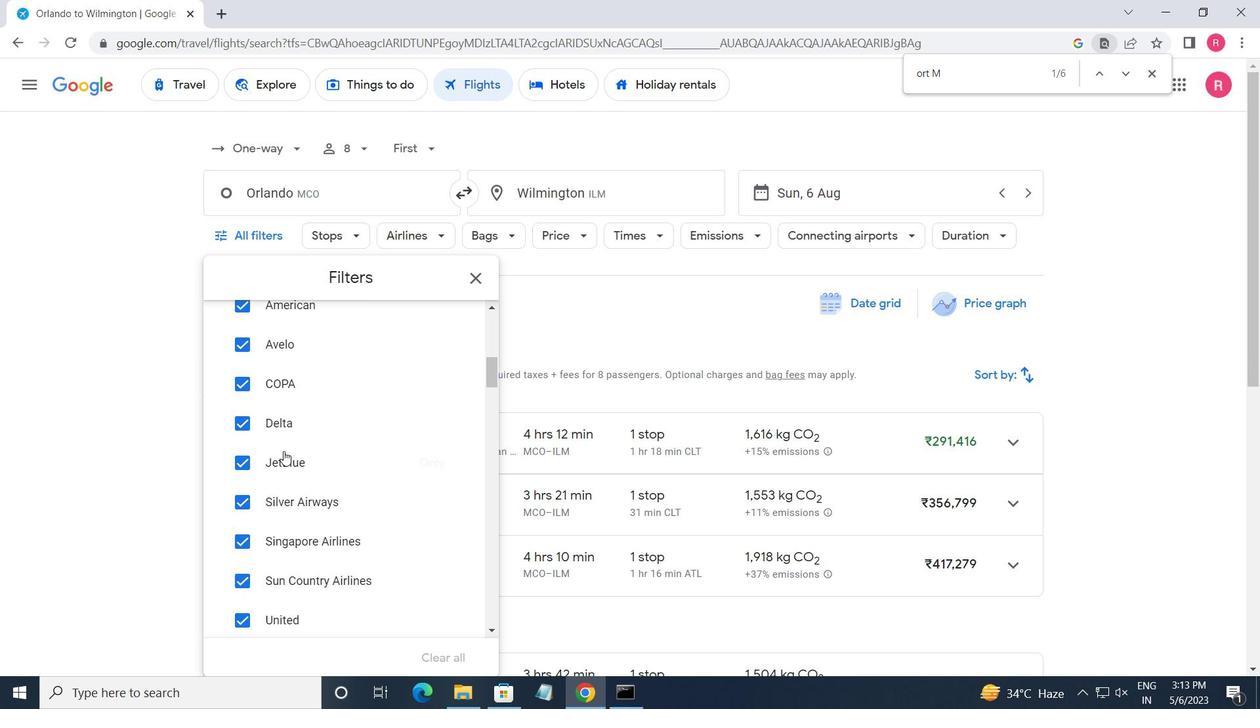 
Action: Mouse scrolled (288, 455) with delta (0, 0)
Screenshot: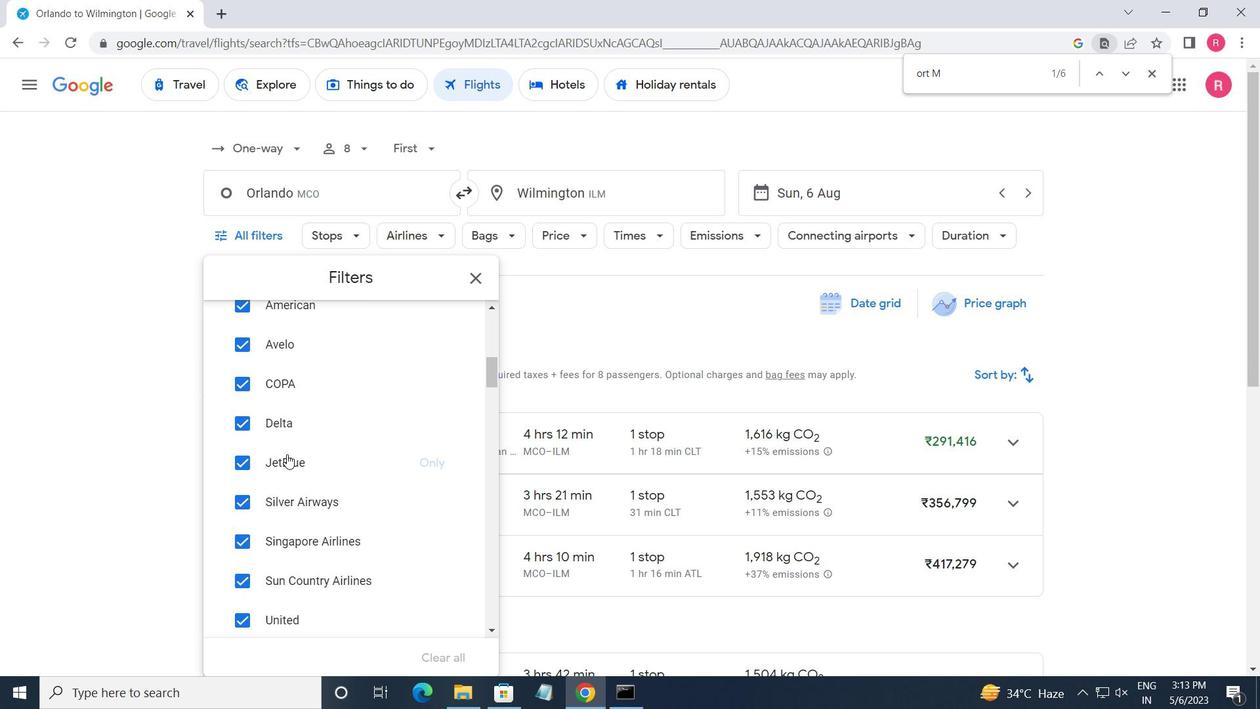 
Action: Mouse moved to (448, 487)
Screenshot: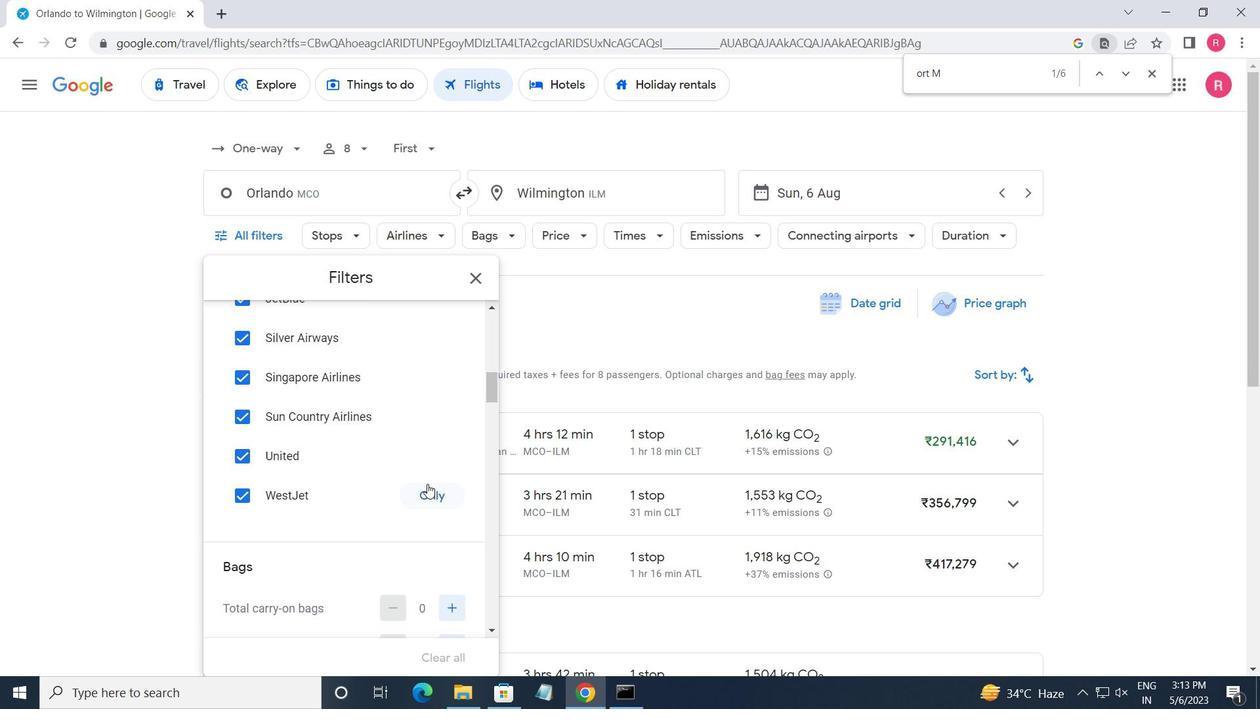 
Action: Mouse pressed left at (448, 487)
Screenshot: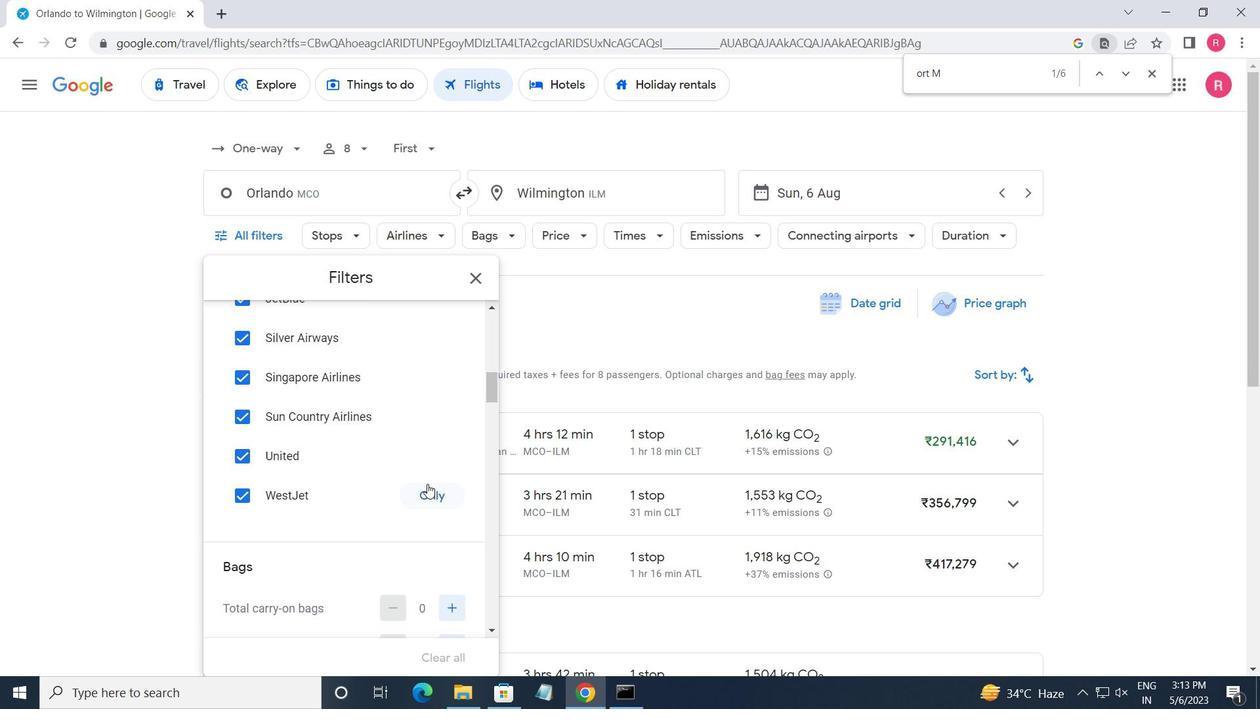 
Action: Mouse moved to (423, 502)
Screenshot: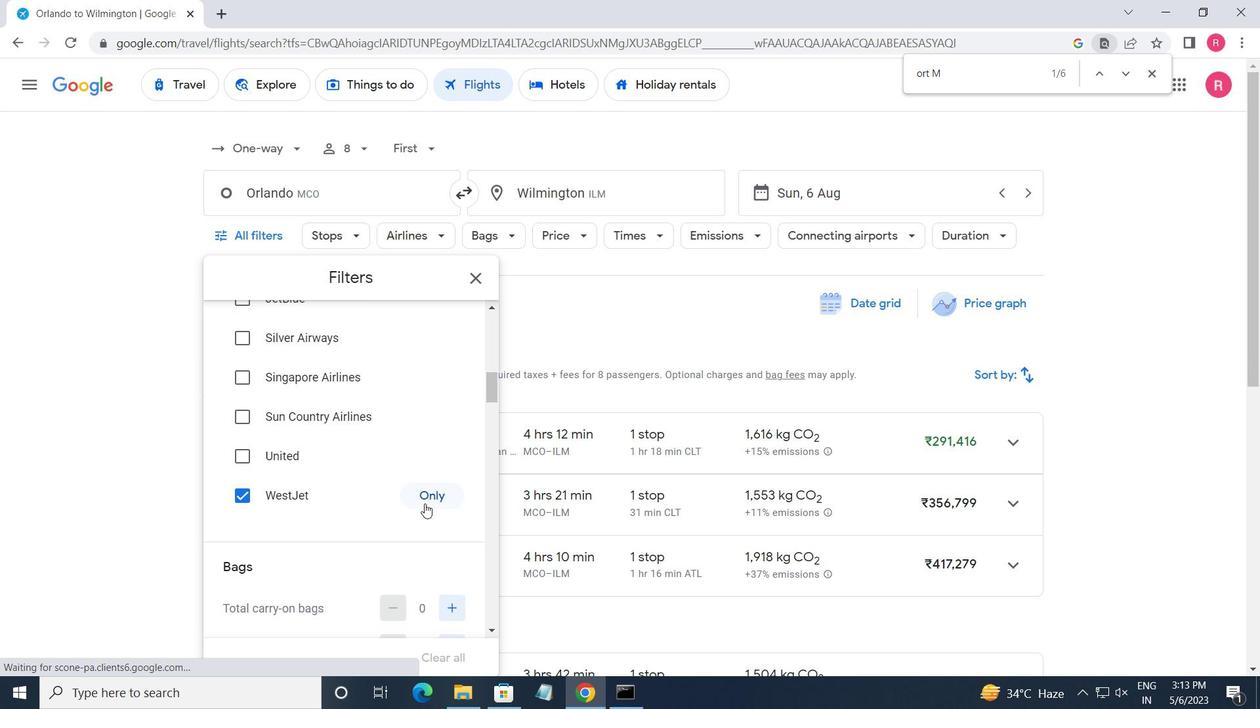 
Action: Mouse scrolled (423, 501) with delta (0, 0)
Screenshot: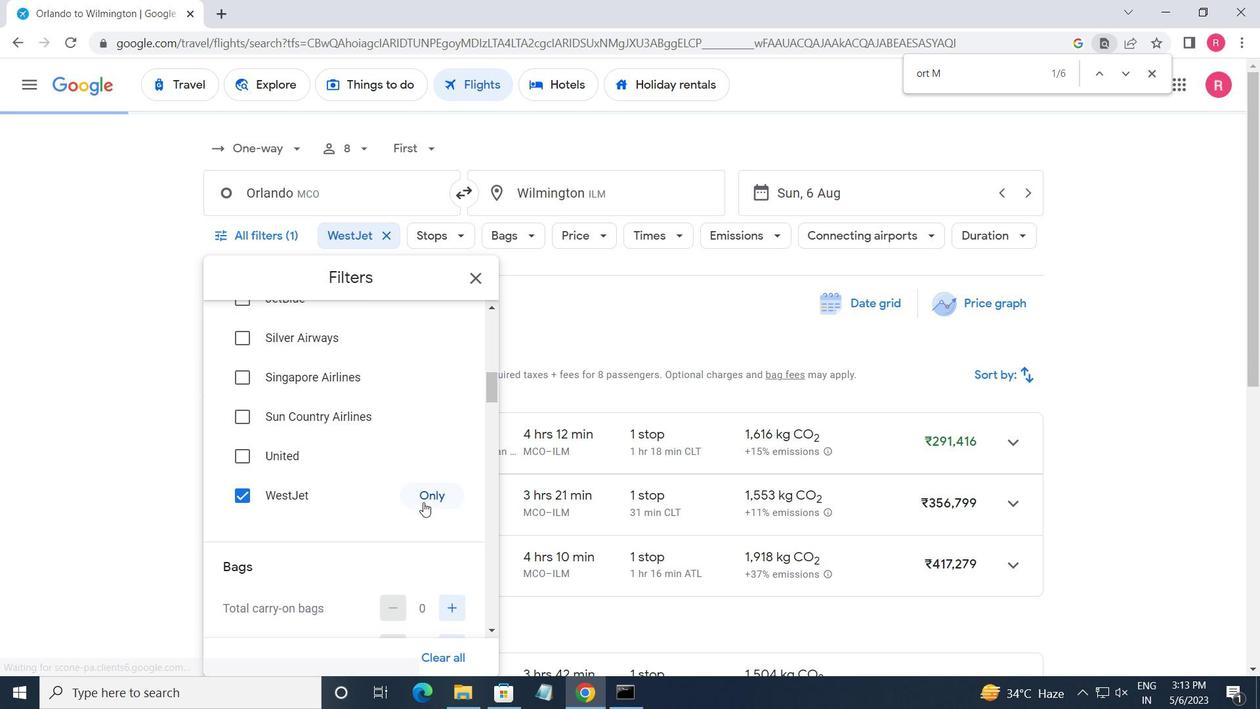 
Action: Mouse scrolled (423, 501) with delta (0, 0)
Screenshot: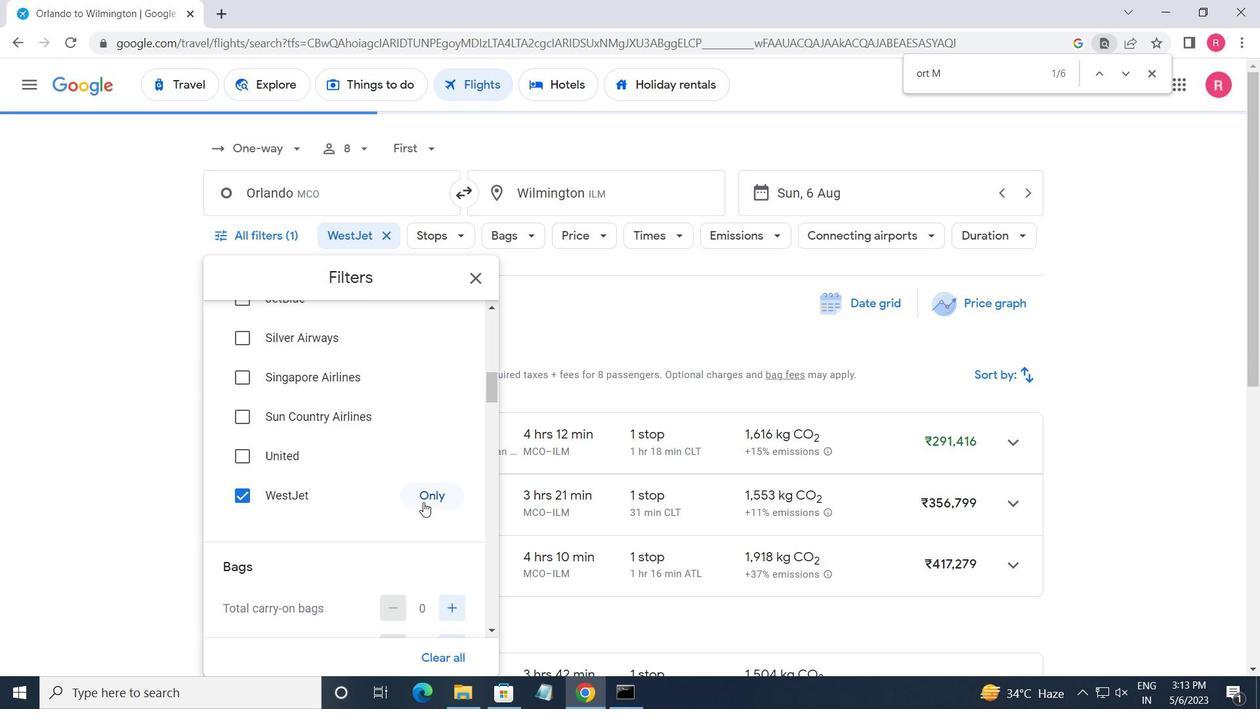 
Action: Mouse moved to (447, 491)
Screenshot: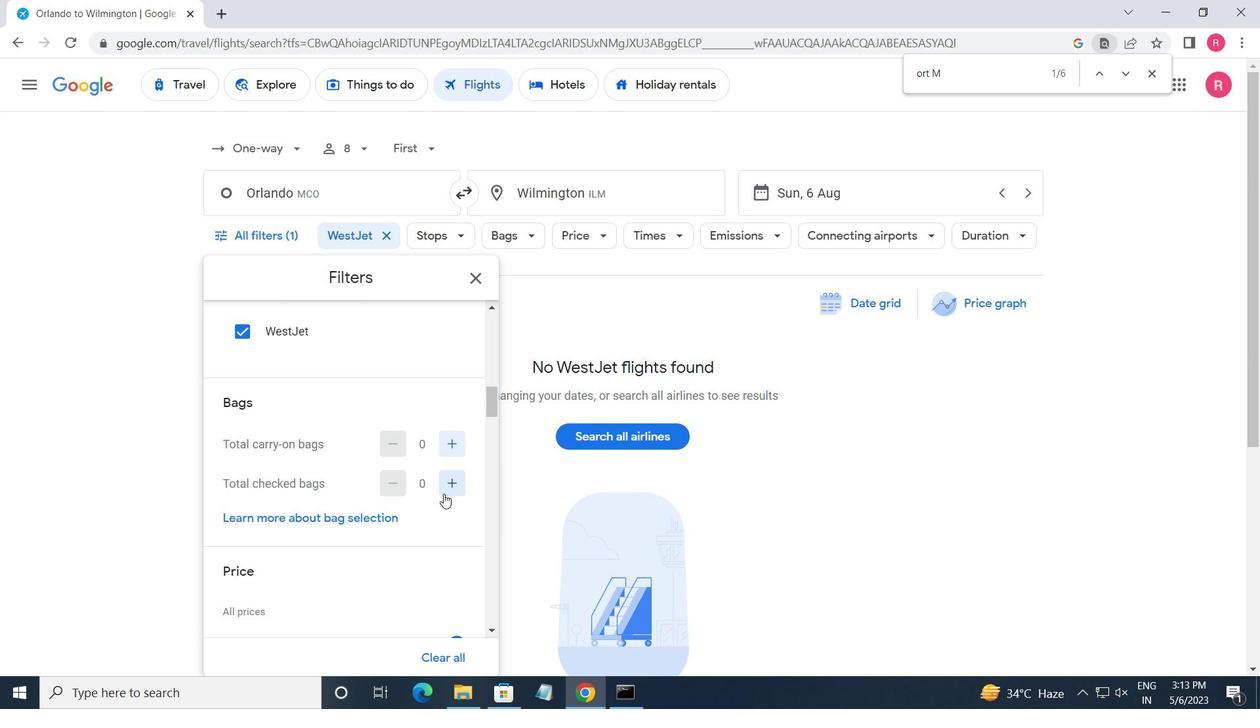 
Action: Mouse pressed left at (447, 491)
Screenshot: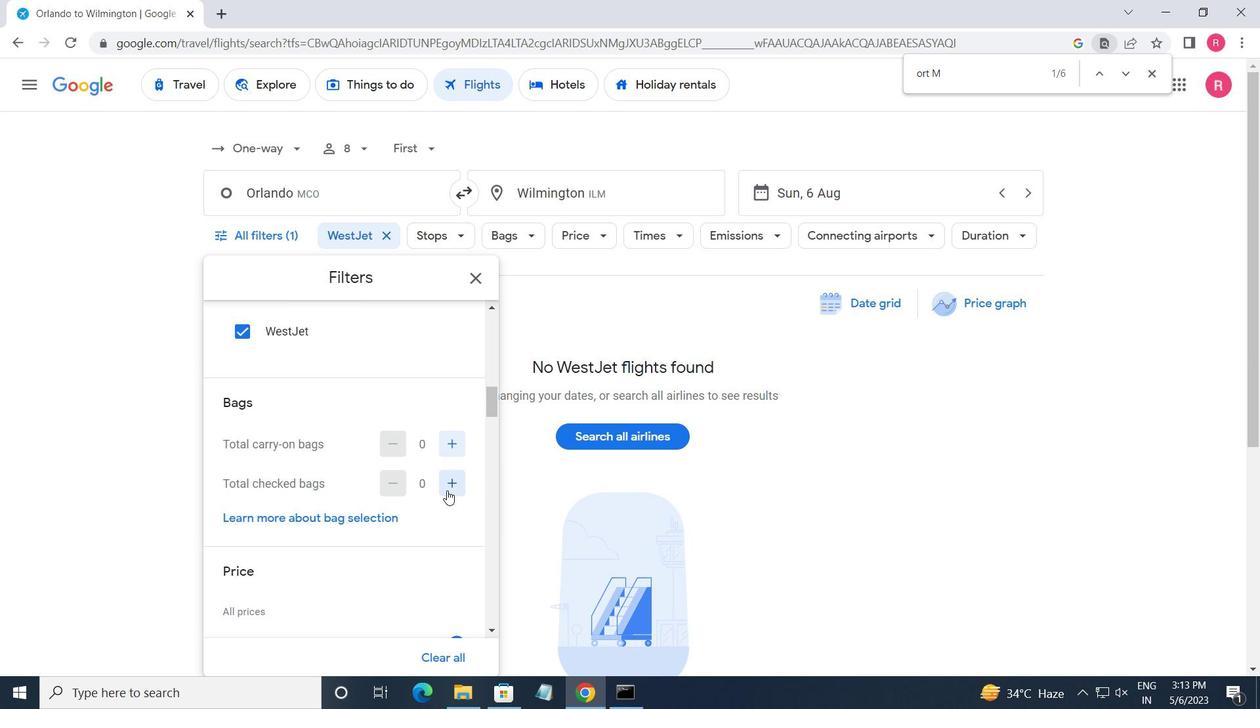 
Action: Mouse moved to (436, 485)
Screenshot: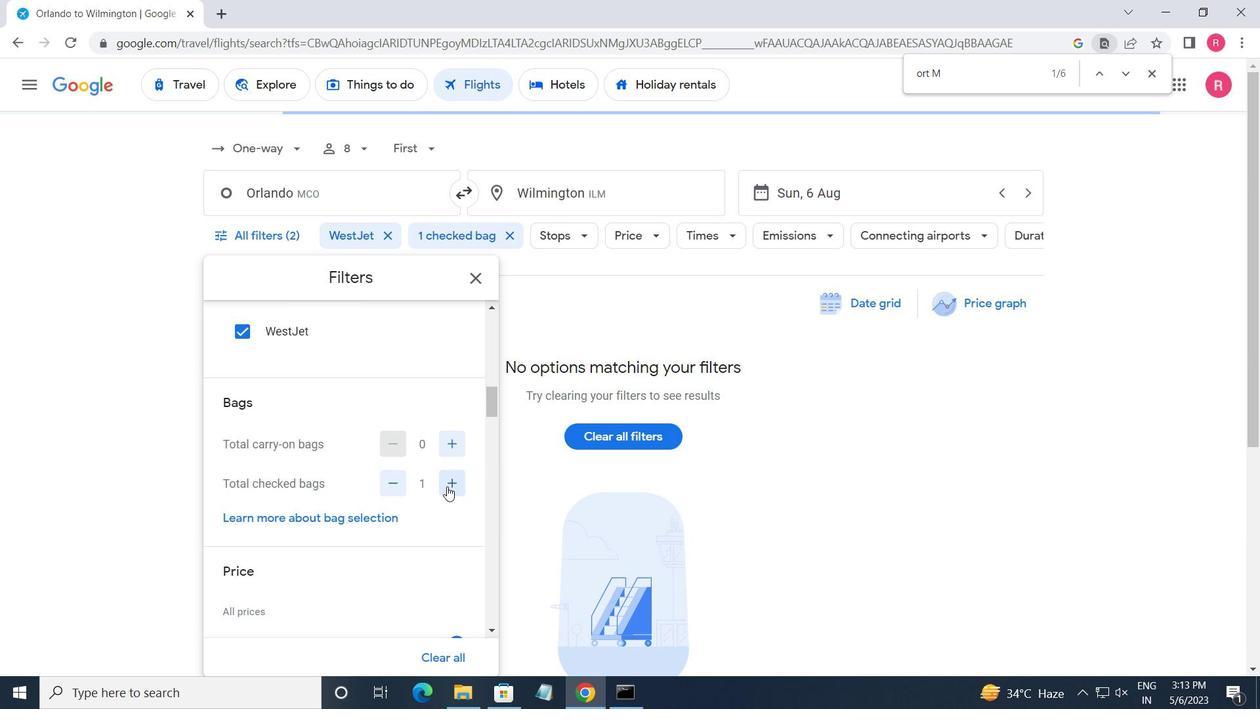
Action: Mouse scrolled (436, 485) with delta (0, 0)
Screenshot: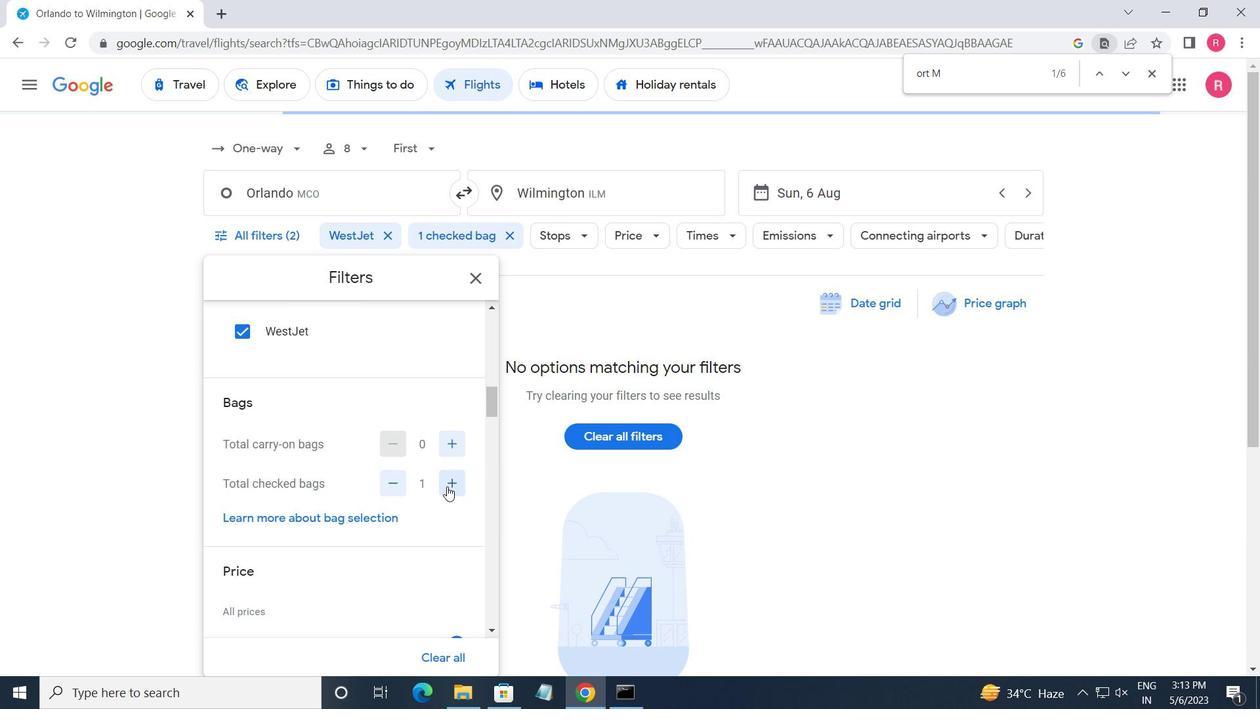 
Action: Mouse moved to (461, 560)
Screenshot: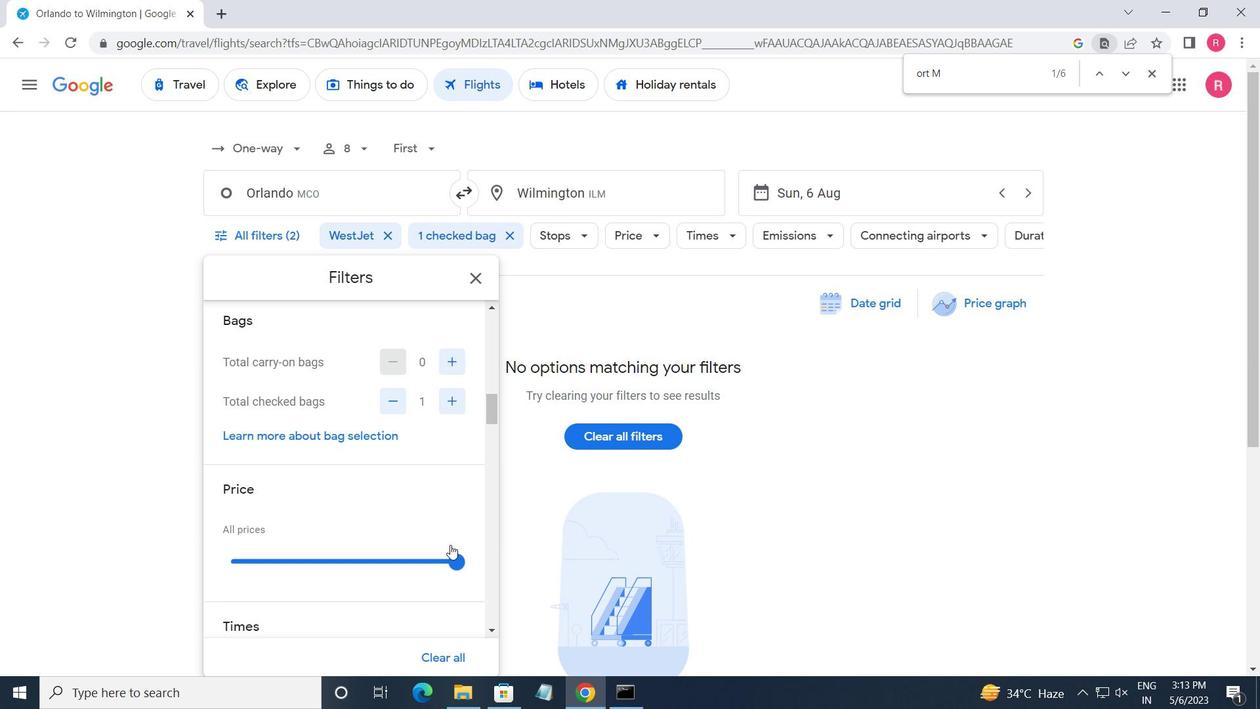 
Action: Mouse pressed left at (461, 560)
Screenshot: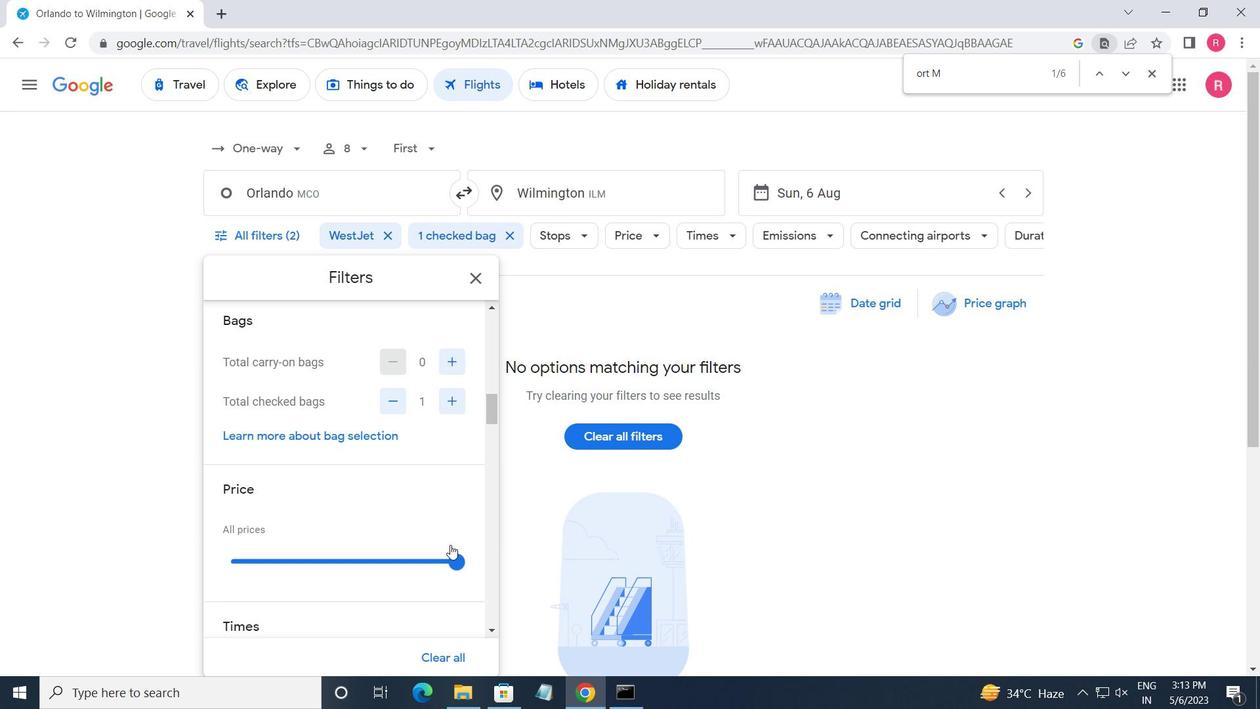 
Action: Mouse moved to (307, 533)
Screenshot: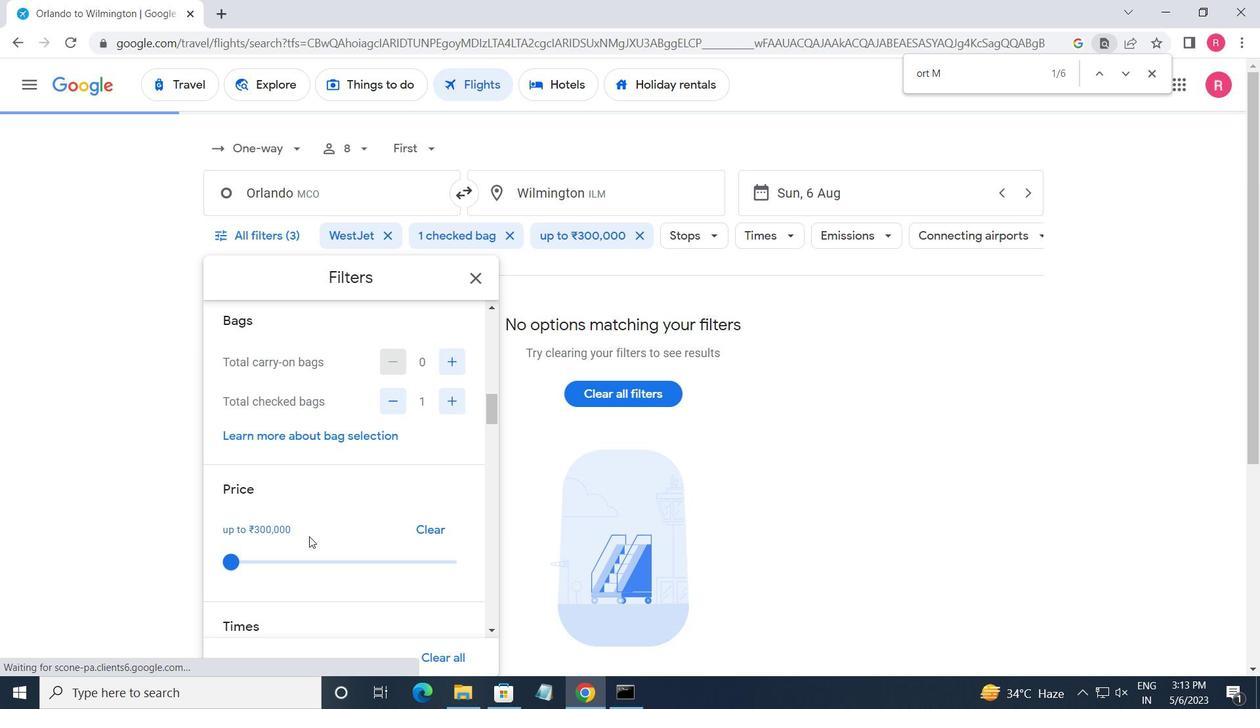 
Action: Mouse scrolled (307, 533) with delta (0, 0)
Screenshot: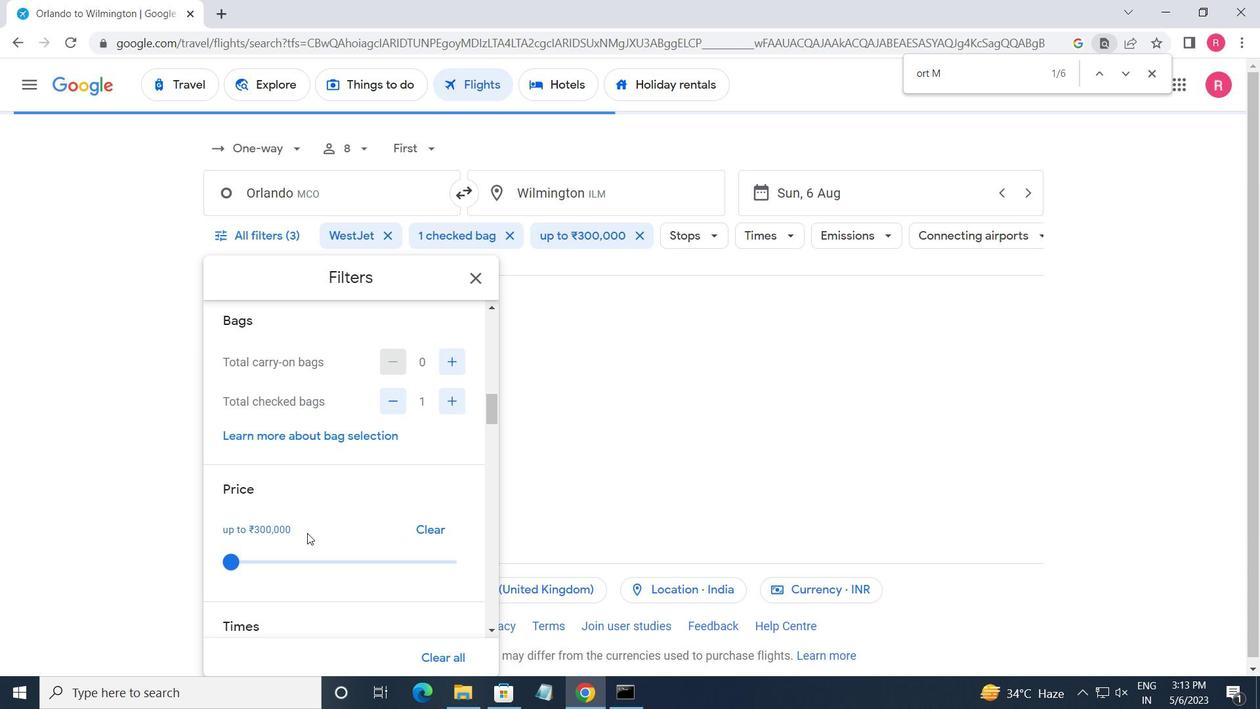 
Action: Mouse scrolled (307, 533) with delta (0, 0)
Screenshot: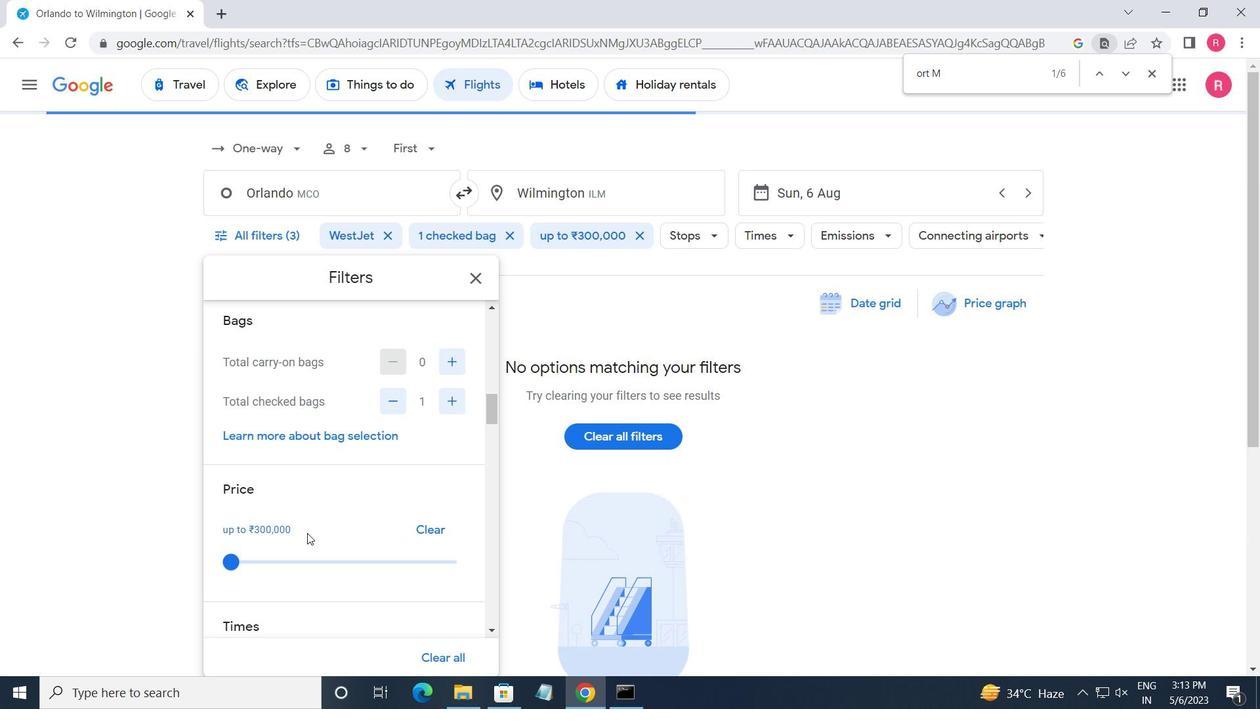 
Action: Mouse moved to (245, 579)
Screenshot: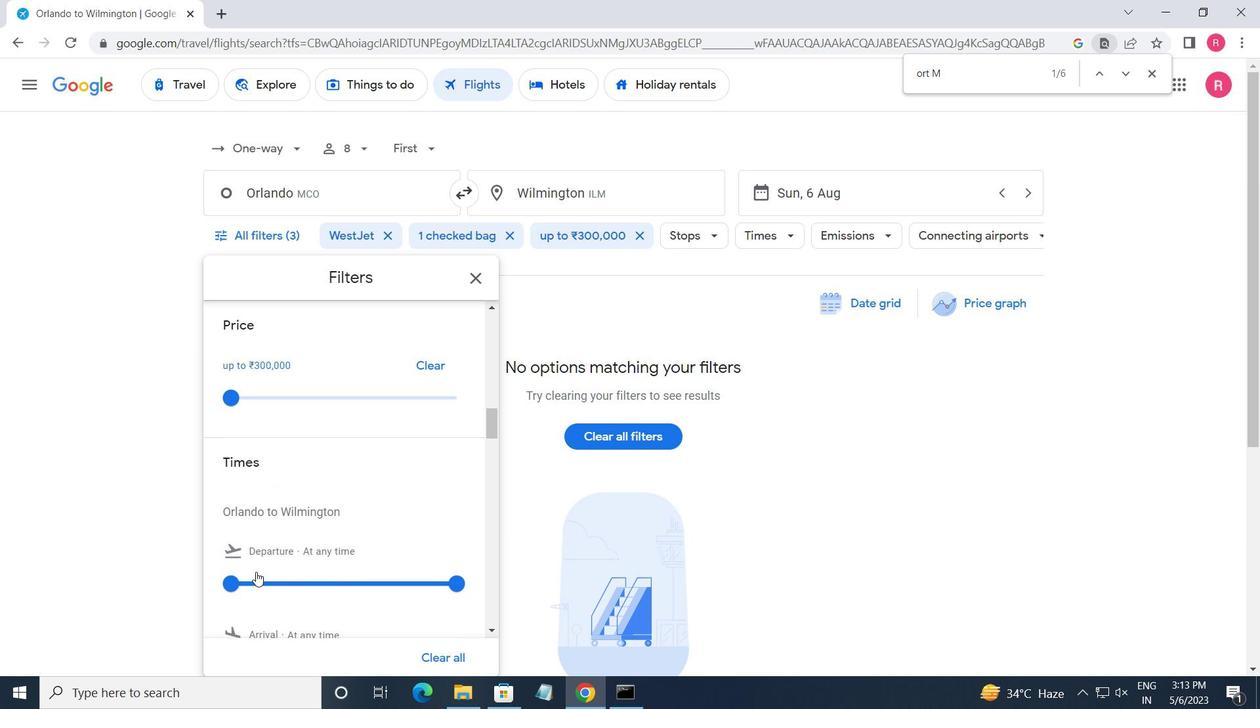 
Action: Mouse pressed left at (245, 579)
Screenshot: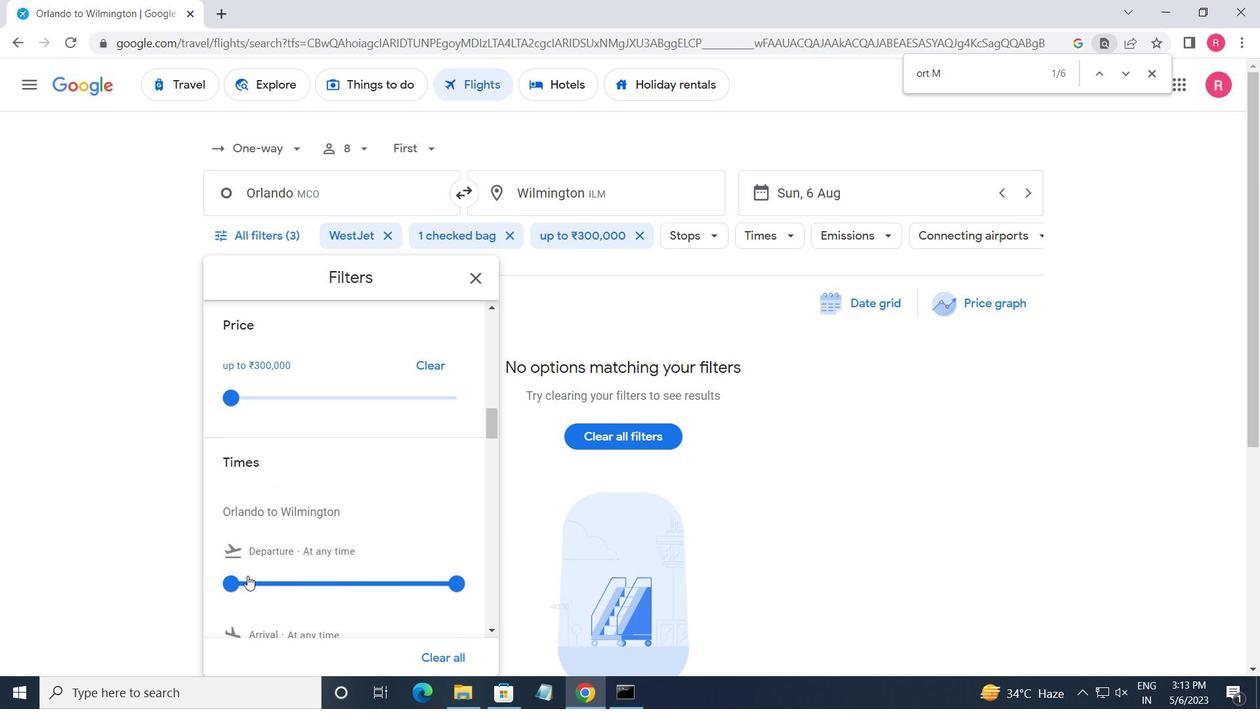 
Action: Mouse moved to (462, 587)
Screenshot: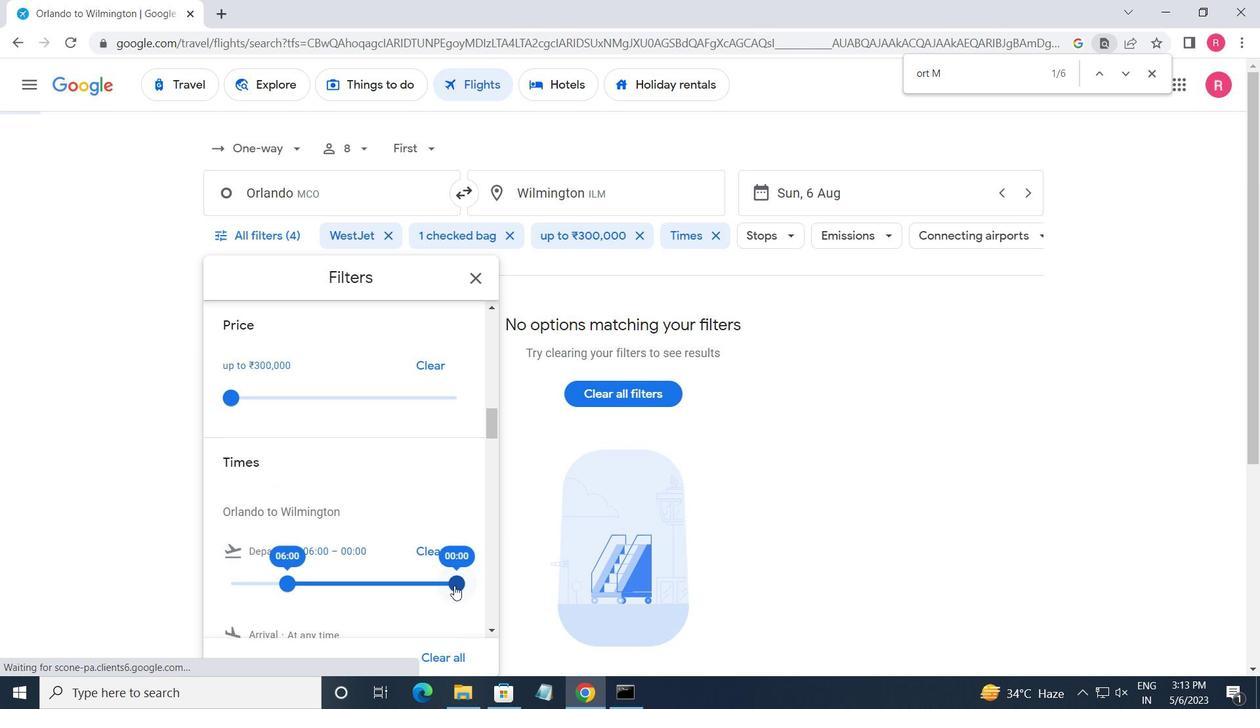 
Action: Mouse pressed left at (462, 587)
Screenshot: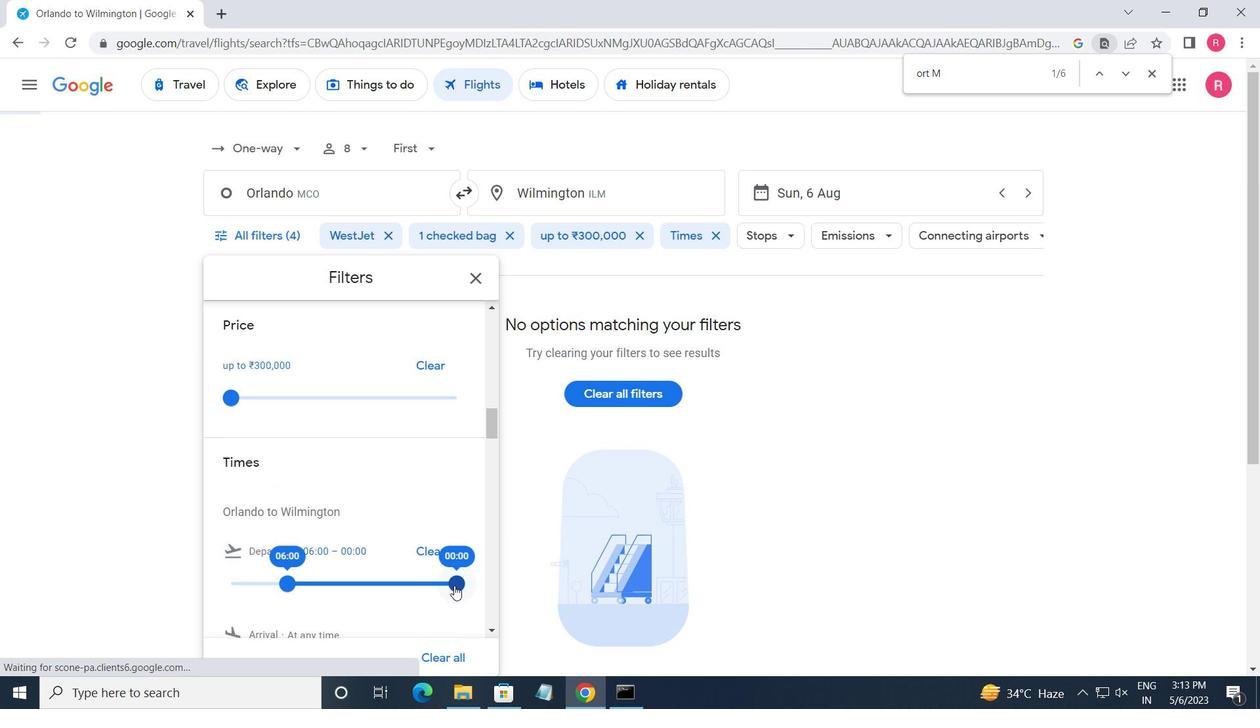 
Action: Mouse moved to (482, 275)
Screenshot: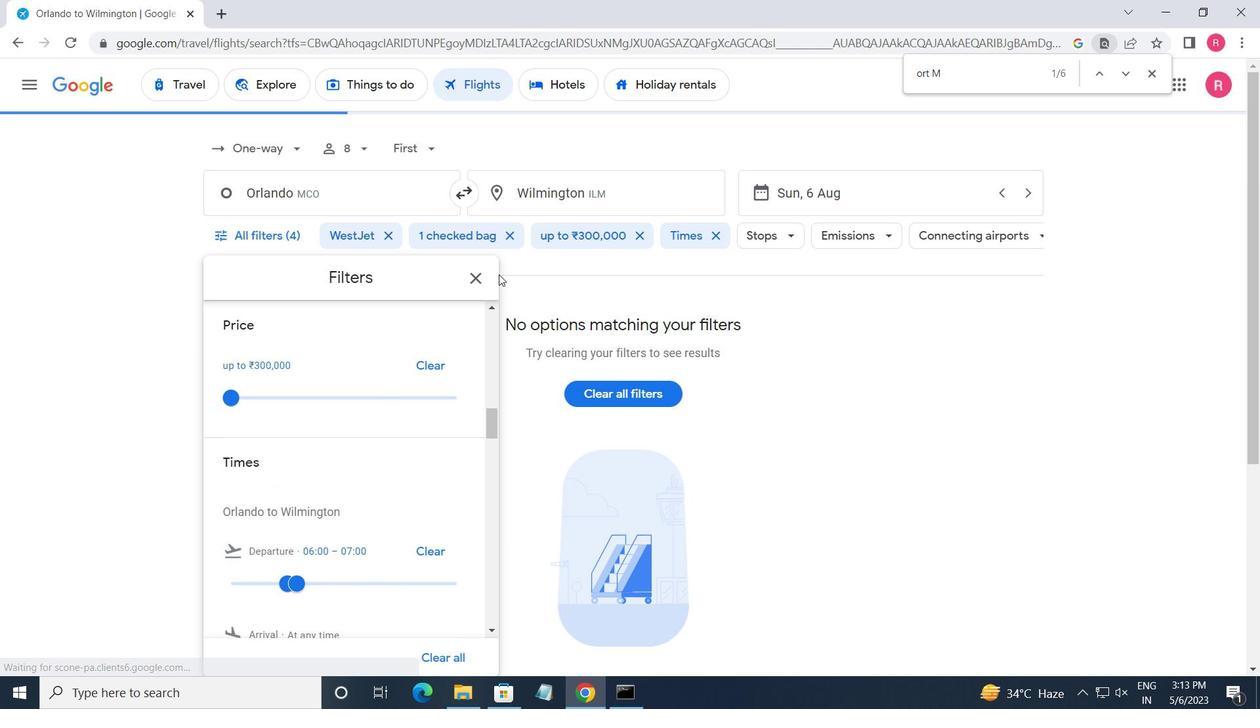 
Action: Mouse pressed left at (482, 275)
Screenshot: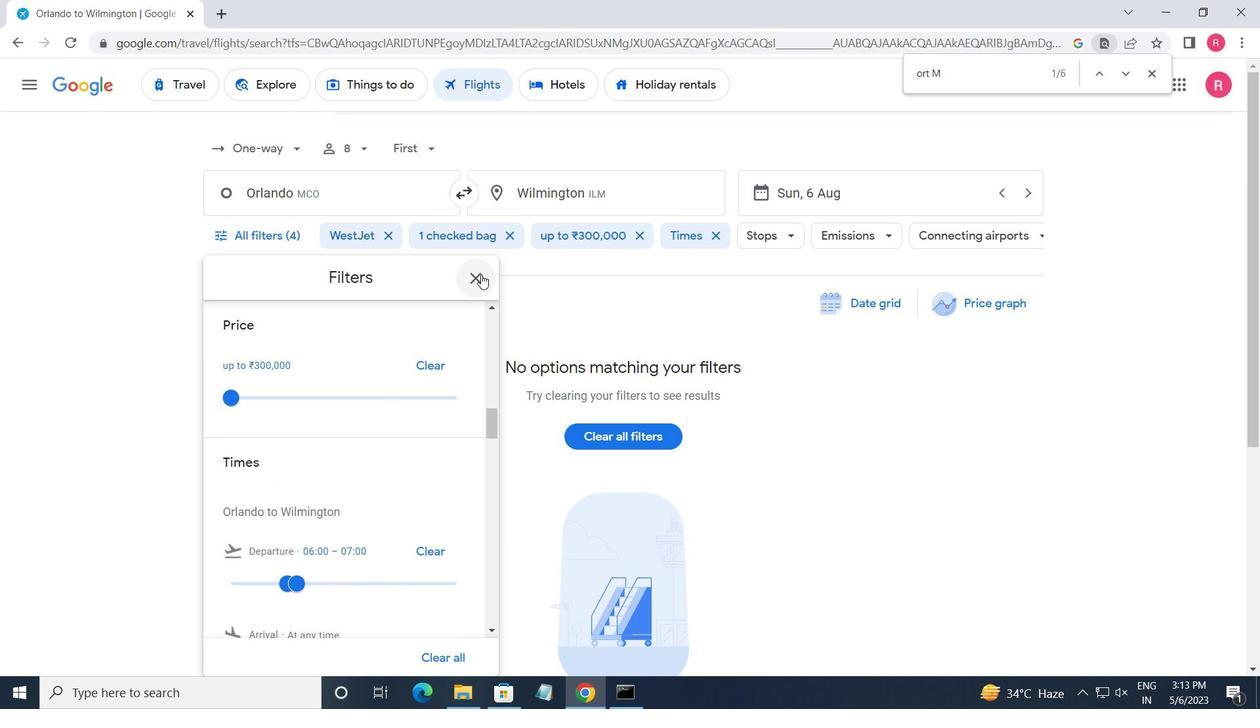 
Action: Mouse moved to (484, 277)
Screenshot: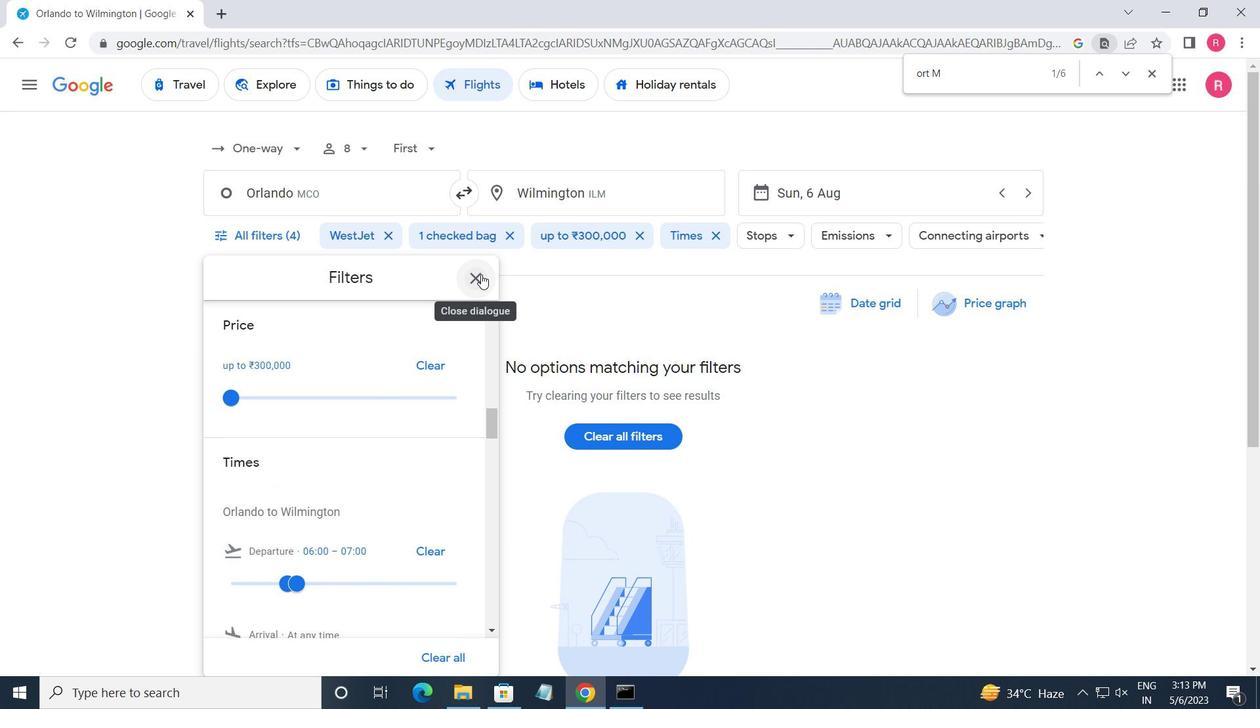 
